Task: Add an event with the title Second Team Building Workshop: Communication Skills, date '2024/04/10', time 8:50 AM to 10:50 AMand add a description: A Networking Lunch is a structured event designed to facilitate professional connections, relationship-building, and knowledge sharing among attendees. It provides a relaxed and informal setting where individuals from various industries, organizations, and backgrounds can come together to exchange ideas, expand their networks, and explore potential collaborations._x000D_
_x000D_
Select event color  Banana . Add location for the event as: 789 Place Massena, Nice, France, logged in from the account softage.7@softage.netand send the event invitation to softage.5@softage.net and softage.1@softage.net. Set a reminder for the event Every weekday(Monday to Friday)
Action: Mouse moved to (56, 89)
Screenshot: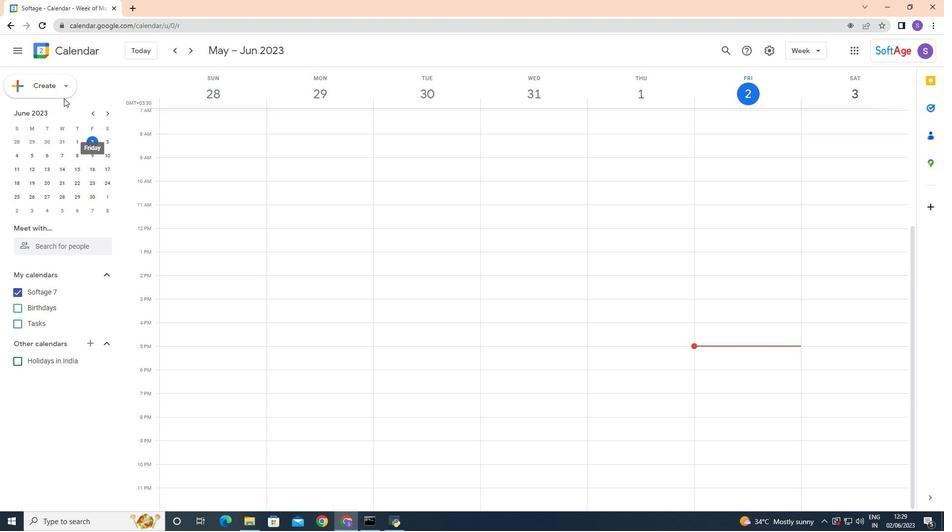 
Action: Mouse pressed left at (56, 89)
Screenshot: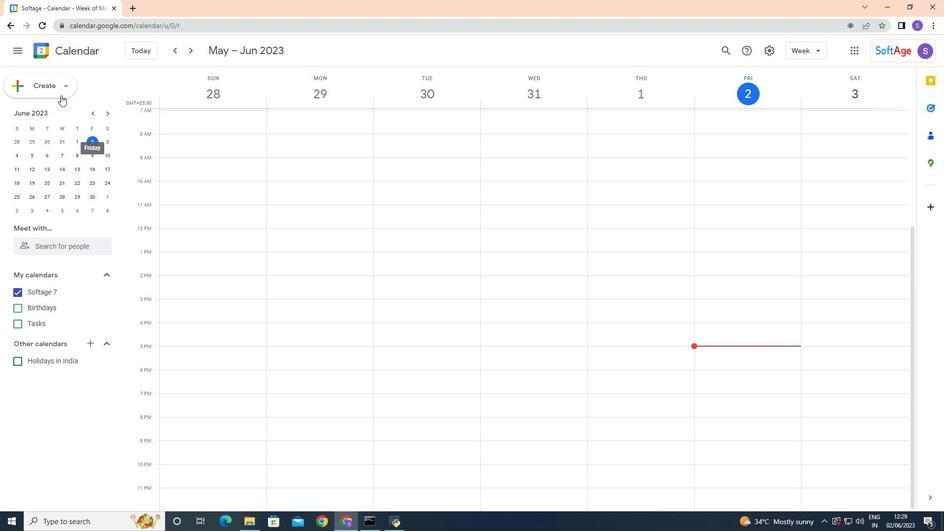 
Action: Mouse moved to (63, 115)
Screenshot: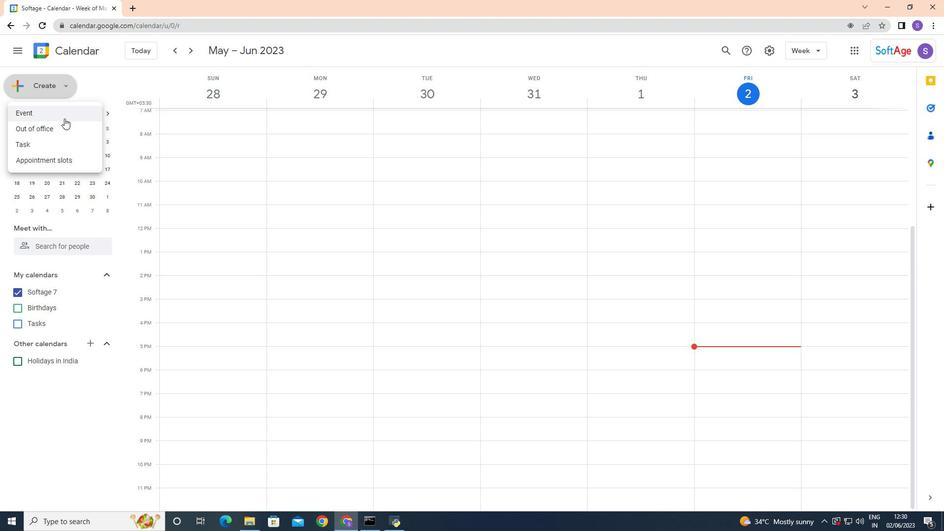 
Action: Mouse pressed left at (63, 115)
Screenshot: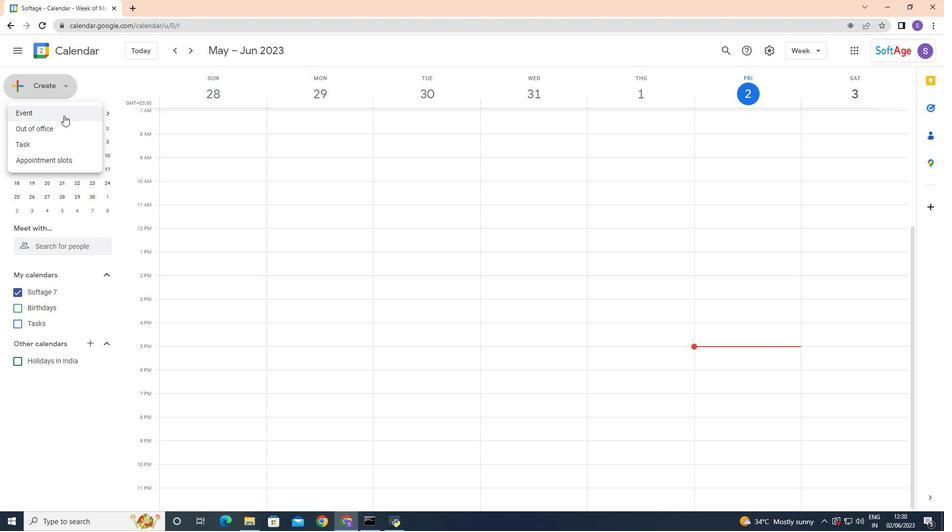 
Action: Mouse moved to (611, 386)
Screenshot: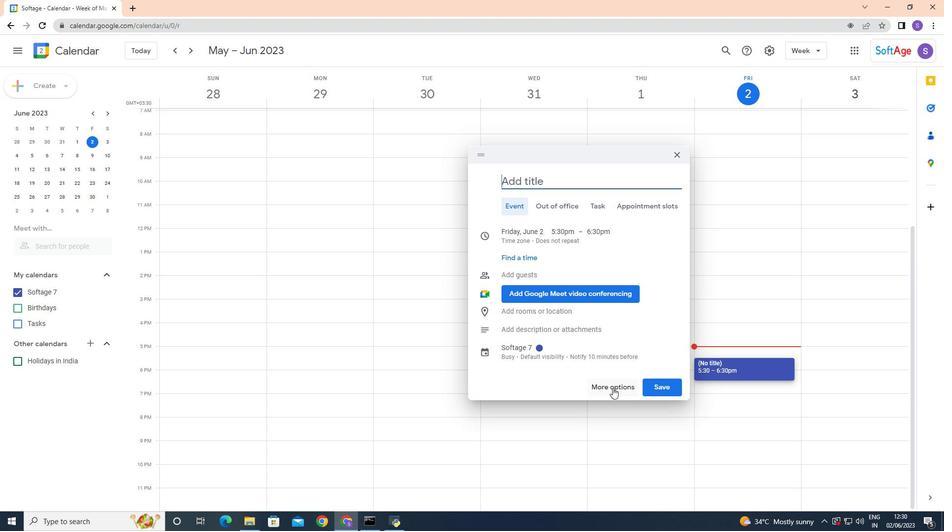 
Action: Mouse pressed left at (611, 386)
Screenshot: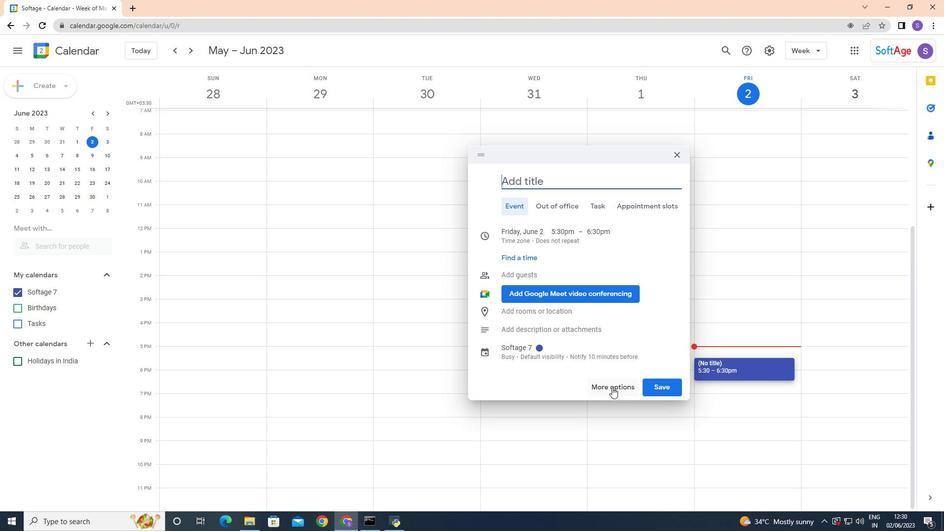 
Action: Mouse moved to (80, 59)
Screenshot: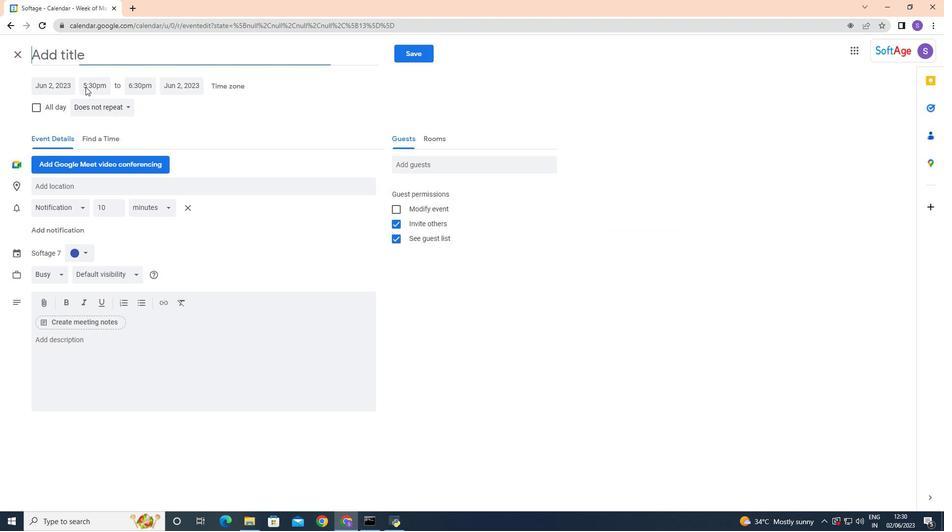 
Action: Mouse pressed left at (80, 59)
Screenshot: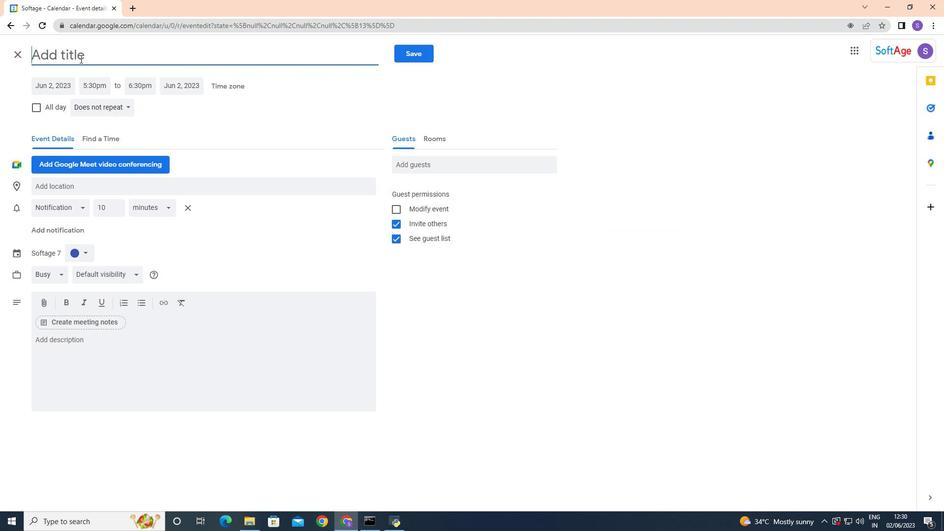 
Action: Key pressed <Key.shift>Second<Key.space><Key.shift><Key.shift><Key.shift><Key.shift><Key.shift><Key.shift><Key.shift><Key.shift>Team<Key.space><Key.shift>Building<Key.space><Key.shift>Workshop<Key.shift_r>:<Key.space><Key.shift>Communication<Key.space><Key.shift>Skills,
Screenshot: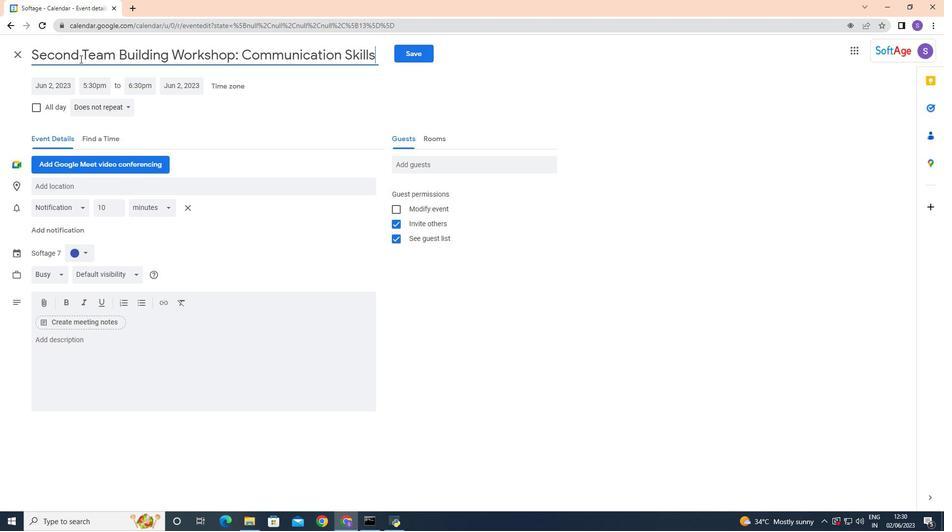 
Action: Mouse moved to (307, 98)
Screenshot: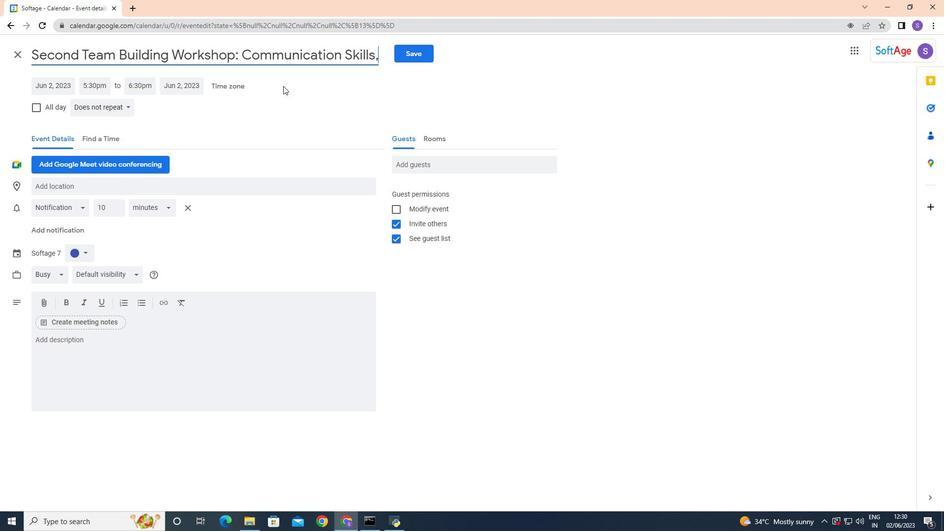 
Action: Mouse pressed left at (307, 98)
Screenshot: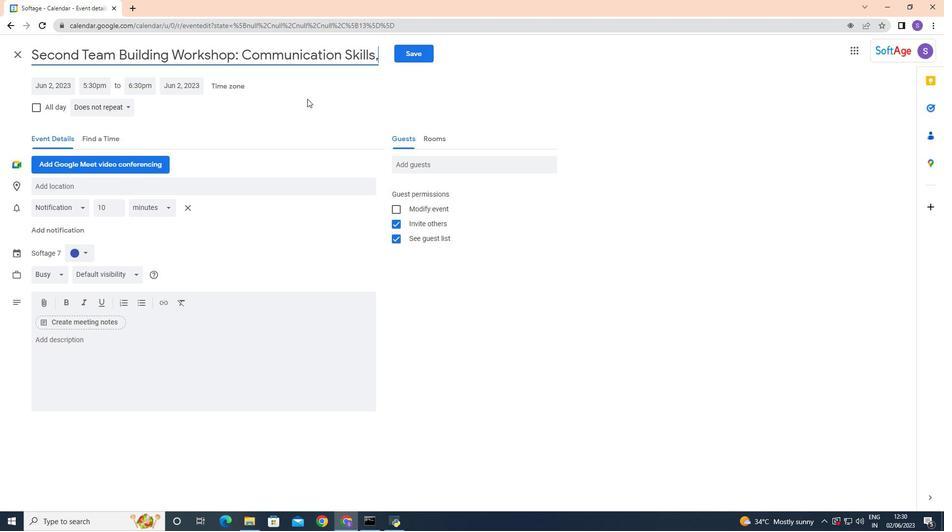 
Action: Mouse moved to (61, 85)
Screenshot: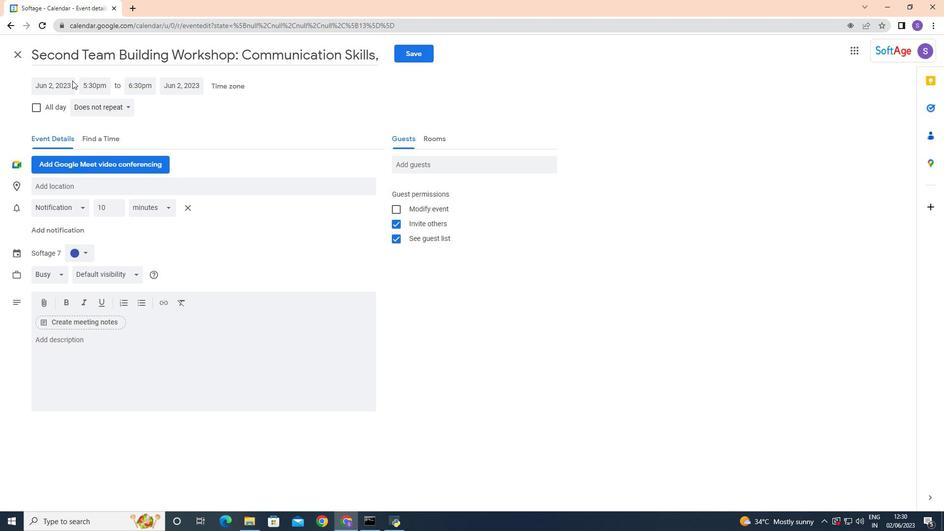 
Action: Mouse pressed left at (61, 85)
Screenshot: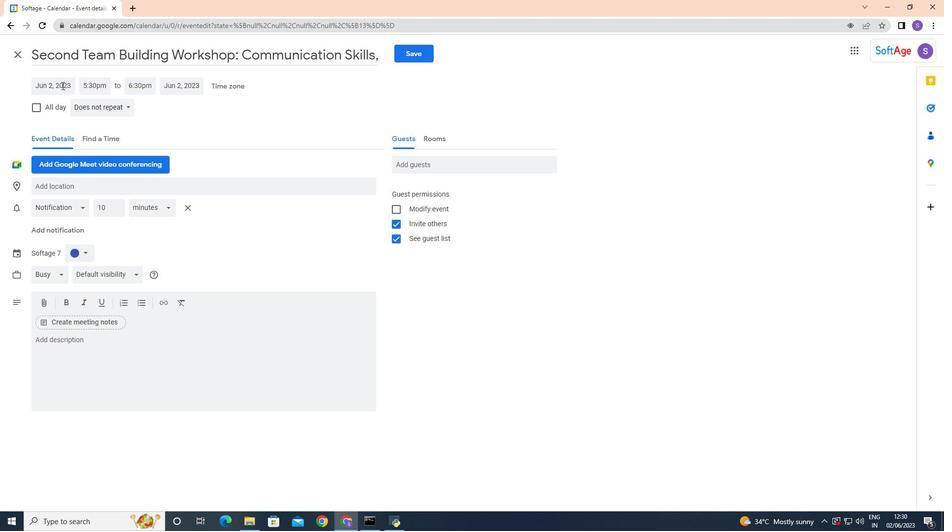 
Action: Mouse moved to (155, 105)
Screenshot: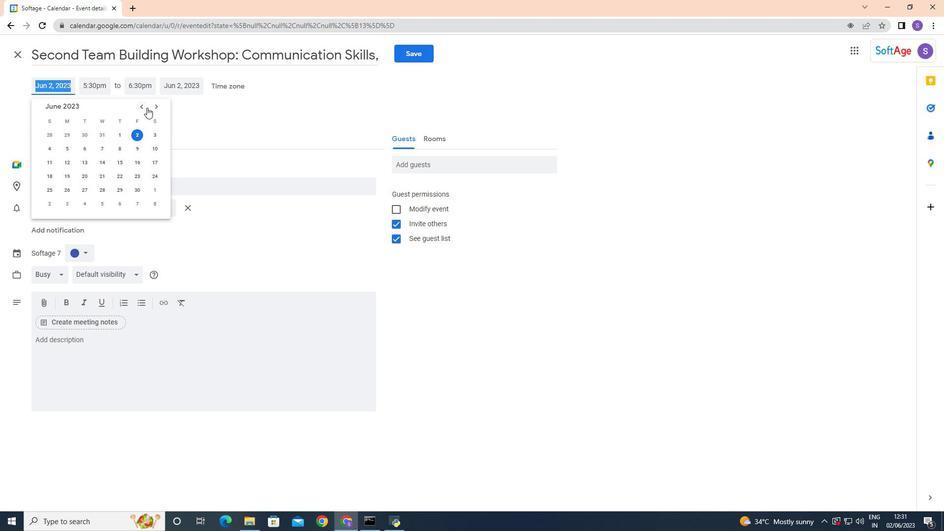 
Action: Mouse pressed left at (155, 105)
Screenshot: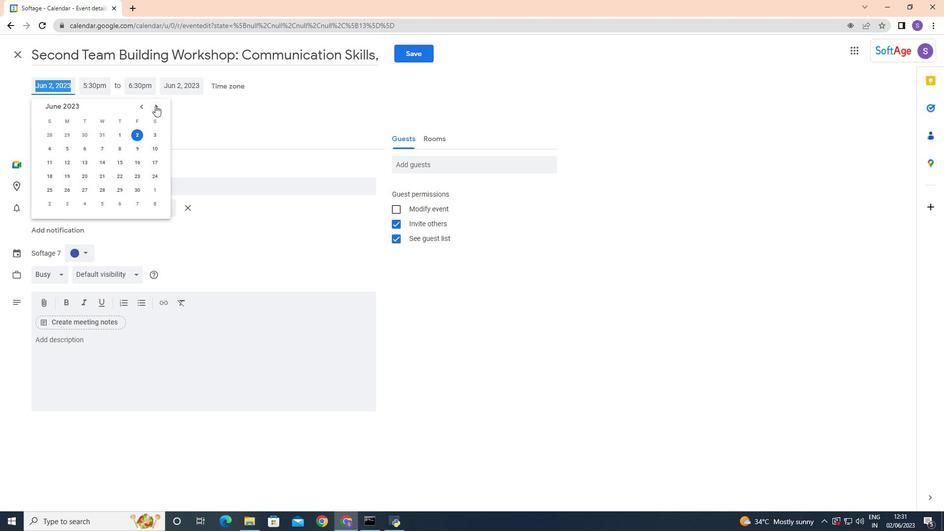 
Action: Mouse pressed left at (155, 105)
Screenshot: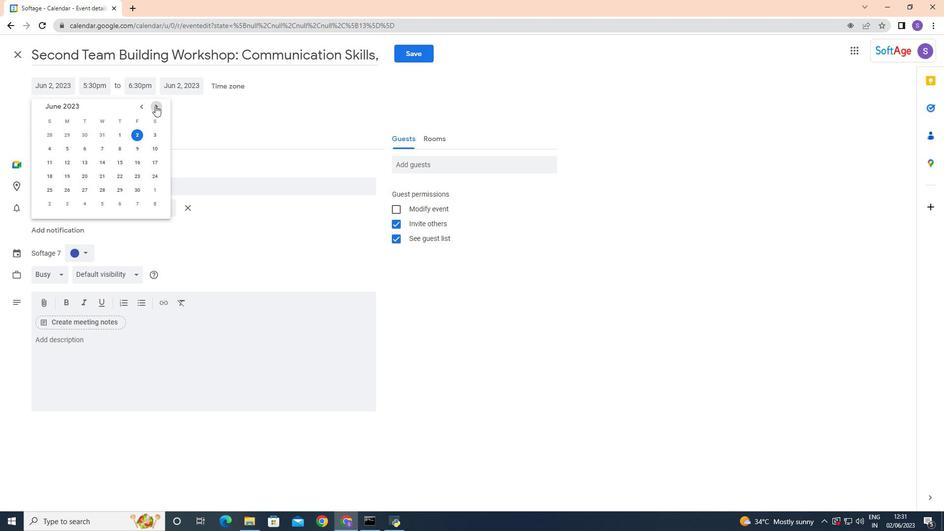 
Action: Mouse pressed left at (155, 105)
Screenshot: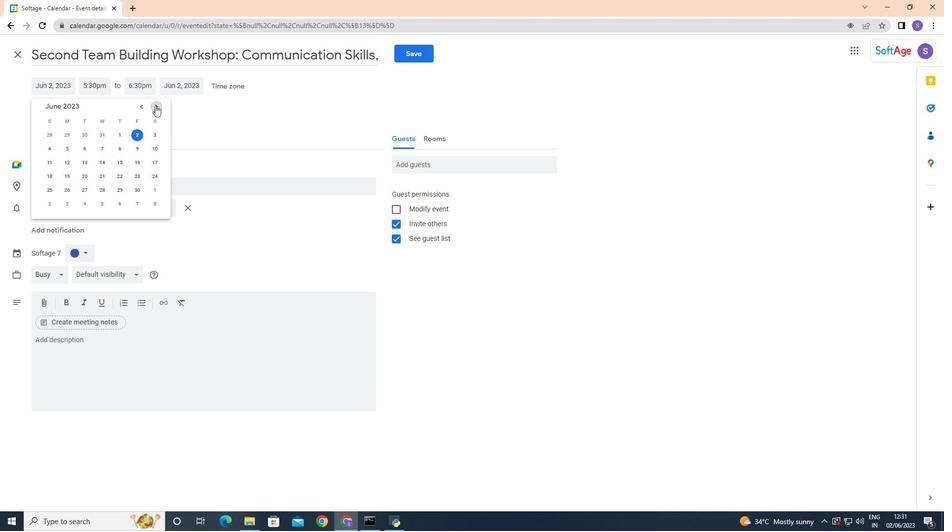 
Action: Mouse pressed left at (155, 105)
Screenshot: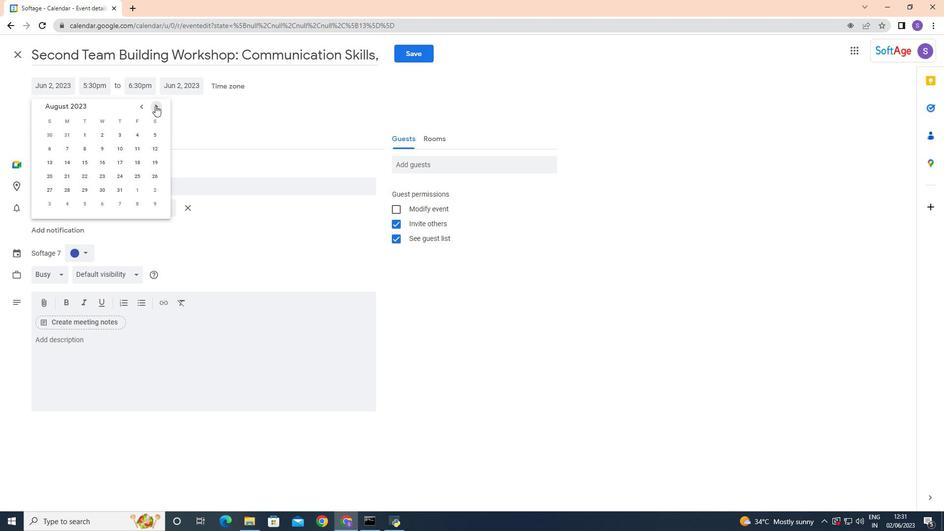 
Action: Mouse moved to (154, 105)
Screenshot: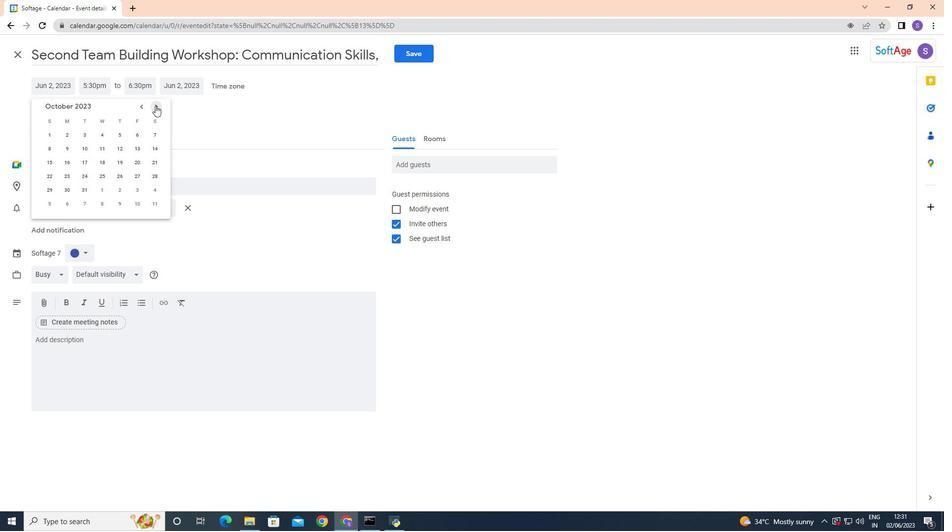 
Action: Mouse pressed left at (154, 105)
Screenshot: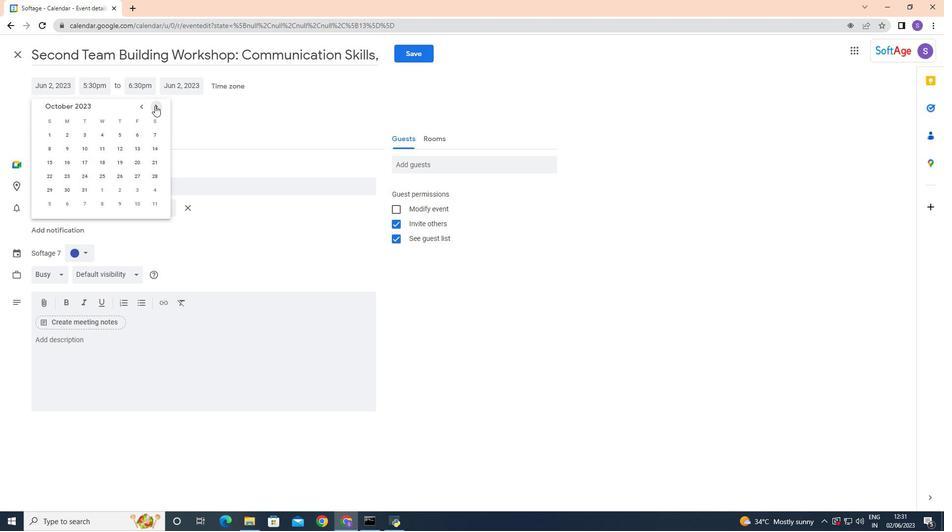 
Action: Mouse pressed left at (154, 105)
Screenshot: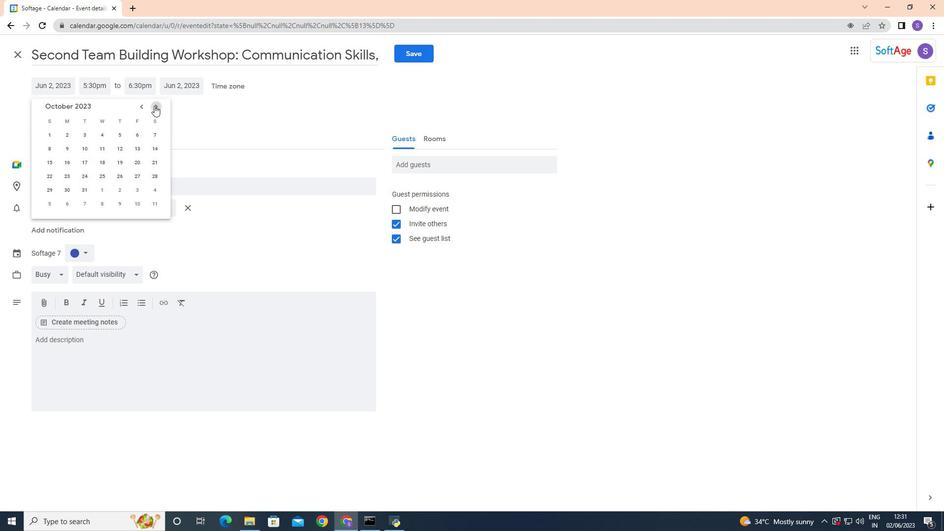 
Action: Mouse pressed left at (154, 105)
Screenshot: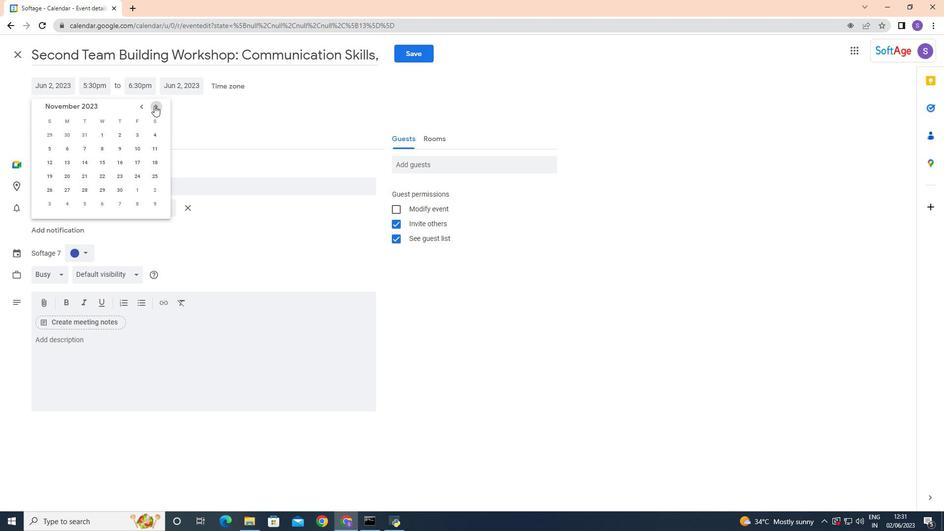 
Action: Mouse moved to (154, 108)
Screenshot: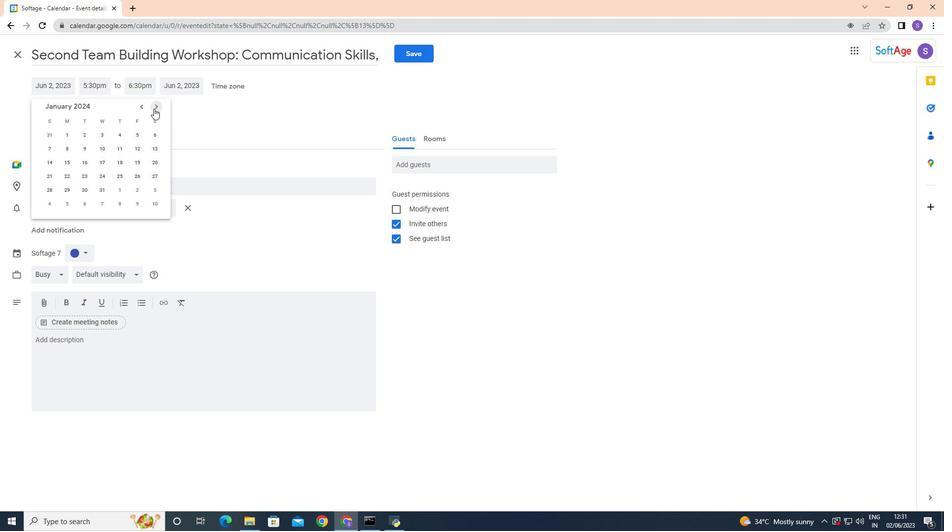 
Action: Mouse pressed left at (154, 108)
Screenshot: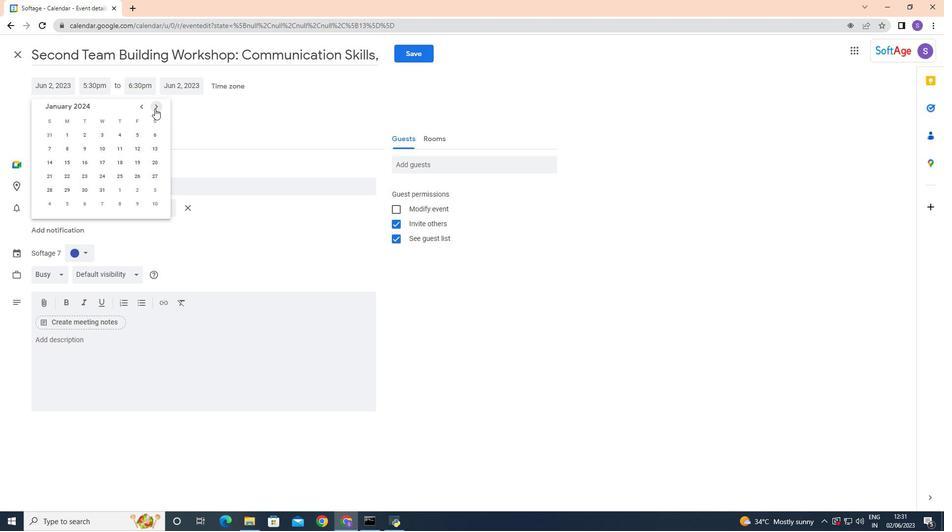 
Action: Mouse pressed left at (154, 108)
Screenshot: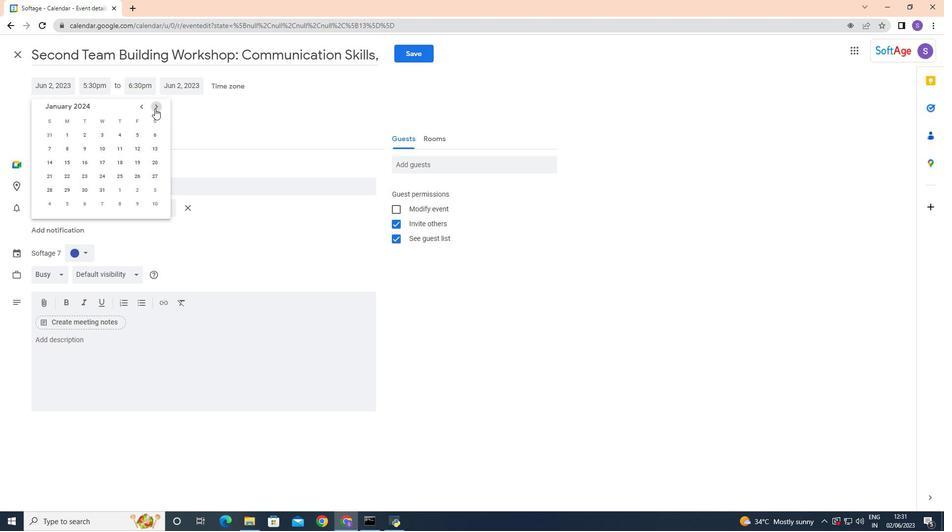 
Action: Mouse pressed left at (154, 108)
Screenshot: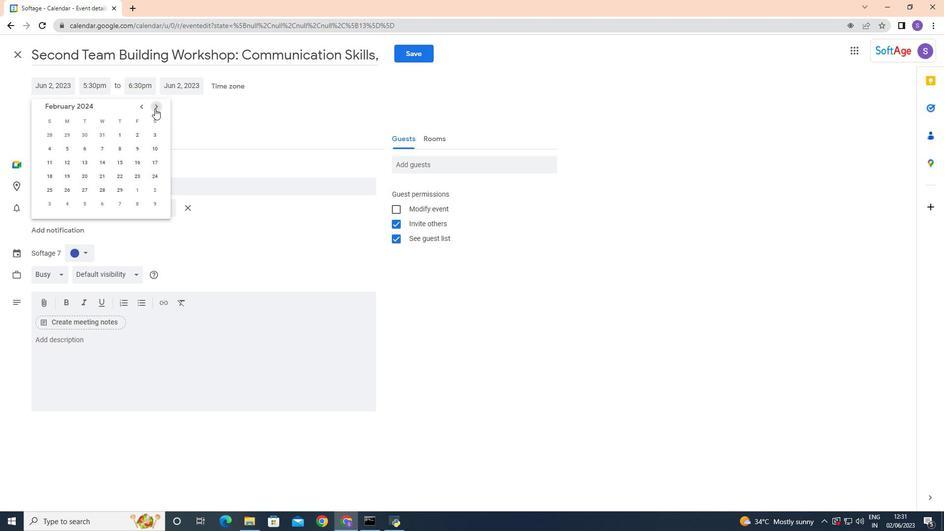 
Action: Mouse moved to (101, 148)
Screenshot: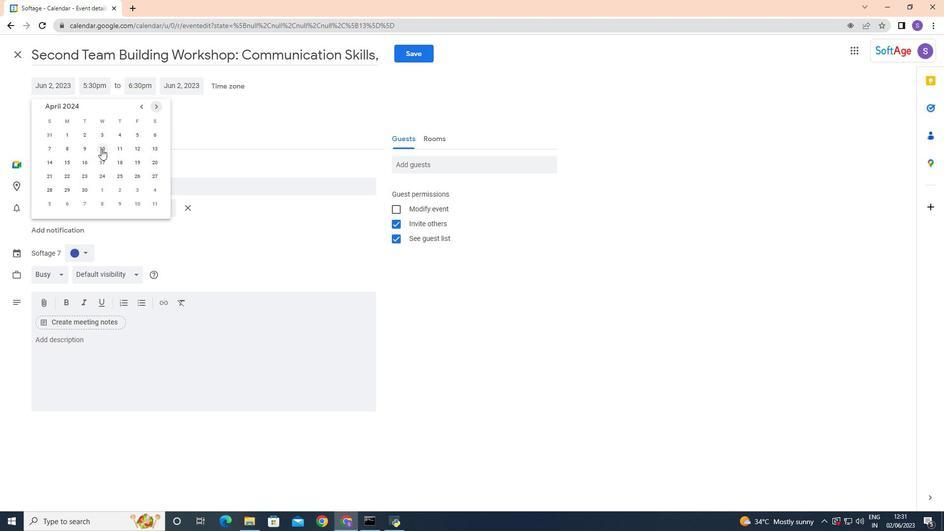 
Action: Mouse pressed left at (101, 148)
Screenshot: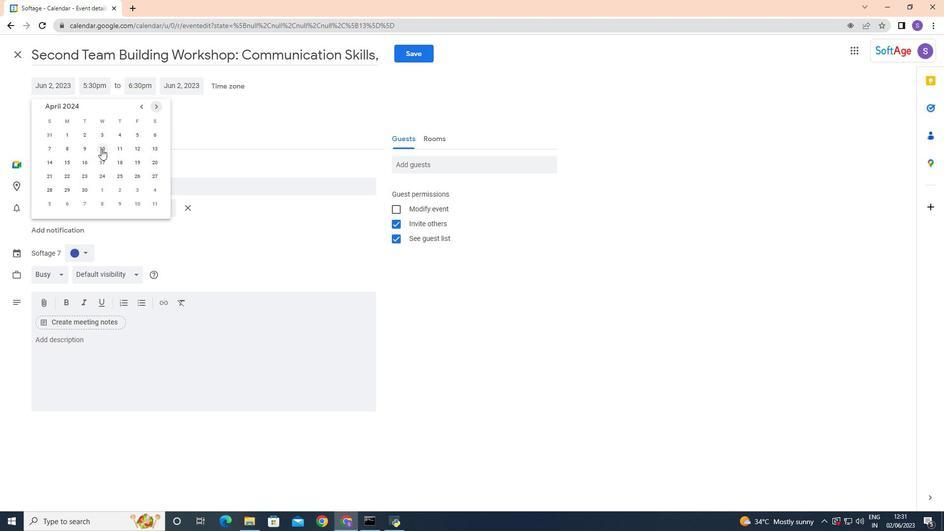
Action: Mouse moved to (107, 83)
Screenshot: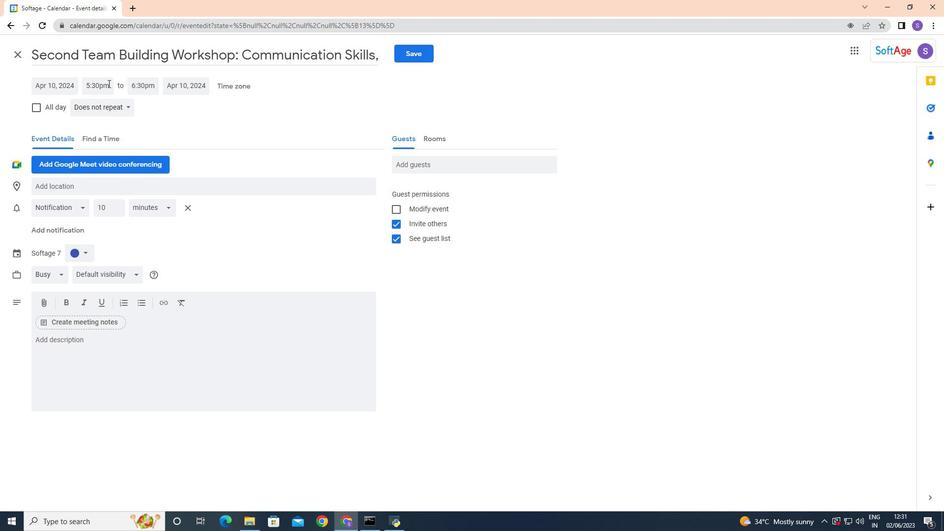 
Action: Mouse pressed left at (107, 83)
Screenshot: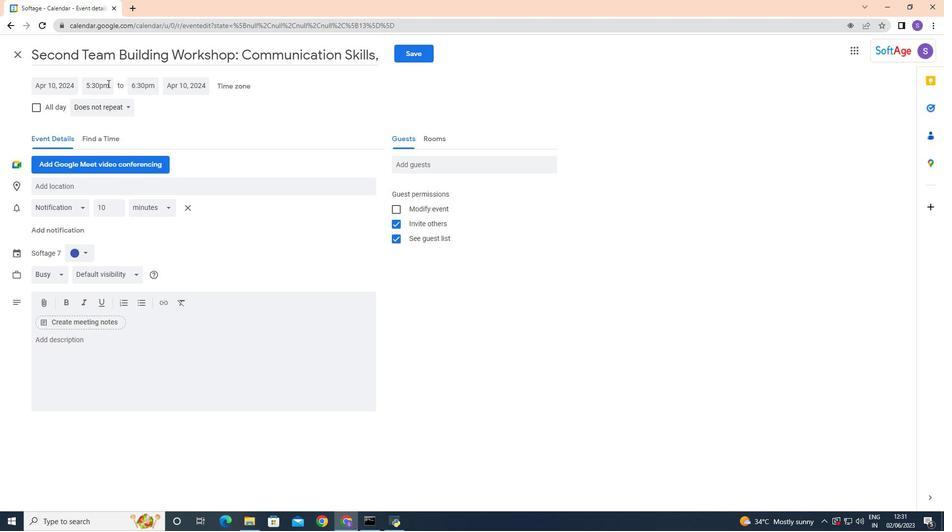 
Action: Mouse moved to (133, 129)
Screenshot: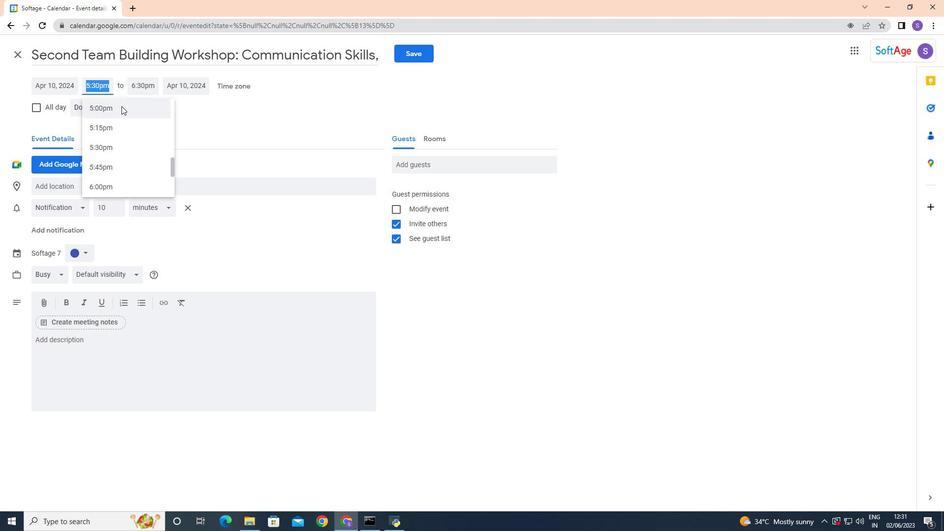 
Action: Mouse scrolled (133, 129) with delta (0, 0)
Screenshot: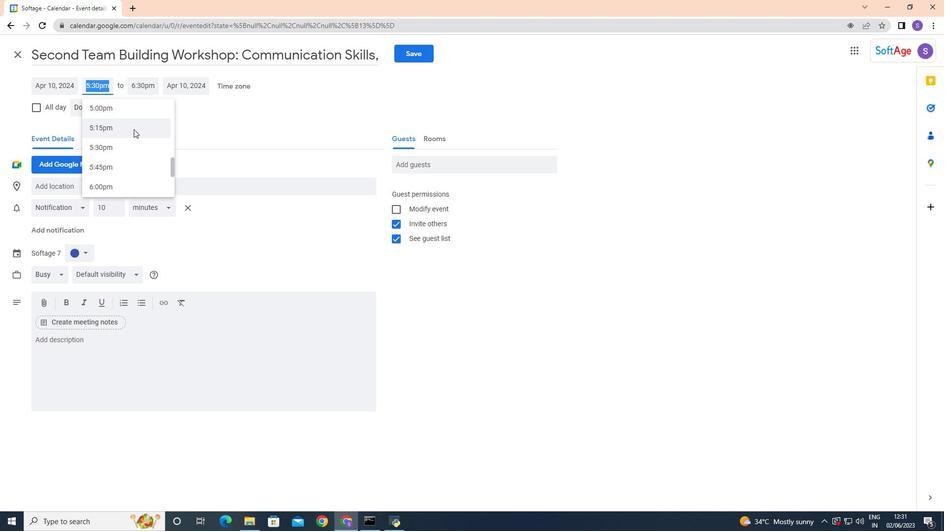 
Action: Mouse moved to (135, 134)
Screenshot: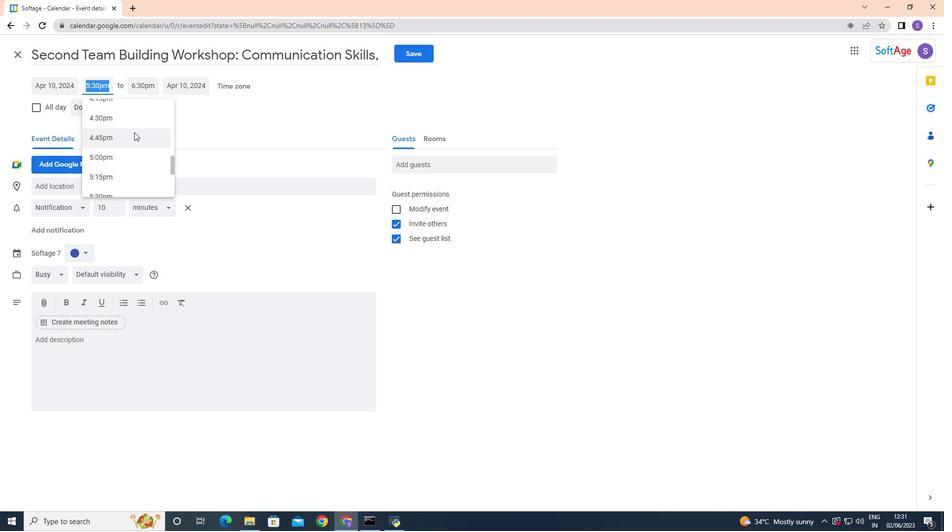 
Action: Mouse scrolled (135, 134) with delta (0, 0)
Screenshot: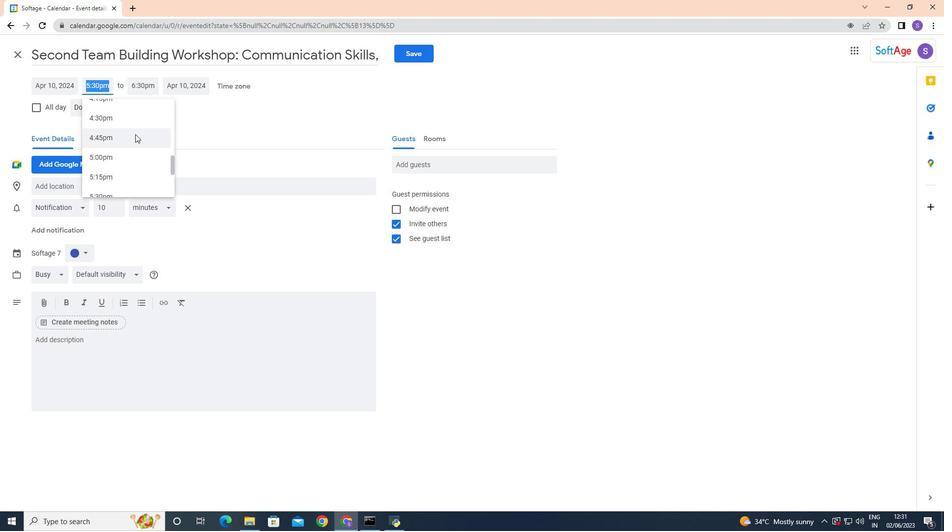 
Action: Mouse moved to (135, 142)
Screenshot: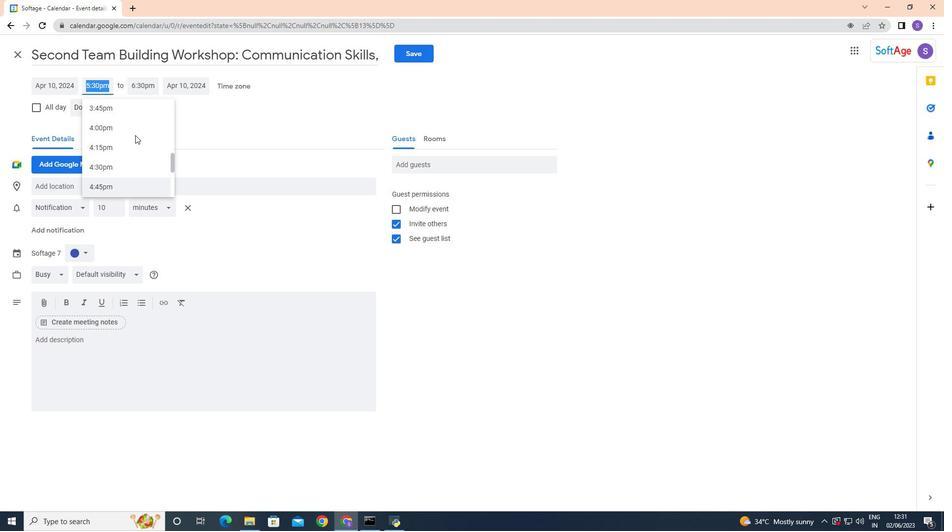 
Action: Mouse scrolled (135, 142) with delta (0, 0)
Screenshot: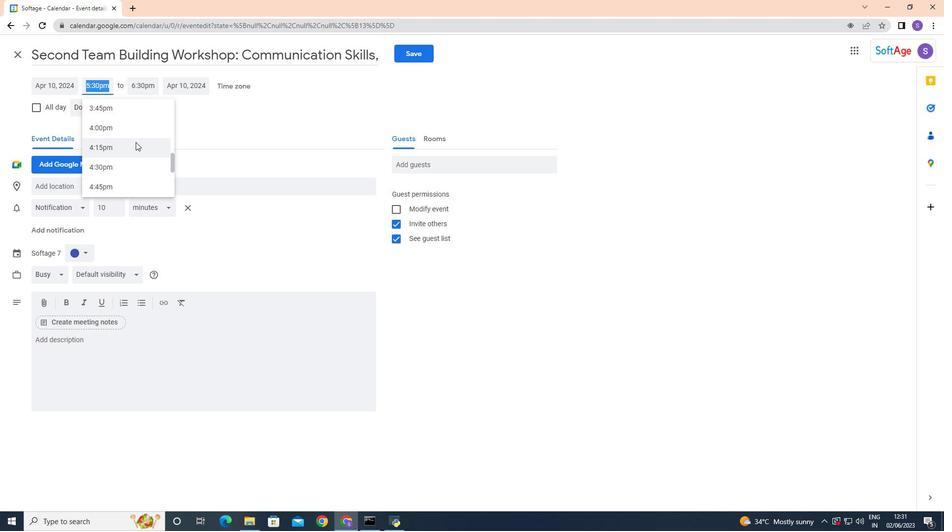 
Action: Mouse scrolled (135, 142) with delta (0, 0)
Screenshot: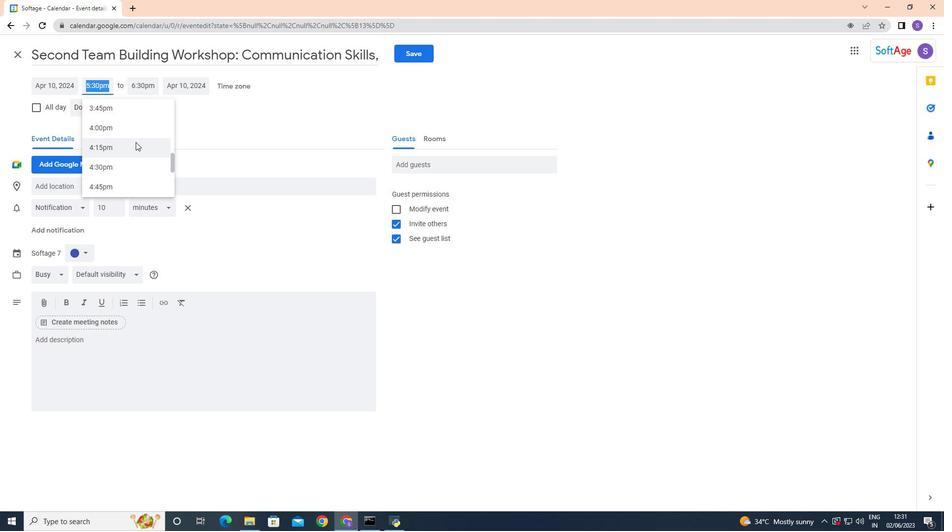 
Action: Mouse scrolled (135, 142) with delta (0, 0)
Screenshot: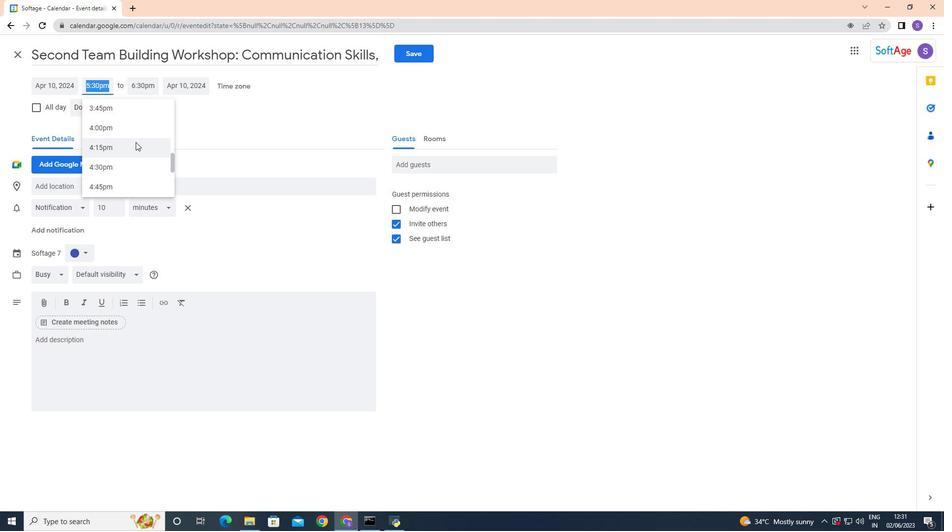 
Action: Mouse moved to (136, 142)
Screenshot: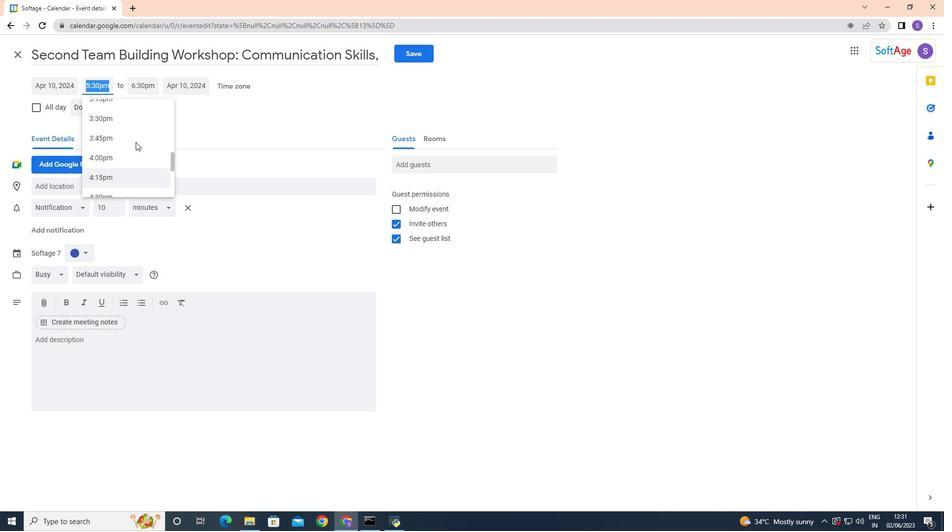 
Action: Mouse scrolled (136, 142) with delta (0, 0)
Screenshot: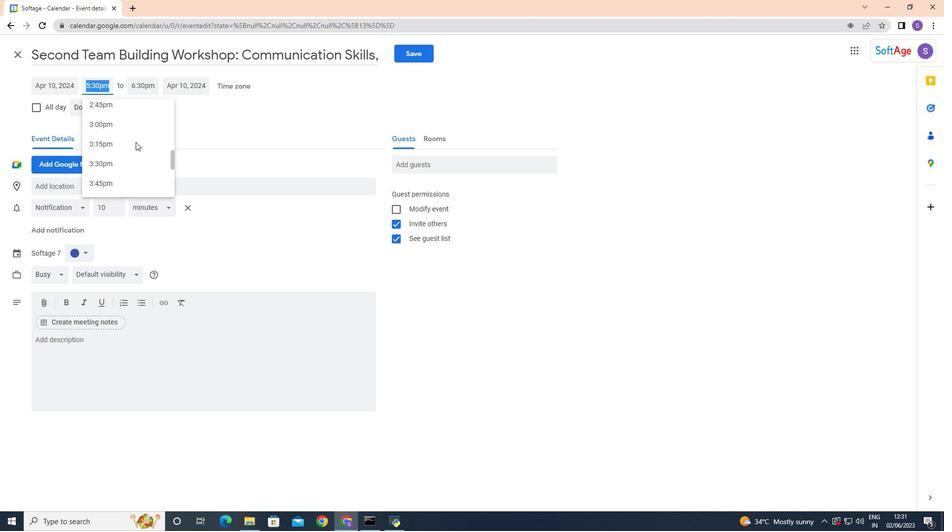 
Action: Mouse scrolled (136, 142) with delta (0, 0)
Screenshot: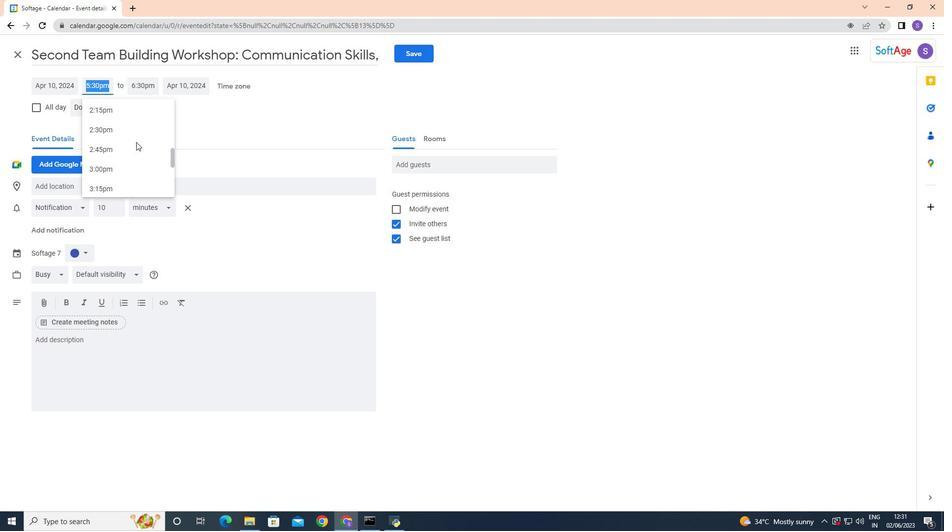 
Action: Mouse scrolled (136, 142) with delta (0, 0)
Screenshot: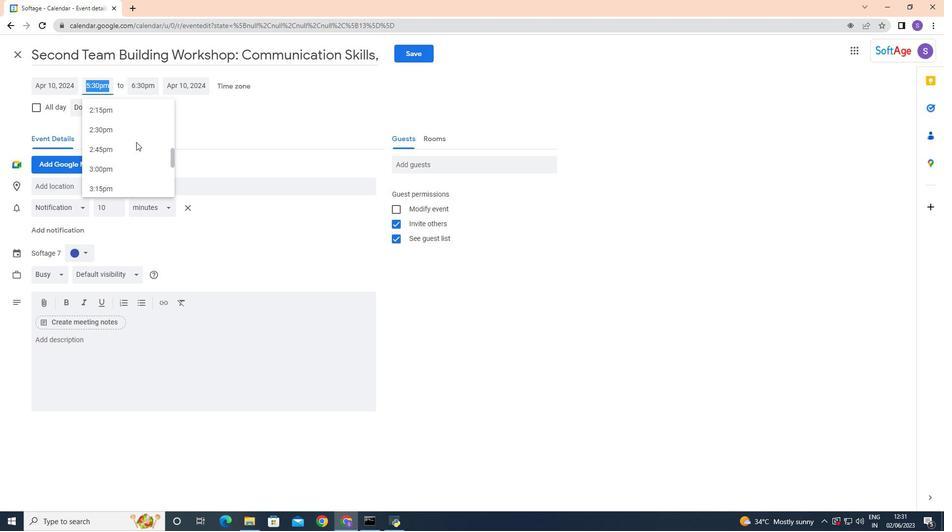 
Action: Mouse moved to (135, 142)
Screenshot: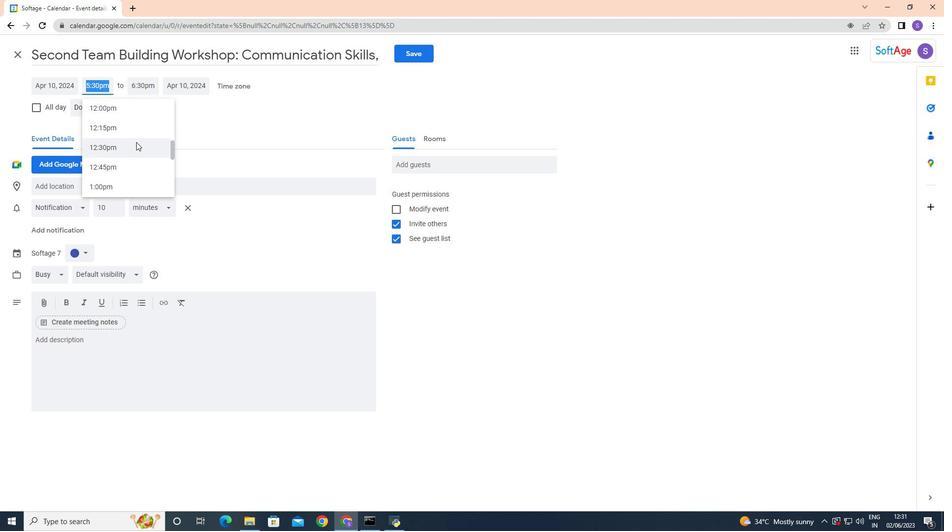 
Action: Mouse scrolled (135, 143) with delta (0, 0)
Screenshot: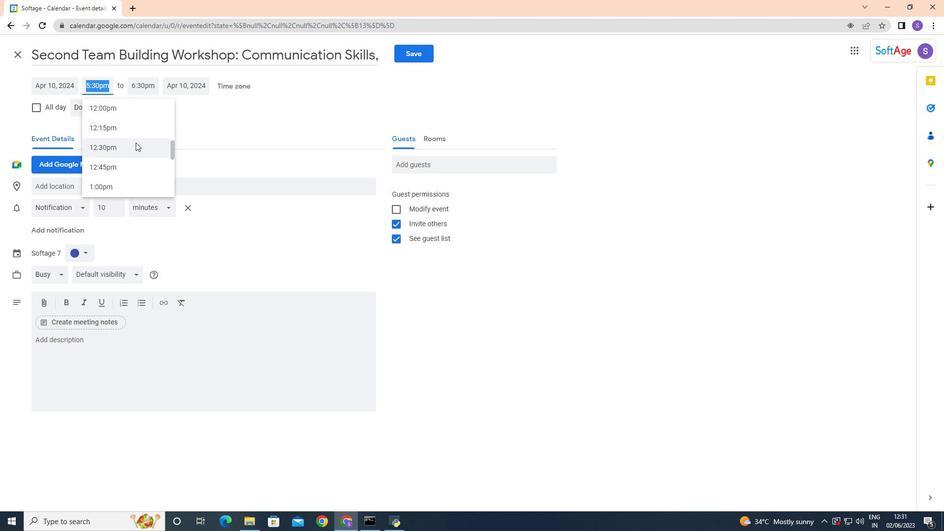 
Action: Mouse scrolled (135, 143) with delta (0, 0)
Screenshot: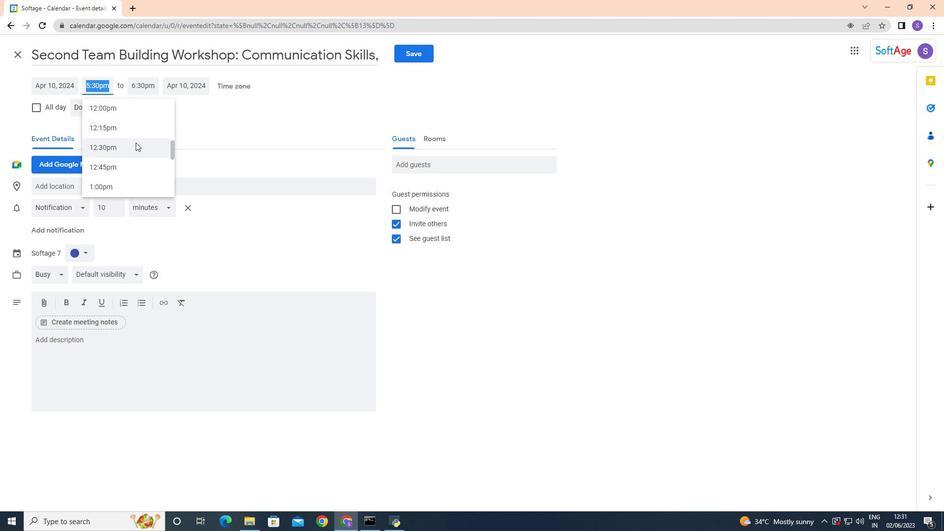 
Action: Mouse scrolled (135, 143) with delta (0, 0)
Screenshot: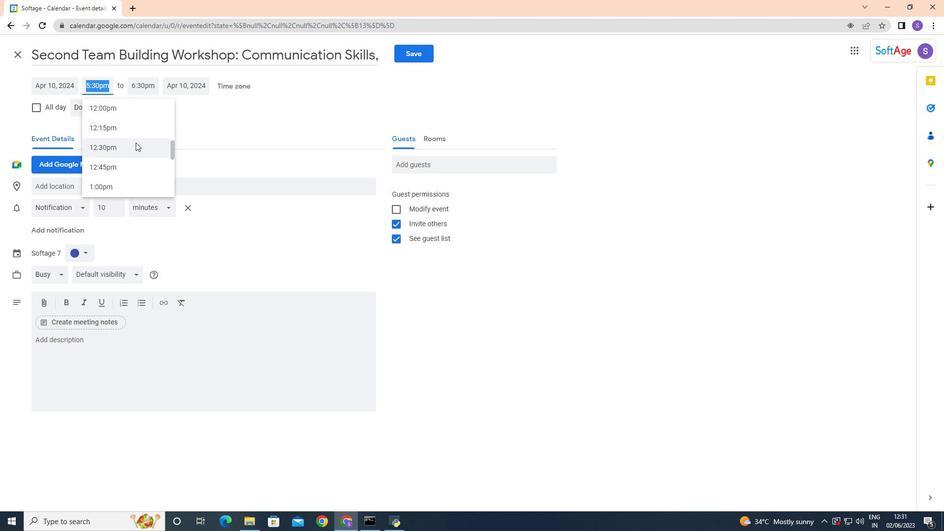 
Action: Mouse scrolled (135, 143) with delta (0, 0)
Screenshot: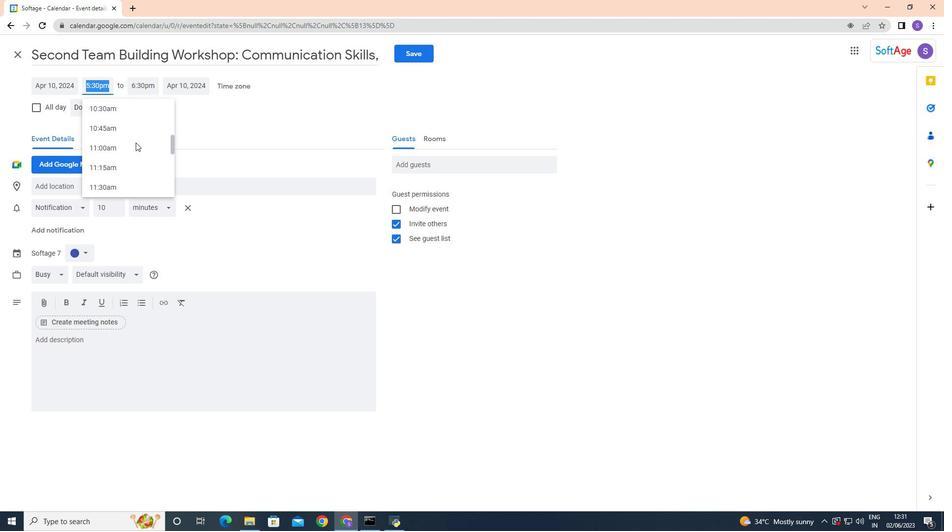 
Action: Mouse moved to (135, 142)
Screenshot: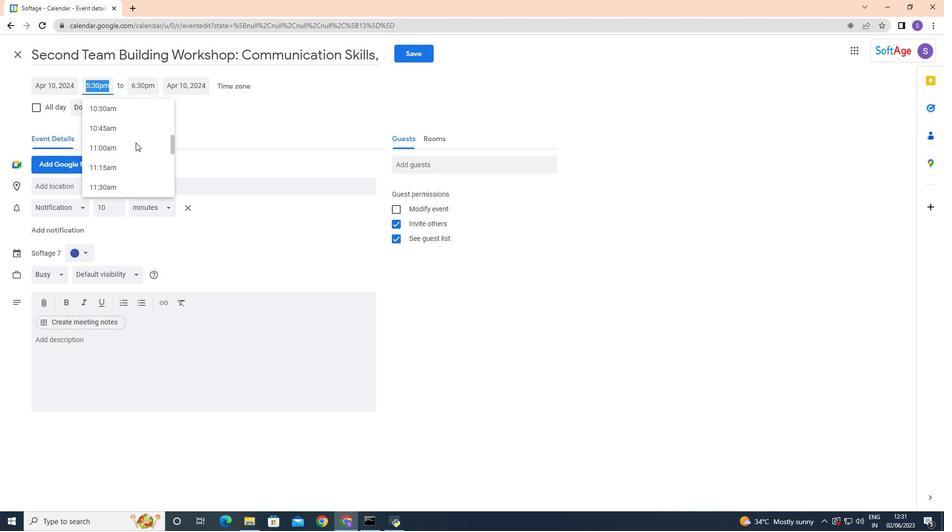 
Action: Mouse scrolled (135, 143) with delta (0, 0)
Screenshot: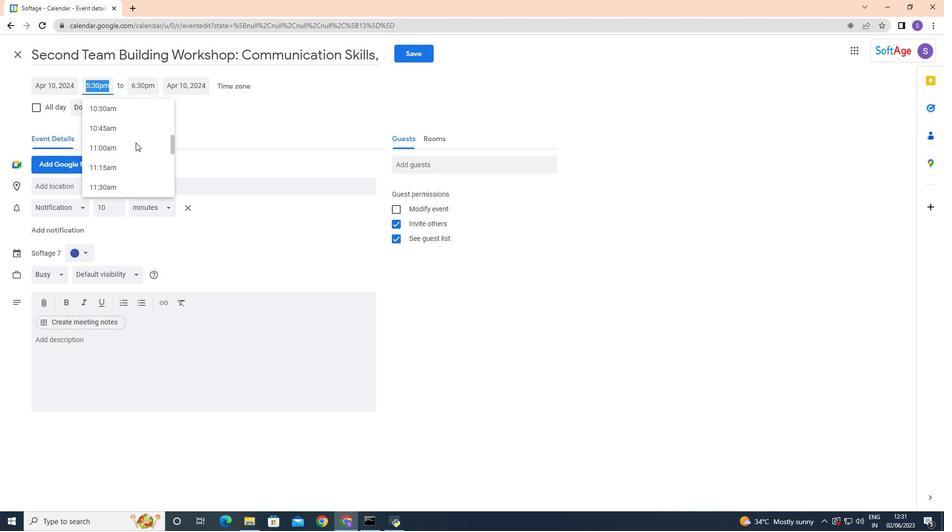 
Action: Mouse scrolled (135, 143) with delta (0, 0)
Screenshot: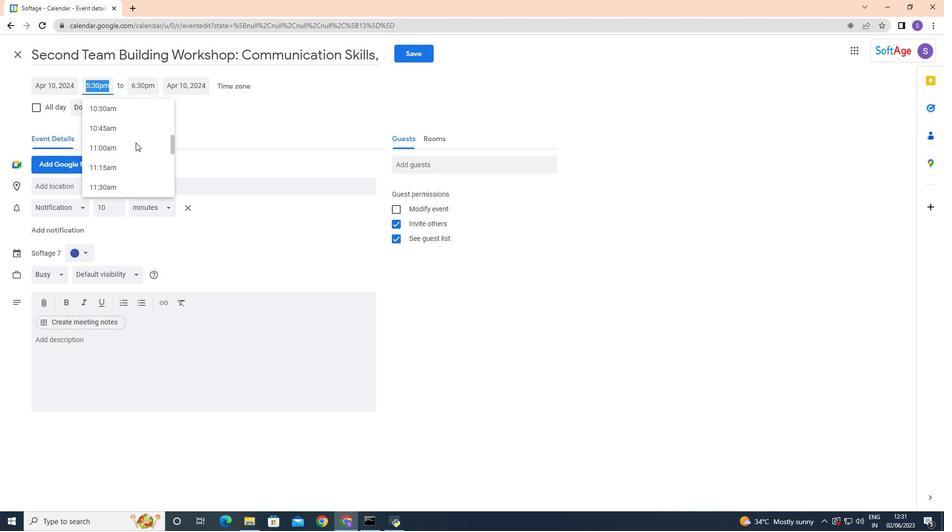 
Action: Mouse moved to (136, 142)
Screenshot: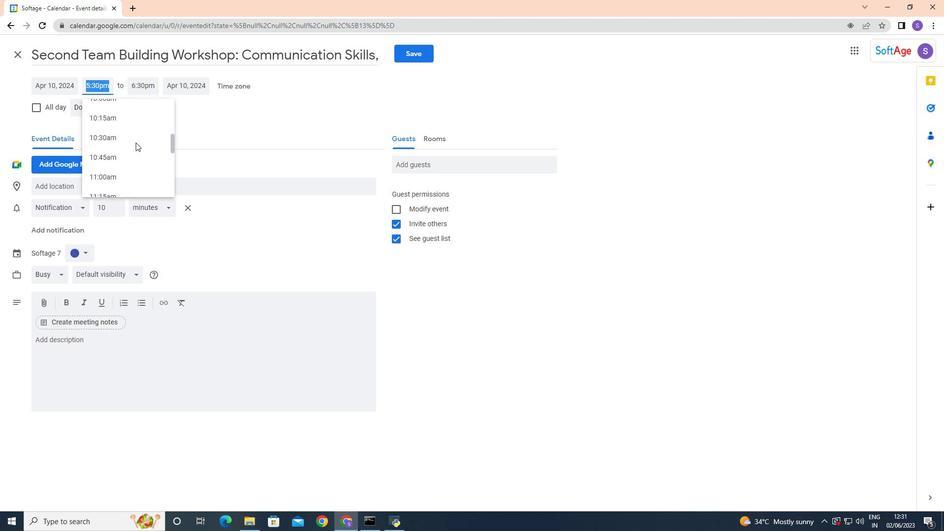 
Action: Mouse scrolled (136, 143) with delta (0, 0)
Screenshot: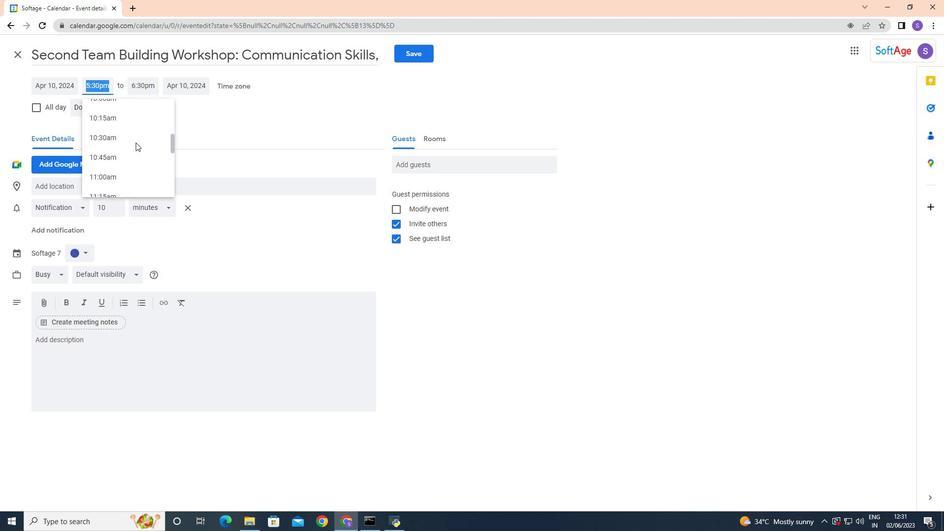 
Action: Mouse moved to (136, 142)
Screenshot: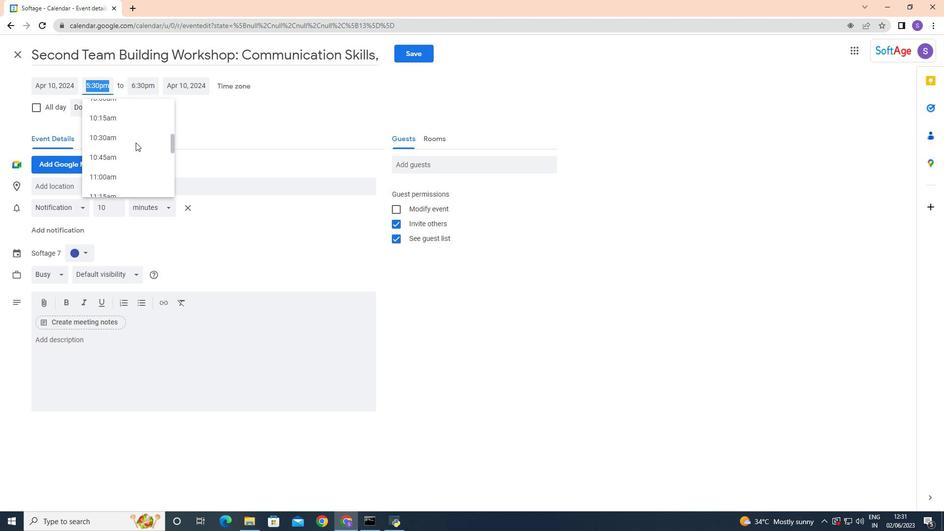 
Action: Mouse scrolled (136, 143) with delta (0, 0)
Screenshot: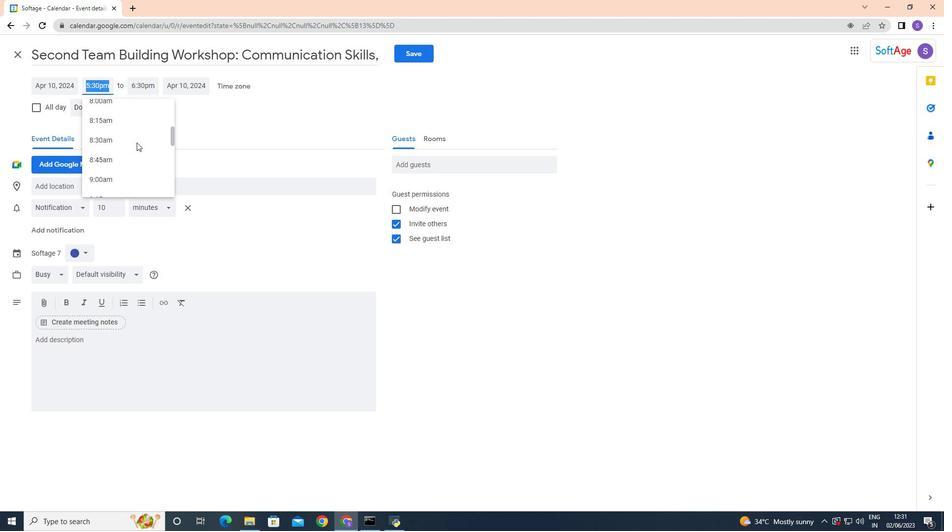 
Action: Mouse scrolled (136, 143) with delta (0, 0)
Screenshot: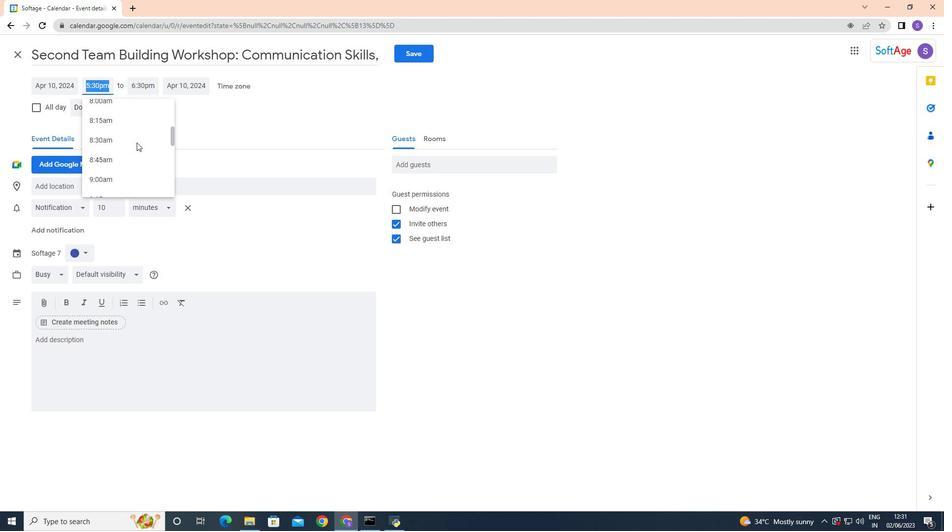 
Action: Mouse scrolled (136, 143) with delta (0, 0)
Screenshot: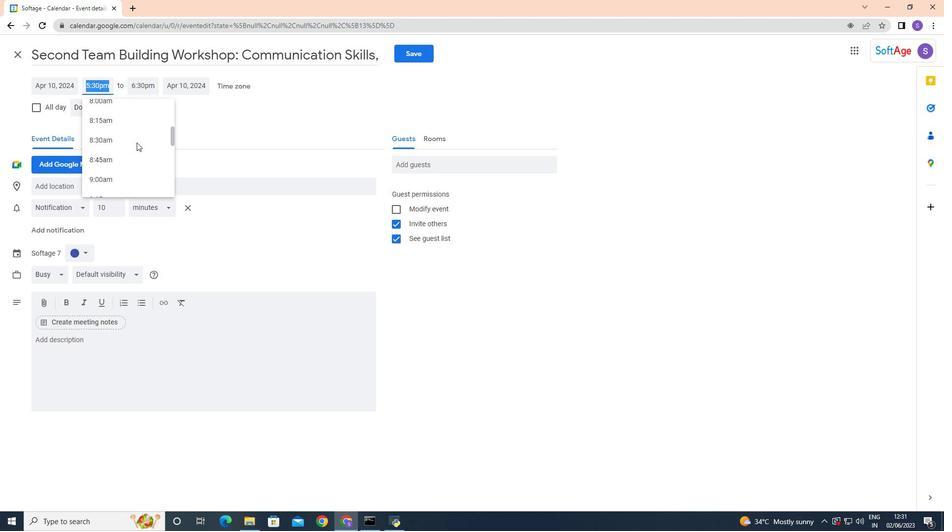
Action: Mouse scrolled (136, 143) with delta (0, 0)
Screenshot: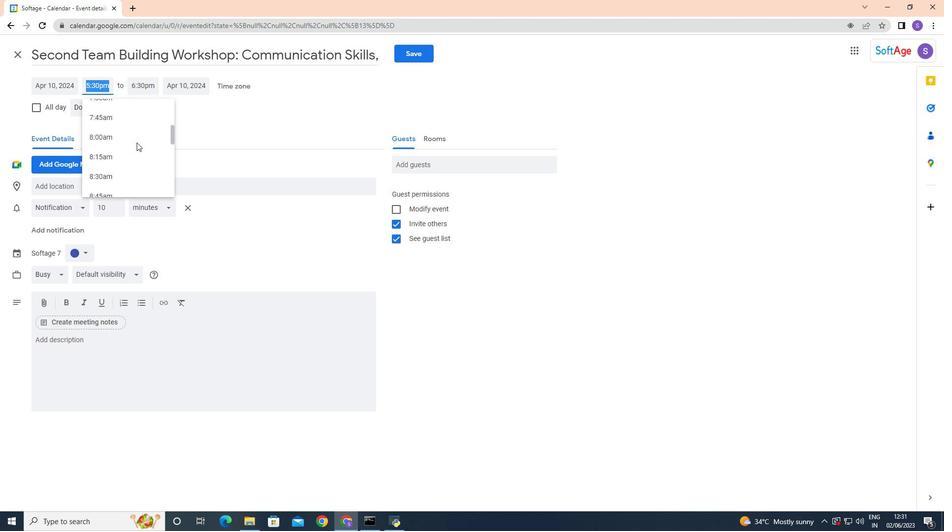 
Action: Mouse moved to (137, 142)
Screenshot: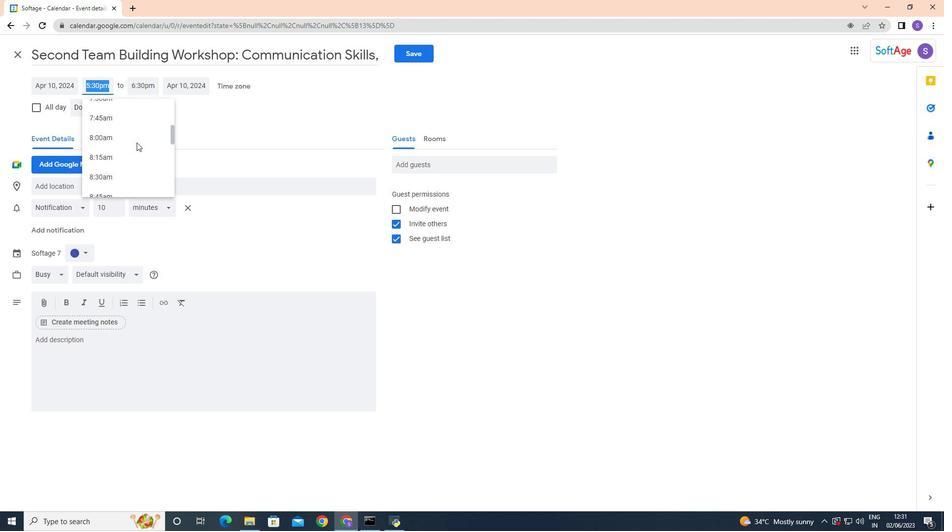 
Action: Mouse scrolled (137, 142) with delta (0, 0)
Screenshot: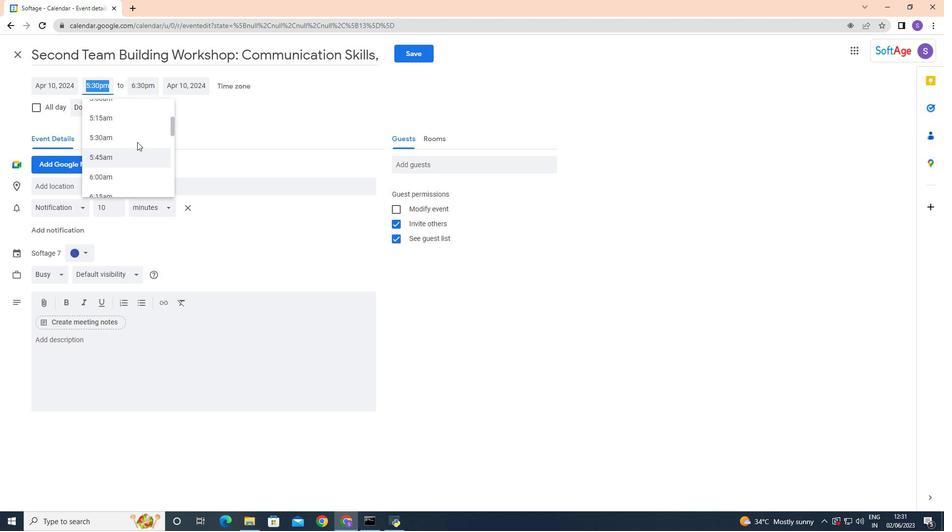 
Action: Mouse scrolled (137, 142) with delta (0, 0)
Screenshot: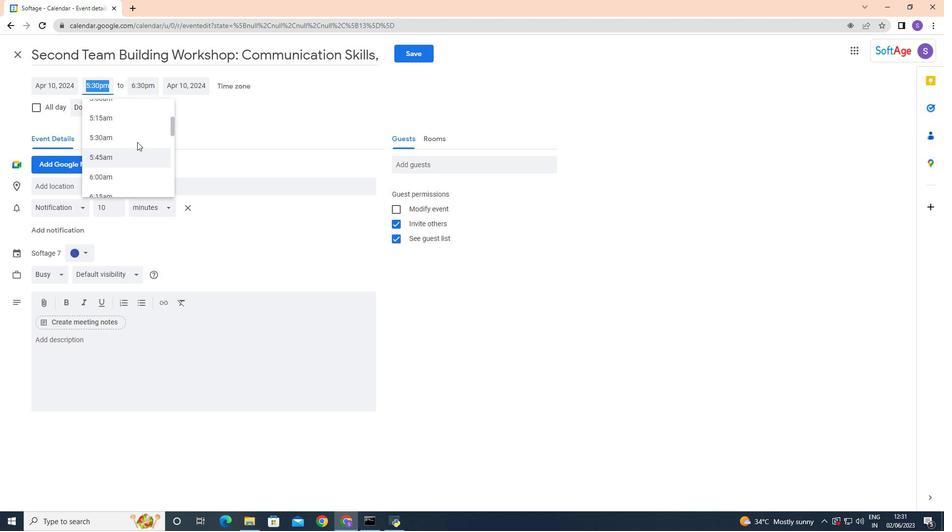 
Action: Mouse scrolled (137, 142) with delta (0, 0)
Screenshot: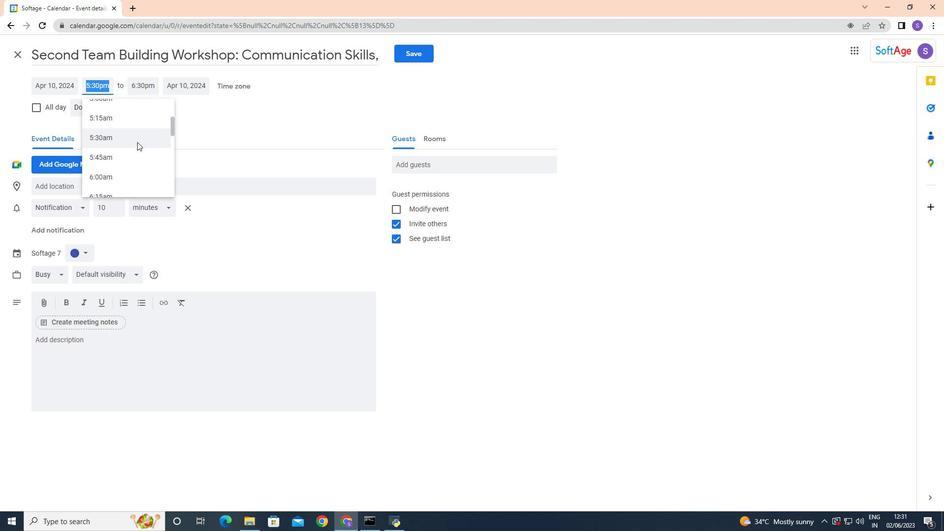 
Action: Mouse scrolled (137, 142) with delta (0, 0)
Screenshot: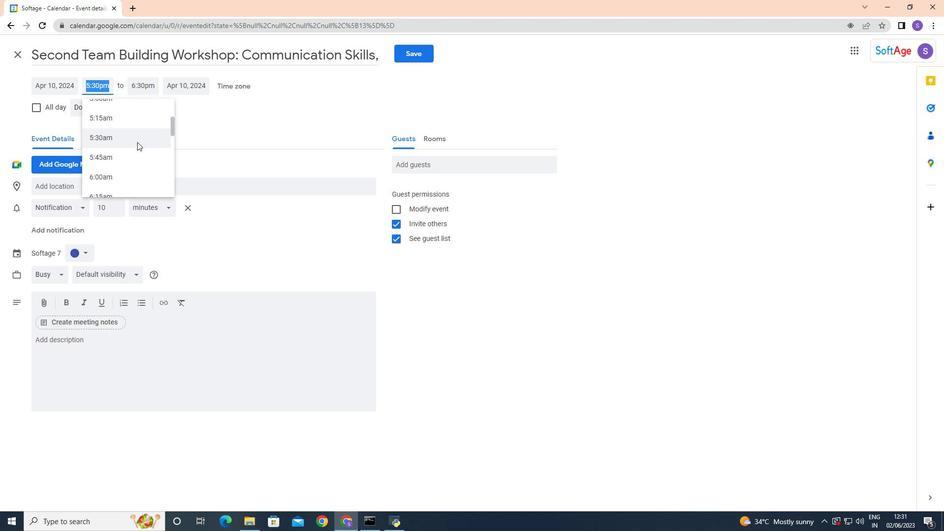 
Action: Mouse scrolled (137, 141) with delta (0, 0)
Screenshot: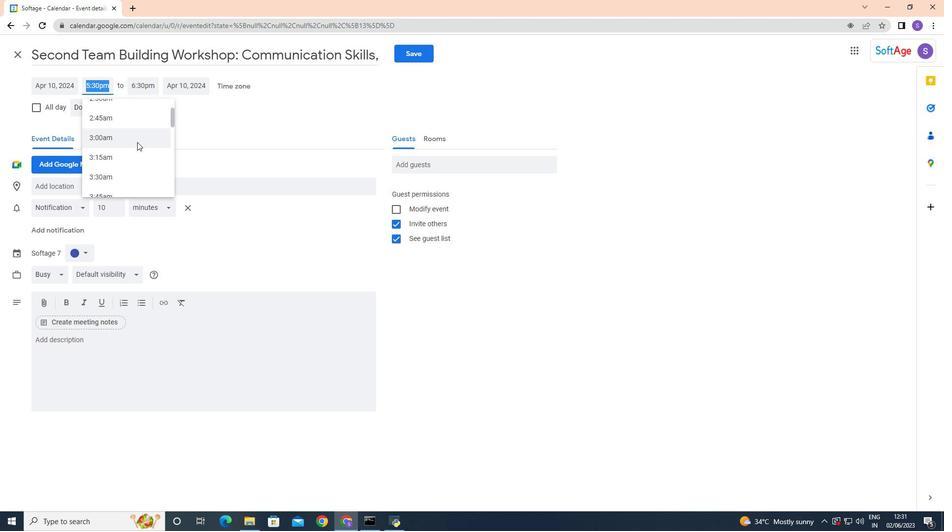 
Action: Mouse scrolled (137, 141) with delta (0, 0)
Screenshot: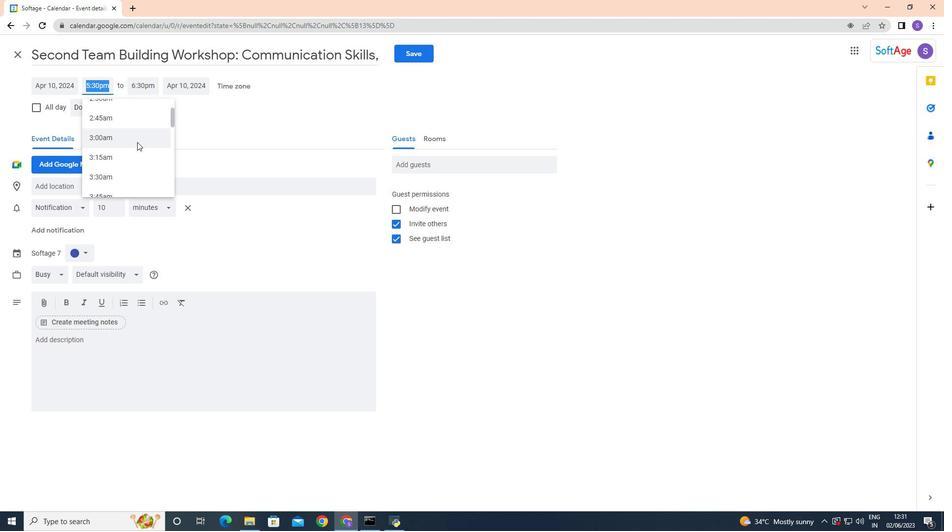 
Action: Mouse moved to (130, 147)
Screenshot: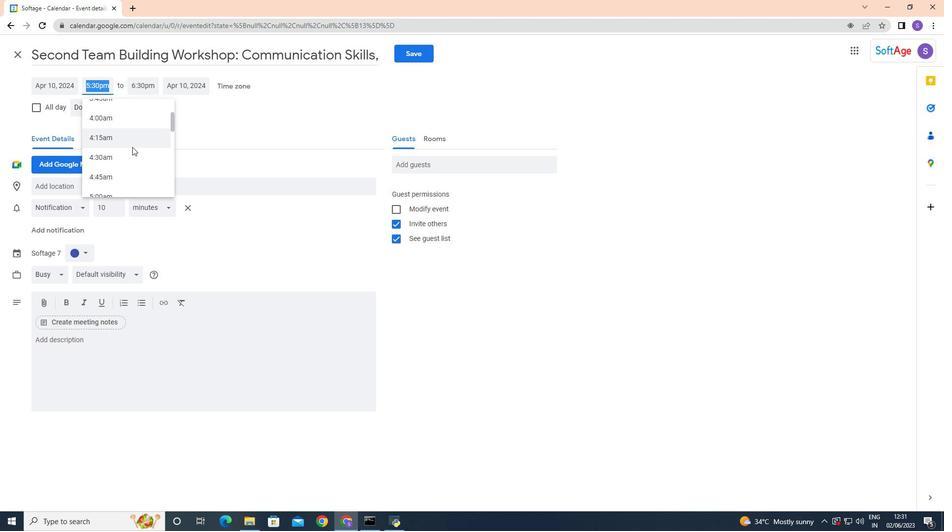
Action: Mouse scrolled (130, 146) with delta (0, 0)
Screenshot: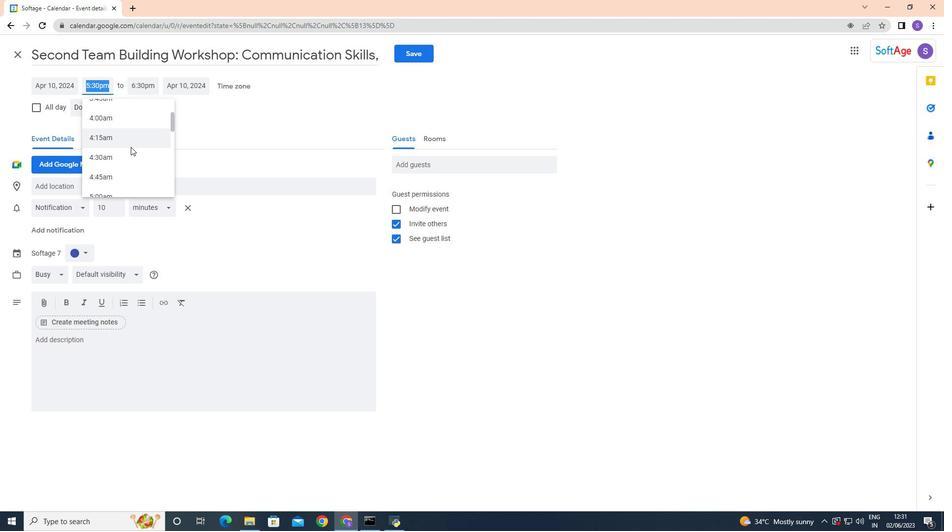 
Action: Mouse moved to (123, 152)
Screenshot: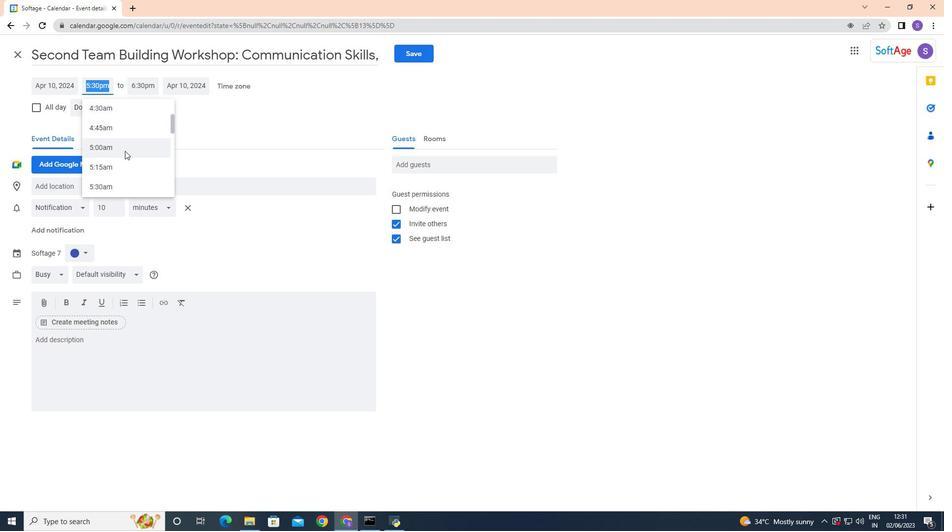 
Action: Mouse scrolled (123, 152) with delta (0, 0)
Screenshot: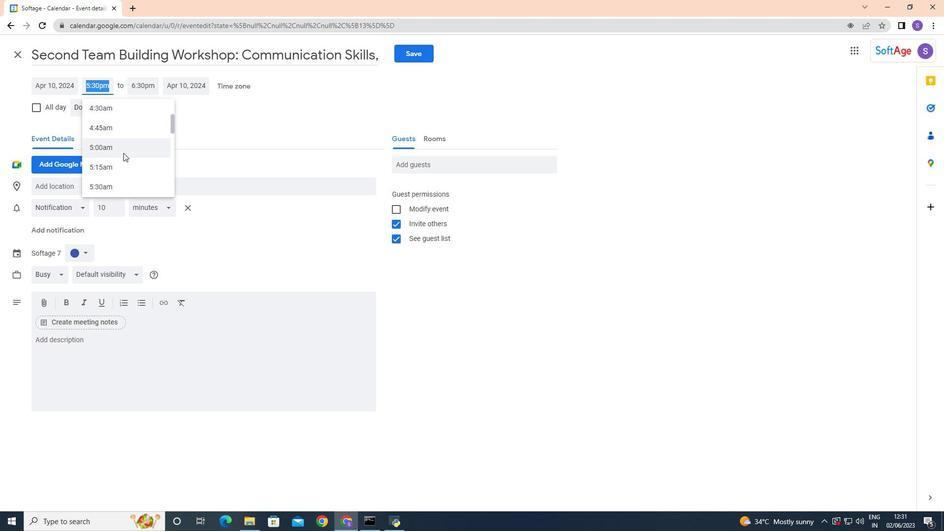 
Action: Mouse moved to (120, 158)
Screenshot: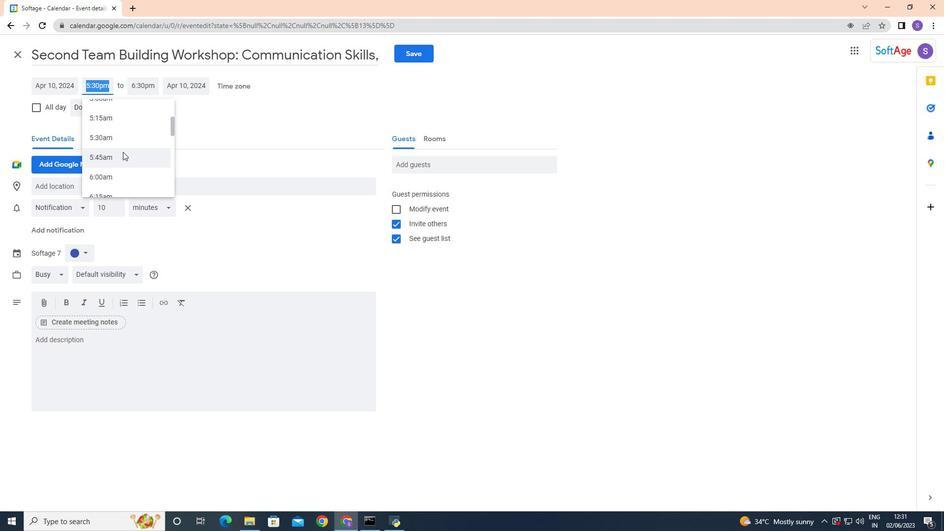 
Action: Mouse scrolled (120, 157) with delta (0, 0)
Screenshot: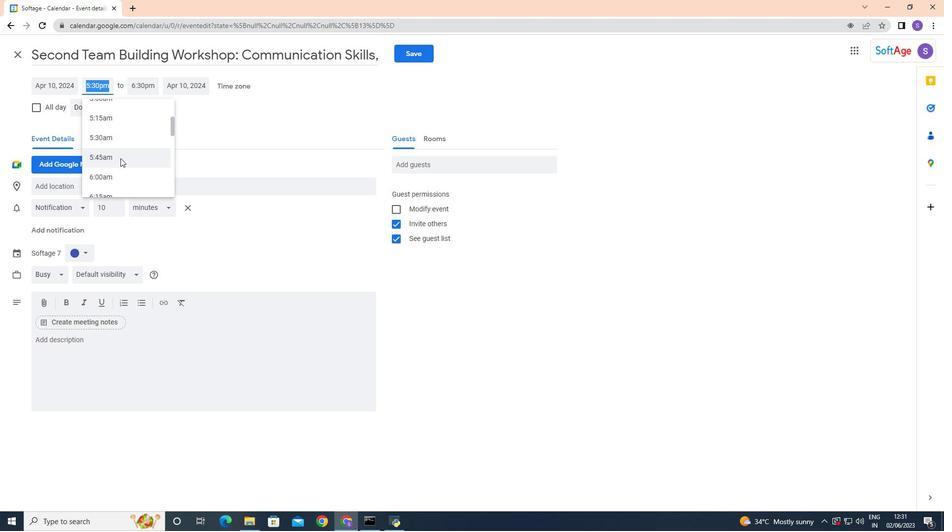 
Action: Mouse scrolled (120, 157) with delta (0, 0)
Screenshot: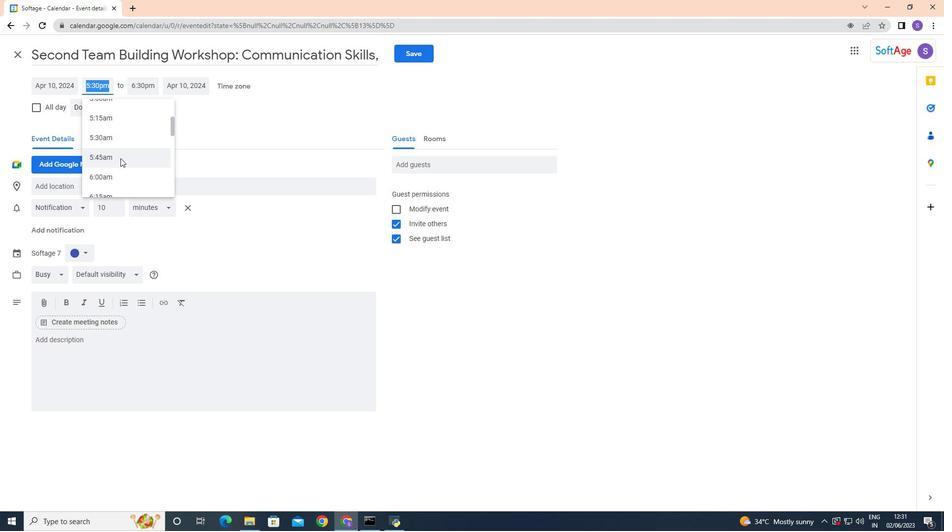 
Action: Mouse moved to (119, 158)
Screenshot: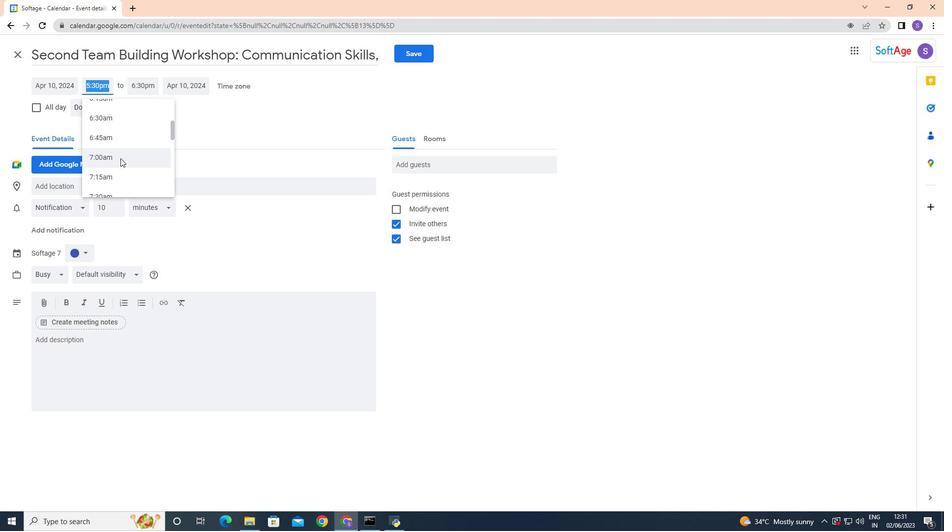 
Action: Mouse scrolled (119, 157) with delta (0, 0)
Screenshot: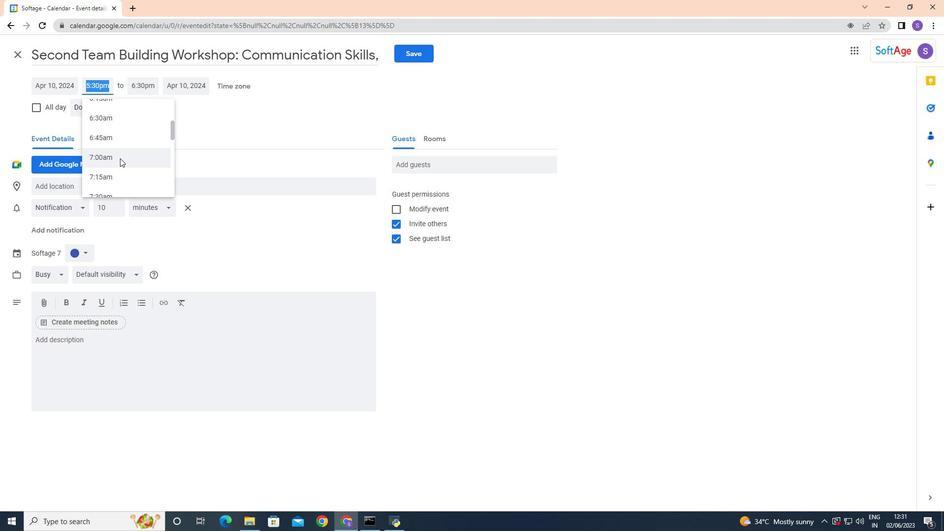 
Action: Mouse scrolled (119, 157) with delta (0, 0)
Screenshot: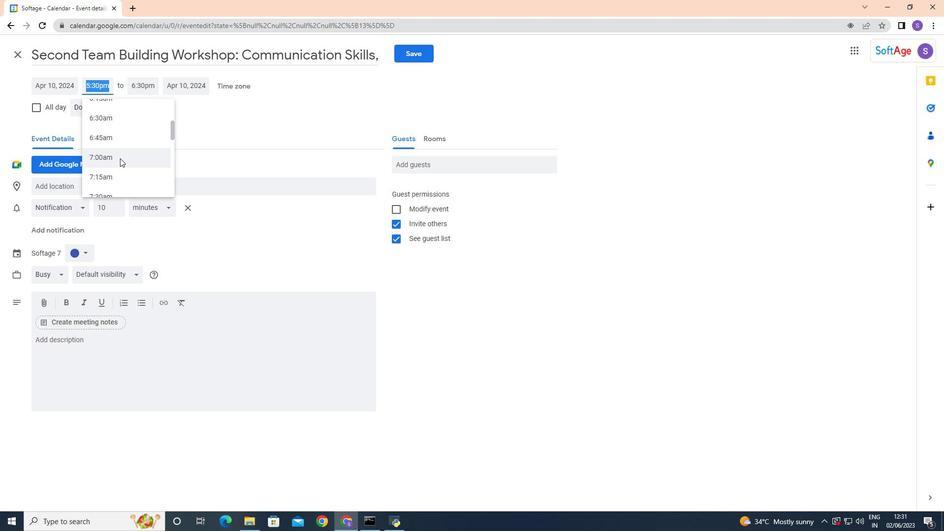 
Action: Mouse moved to (116, 174)
Screenshot: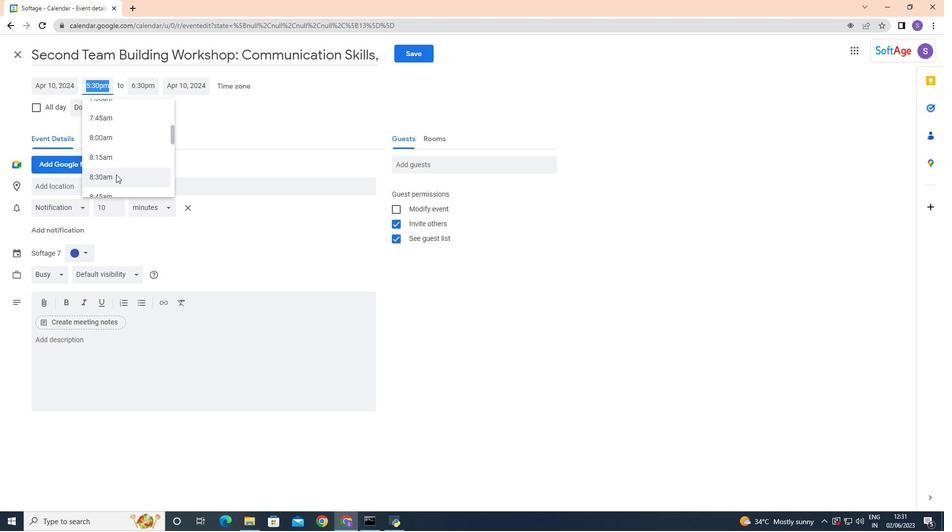
Action: Mouse scrolled (116, 173) with delta (0, 0)
Screenshot: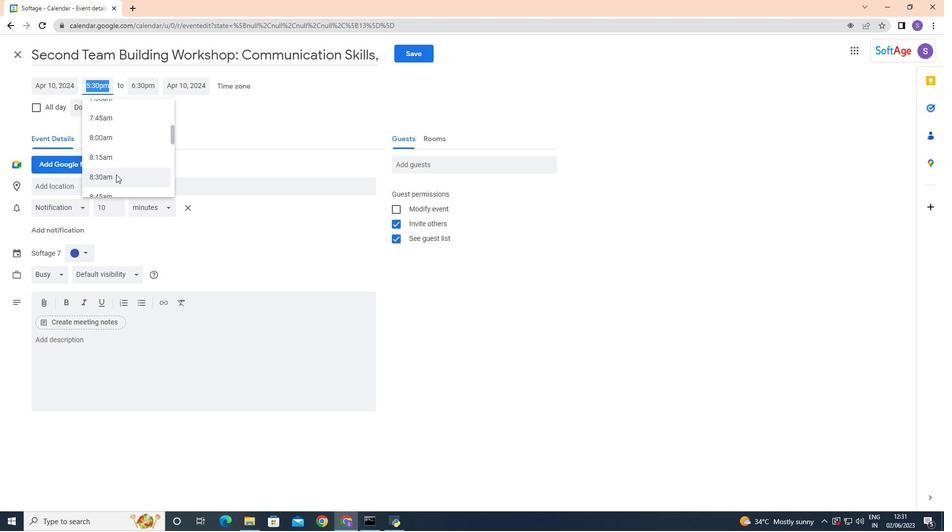 
Action: Mouse moved to (112, 151)
Screenshot: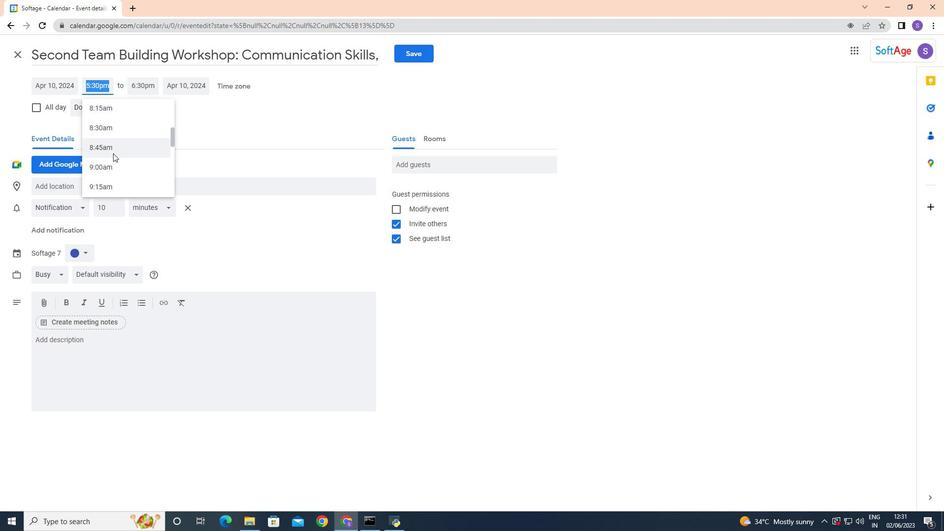 
Action: Mouse pressed left at (112, 151)
Screenshot: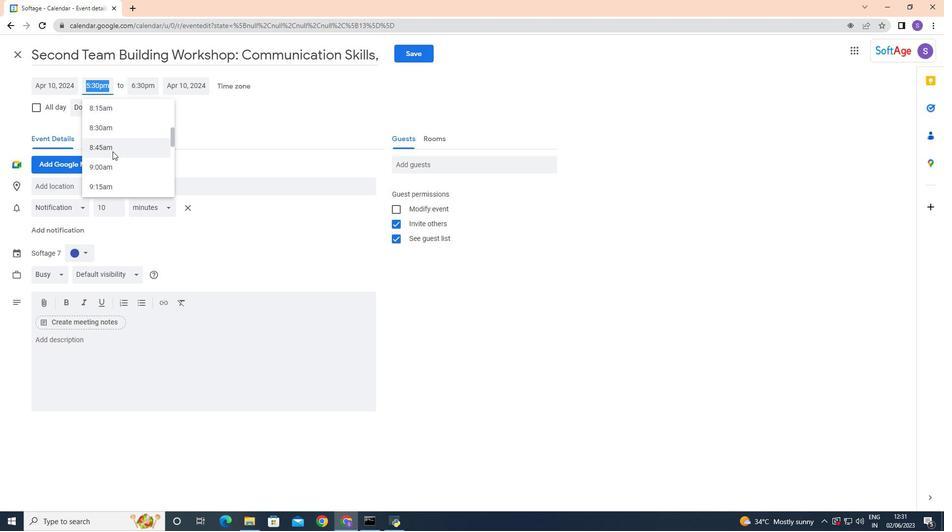 
Action: Mouse moved to (99, 85)
Screenshot: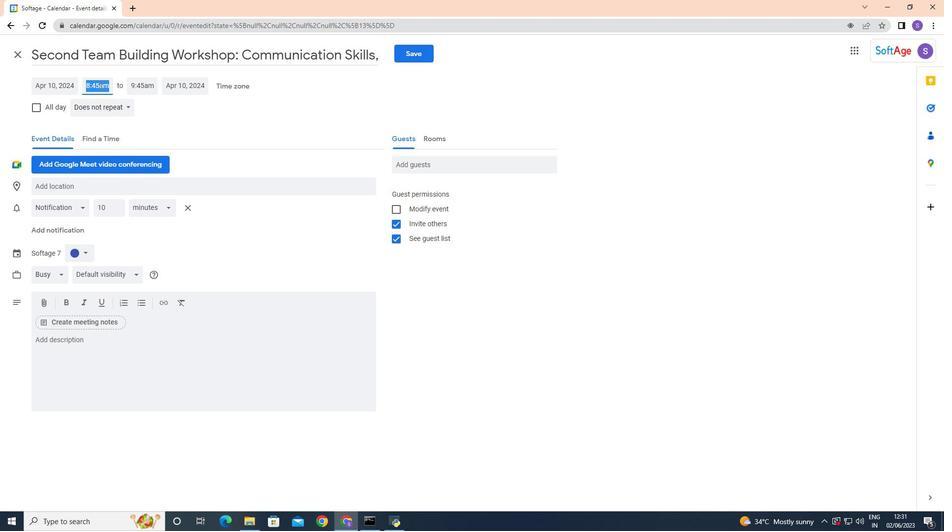 
Action: Mouse pressed left at (99, 85)
Screenshot: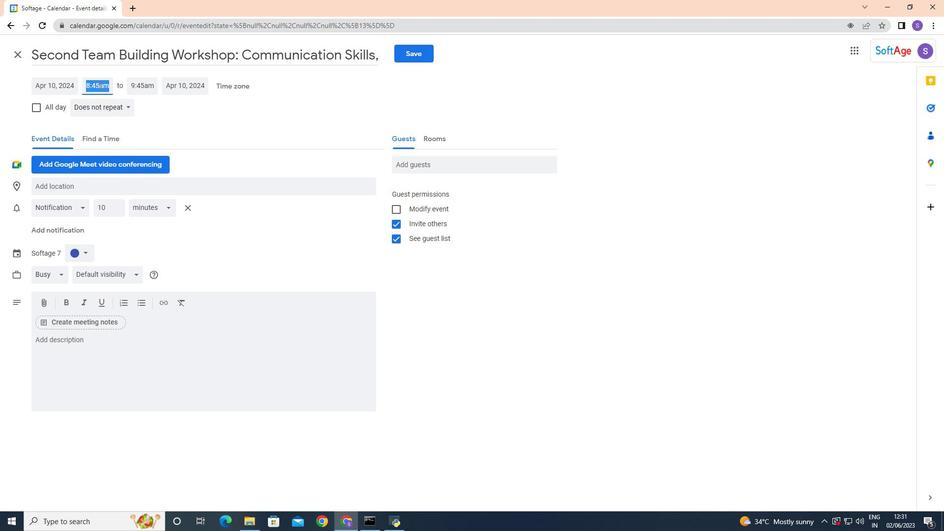 
Action: Mouse moved to (96, 84)
Screenshot: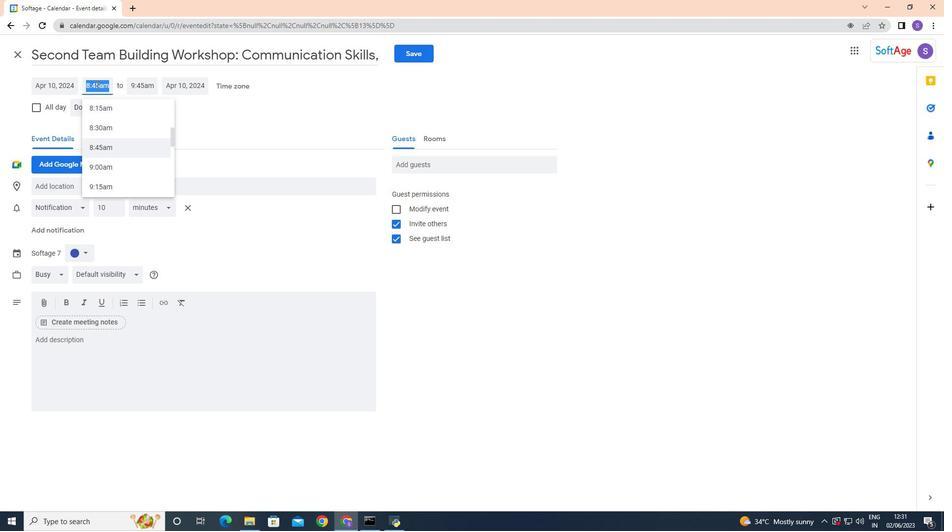 
Action: Mouse pressed left at (96, 84)
Screenshot: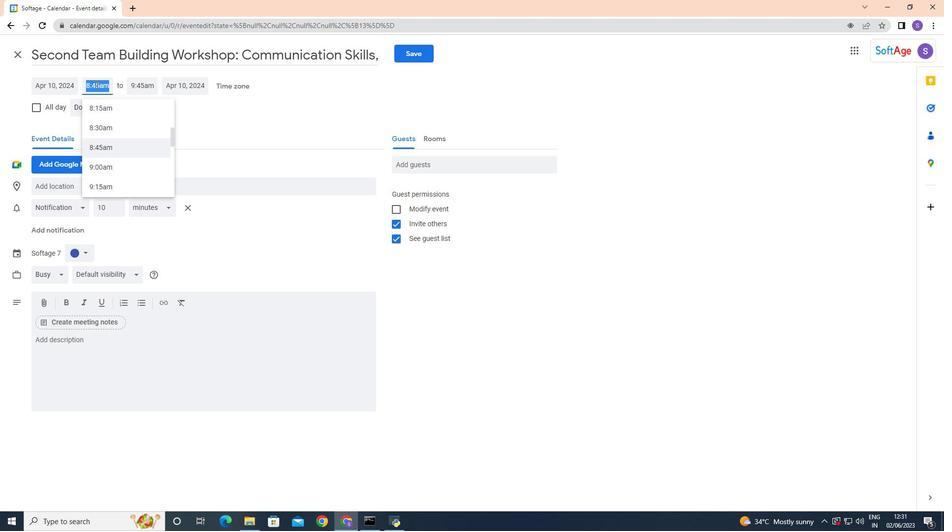 
Action: Mouse moved to (102, 89)
Screenshot: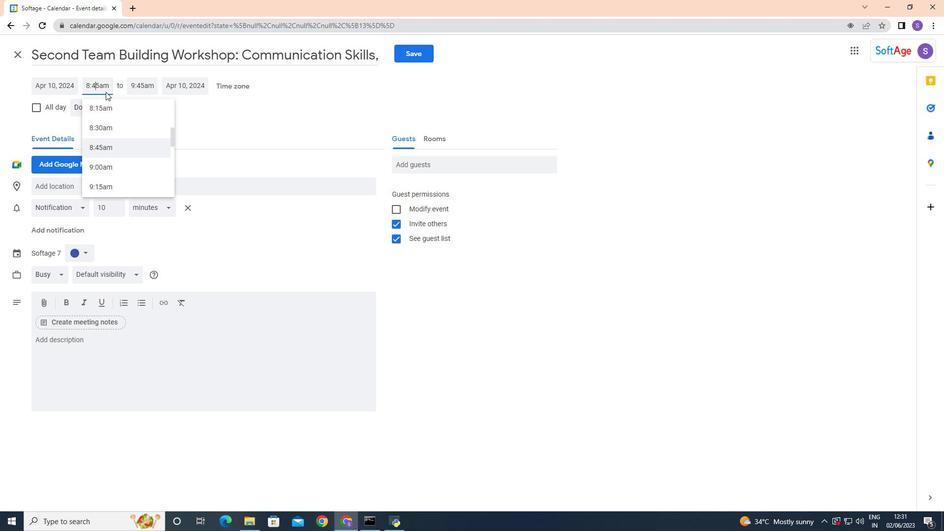 
Action: Key pressed <Key.backspace>
Screenshot: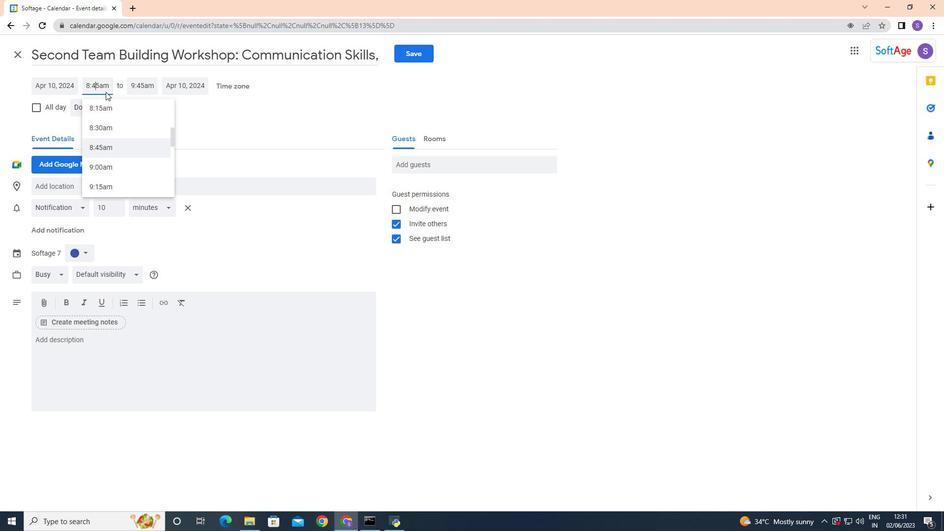 
Action: Mouse moved to (106, 90)
Screenshot: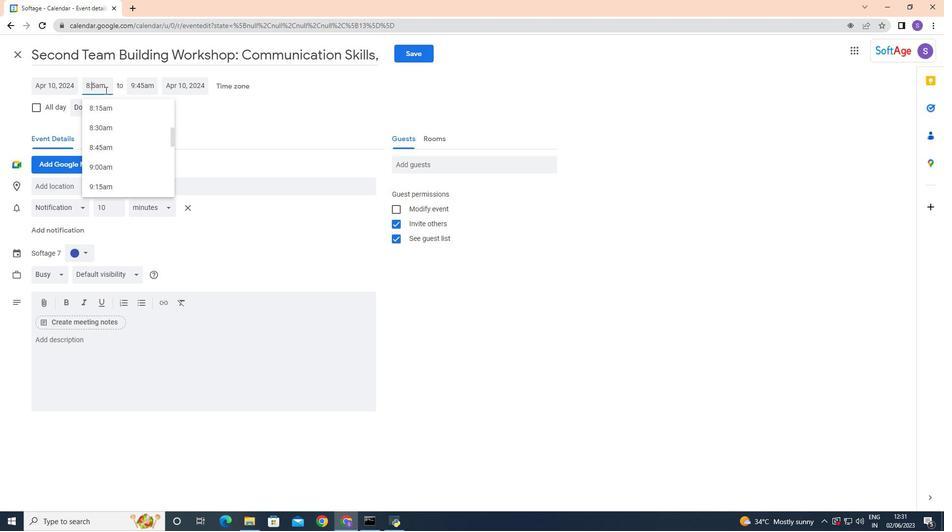 
Action: Key pressed <Key.right>
Screenshot: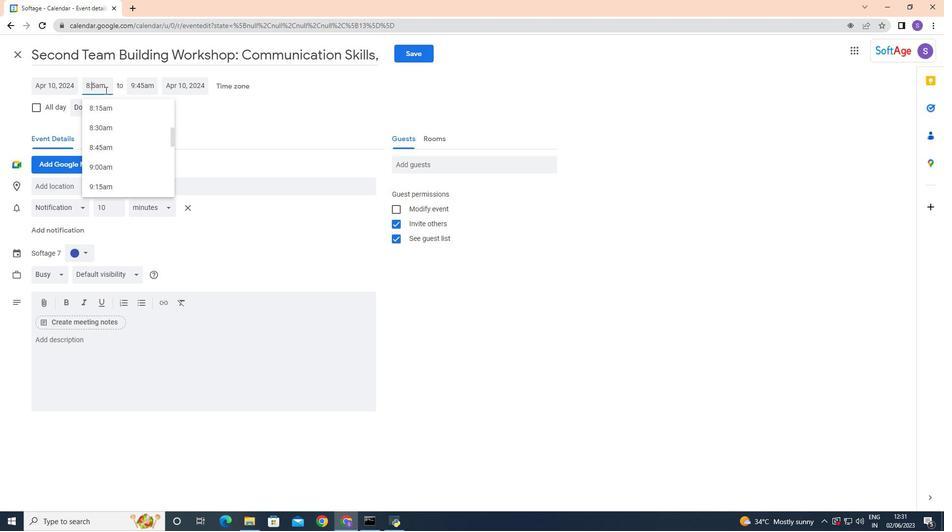 
Action: Mouse moved to (115, 104)
Screenshot: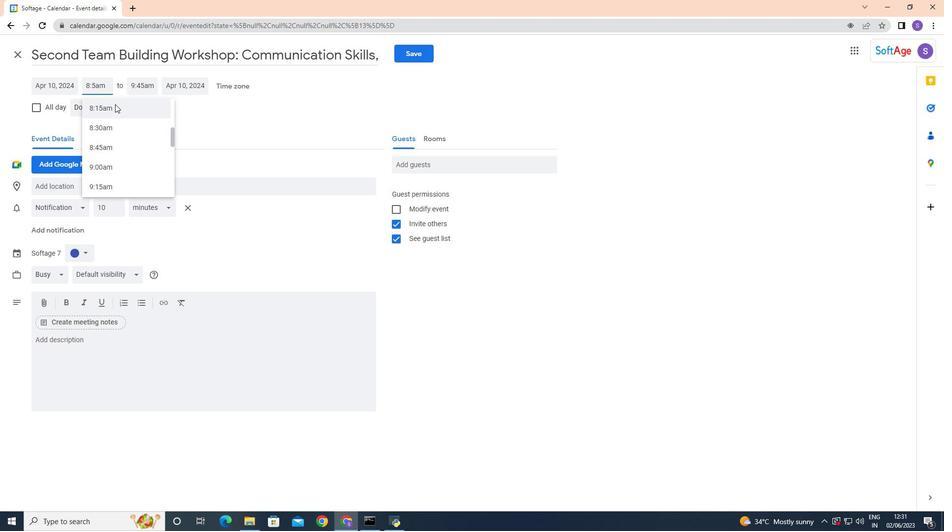 
Action: Key pressed 0
Screenshot: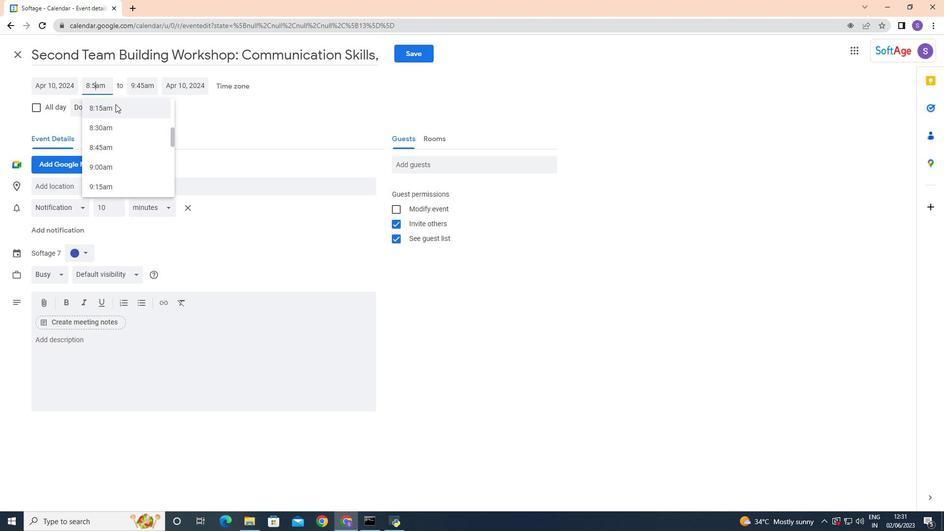 
Action: Mouse moved to (138, 88)
Screenshot: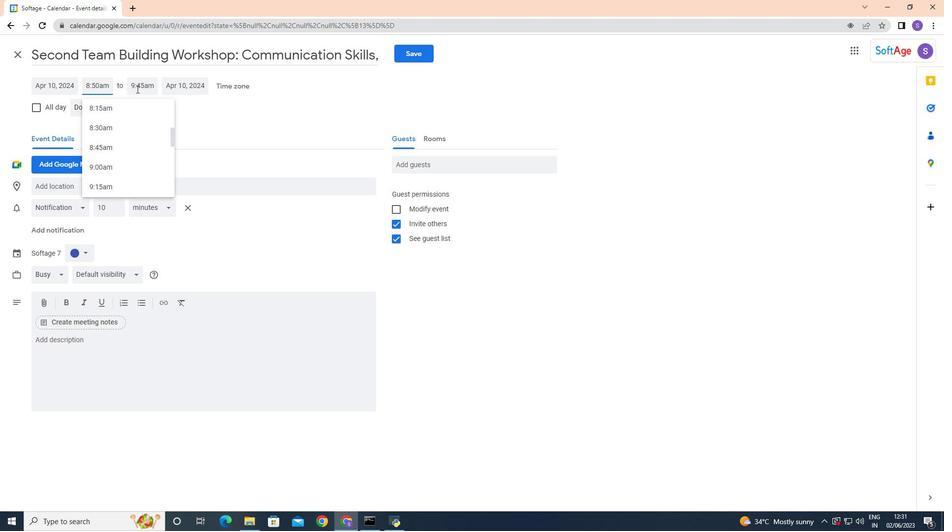 
Action: Mouse pressed left at (138, 88)
Screenshot: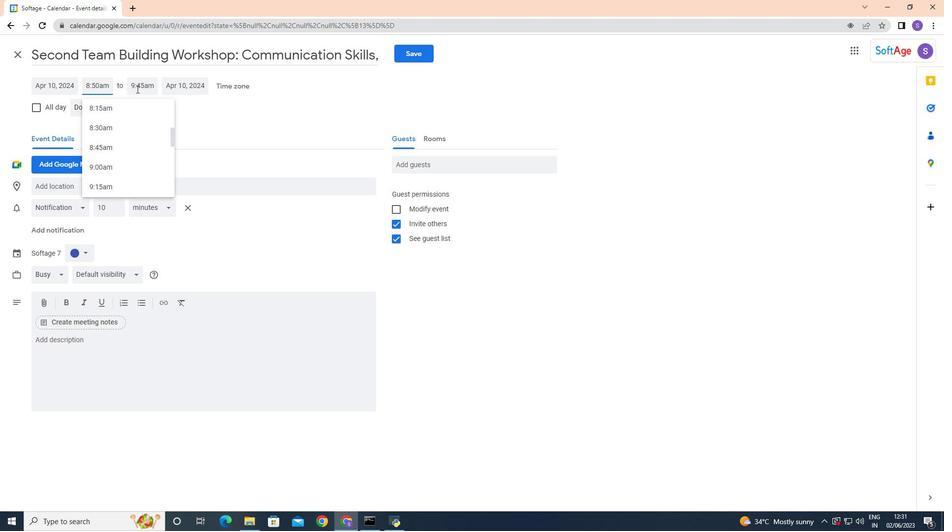 
Action: Mouse moved to (168, 188)
Screenshot: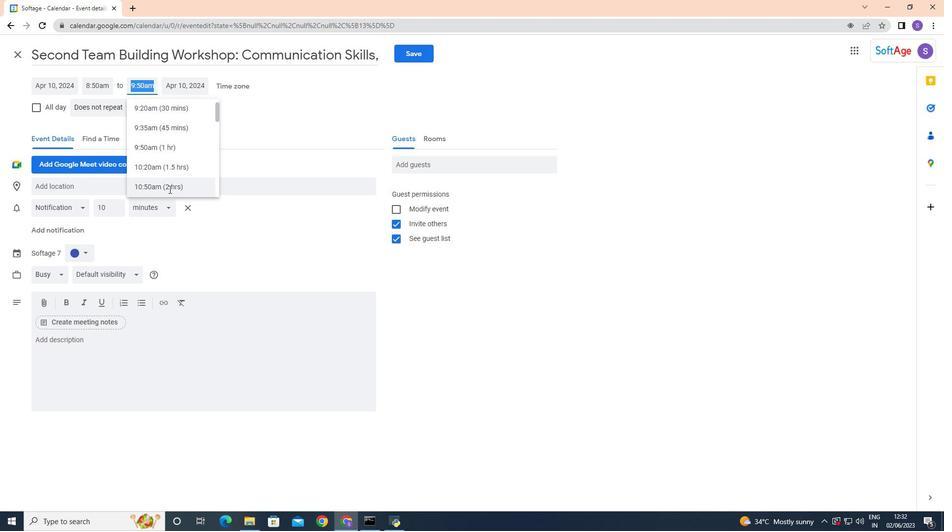 
Action: Mouse pressed left at (168, 188)
Screenshot: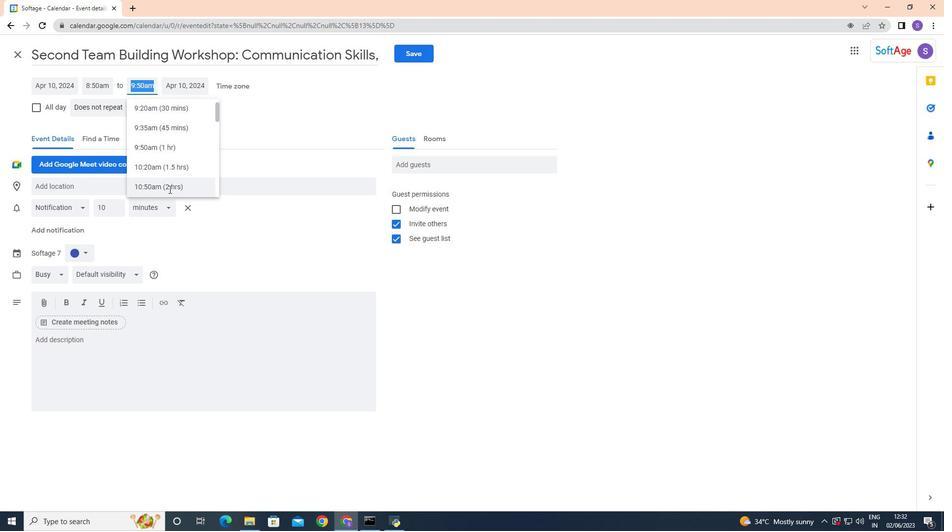 
Action: Mouse moved to (271, 133)
Screenshot: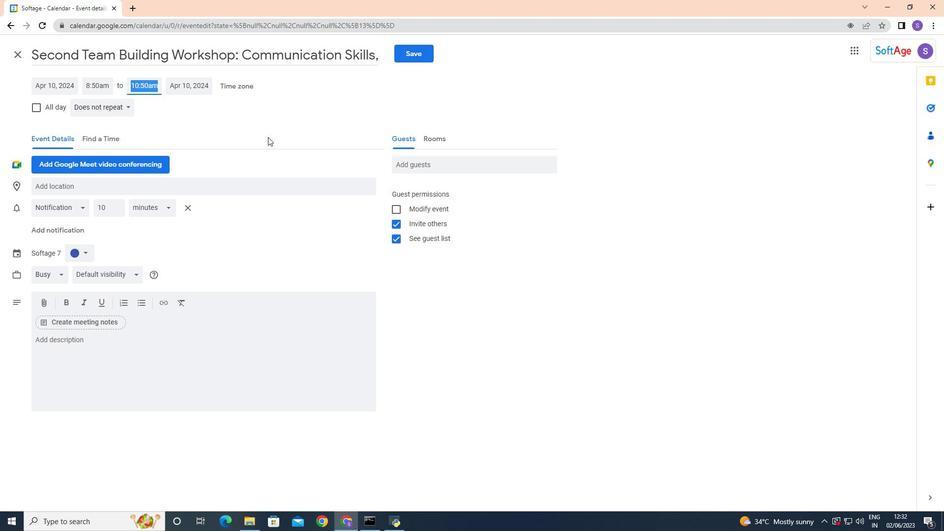 
Action: Mouse pressed left at (271, 133)
Screenshot: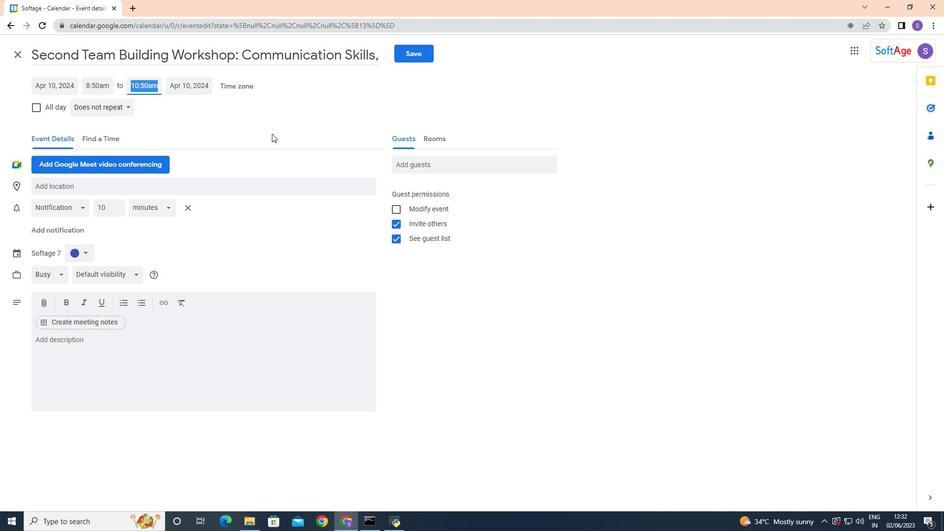 
Action: Mouse moved to (134, 270)
Screenshot: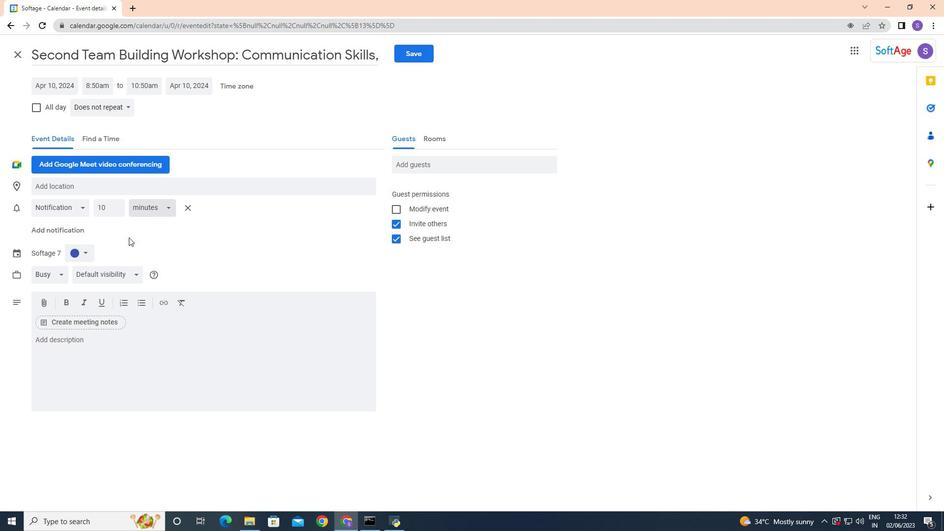 
Action: Mouse scrolled (134, 270) with delta (0, 0)
Screenshot: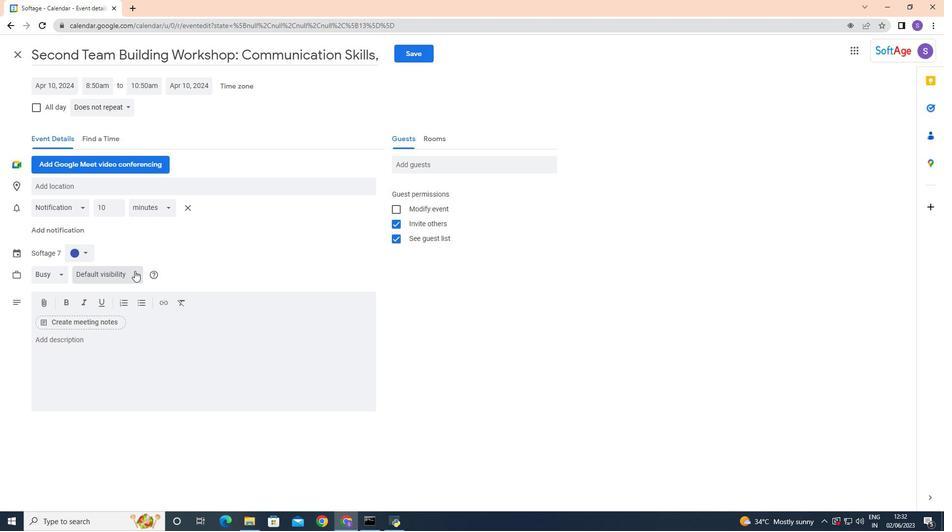 
Action: Mouse moved to (69, 343)
Screenshot: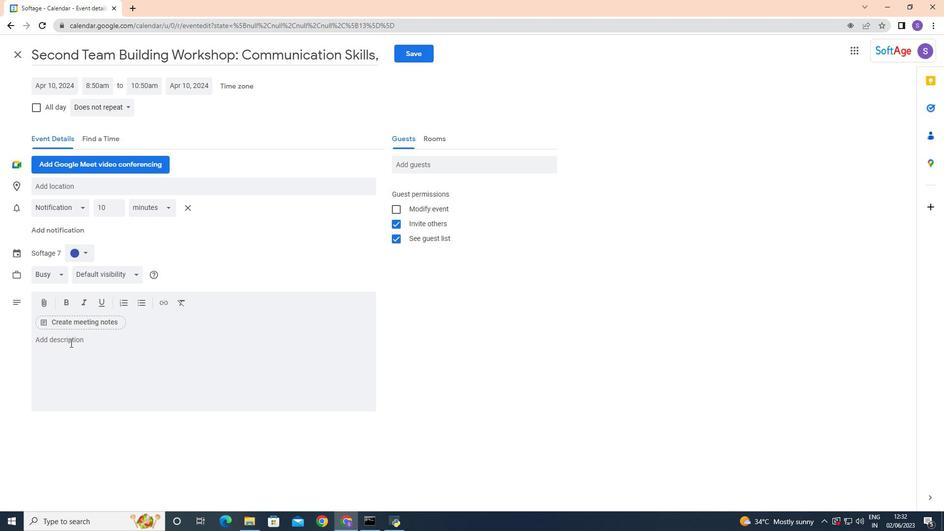 
Action: Mouse pressed left at (69, 343)
Screenshot: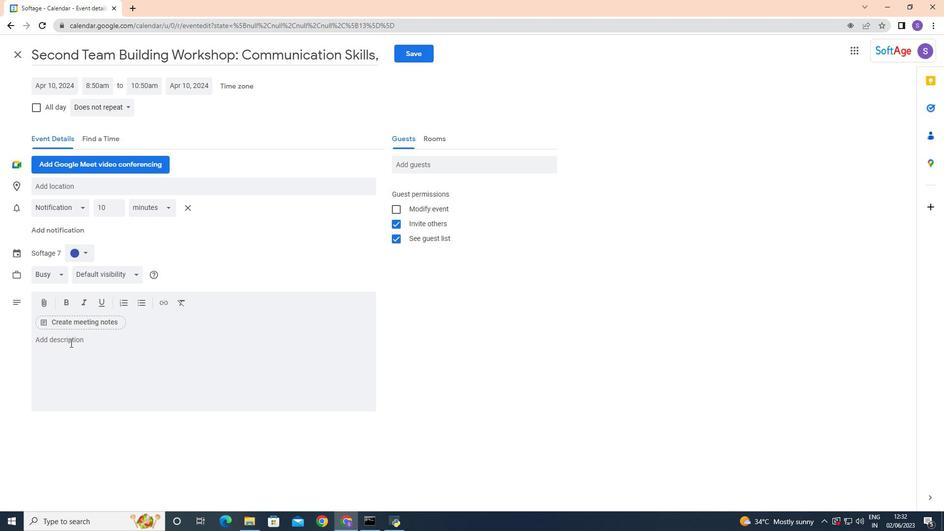 
Action: Mouse moved to (68, 343)
Screenshot: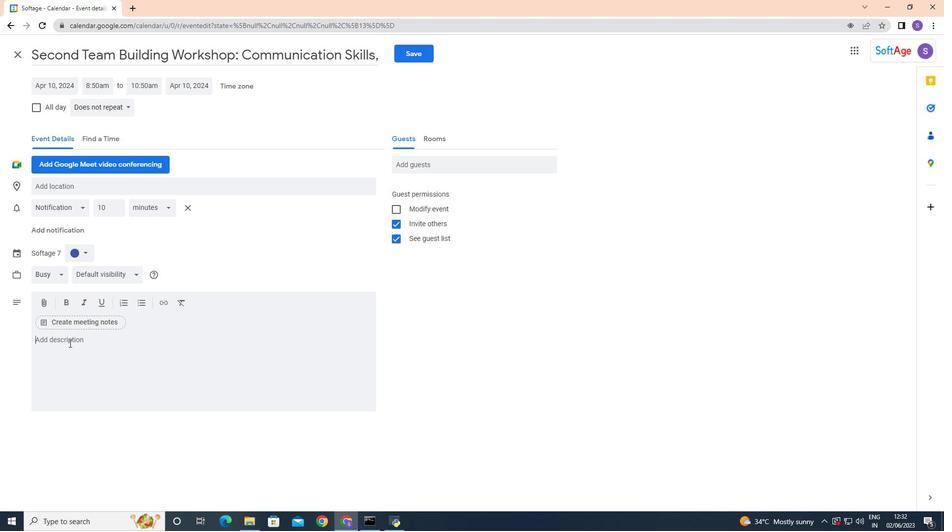 
Action: Key pressed <Key.caps_lock>A<Key.caps_lock><Key.space><Key.caps_lock>N<Key.caps_lock>etworking<Key.space><Key.caps_lock>L<Key.caps_lock>ung<Key.backspace>ch<Key.space>is<Key.space>a<Key.space>strictu<Key.backspace><Key.backspace><Key.backspace><Key.backspace>uctured<Key.space>event<Key.space>designed<Key.space>to<Key.space>facilil<Key.backspace>ti<Key.backspace><Key.backspace>tate<Key.space>professional<Key.space>connections,<Key.space>relationship-building,<Key.space>and<Key.space>knowledge<Key.space>sharing<Key.space>among<Key.space>attendees.<Key.space><Key.shift>It<Key.space>provides<Key.space>a<Key.space>relaxes<Key.backspace>d<Key.space>and<Key.space>informal<Key.space>sey<Key.backspace>tting<Key.space>where<Key.space>individuals<Key.space>from<Key.space>various<Key.space>industries,<Key.space>organizations,<Key.space>and<Key.space>backgrounds<Key.space>can<Key.space>come<Key.space>together<Key.space>to<Key.space>exchange<Key.space>ideas,<Key.space>expand<Key.space>their<Key.space>networks,<Key.space>and<Key.space>explore<Key.space>potential<Key.space>collaborations.
Screenshot: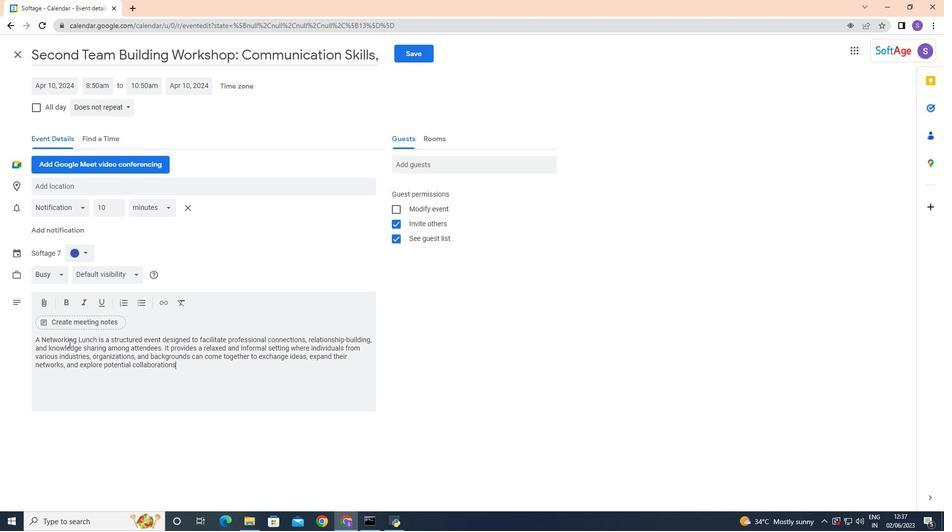 
Action: Mouse moved to (85, 251)
Screenshot: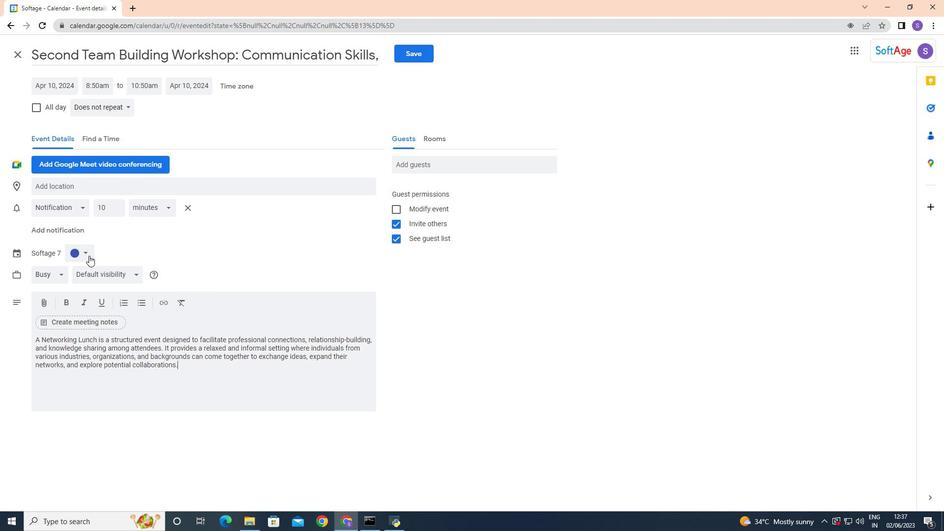 
Action: Mouse pressed left at (85, 251)
Screenshot: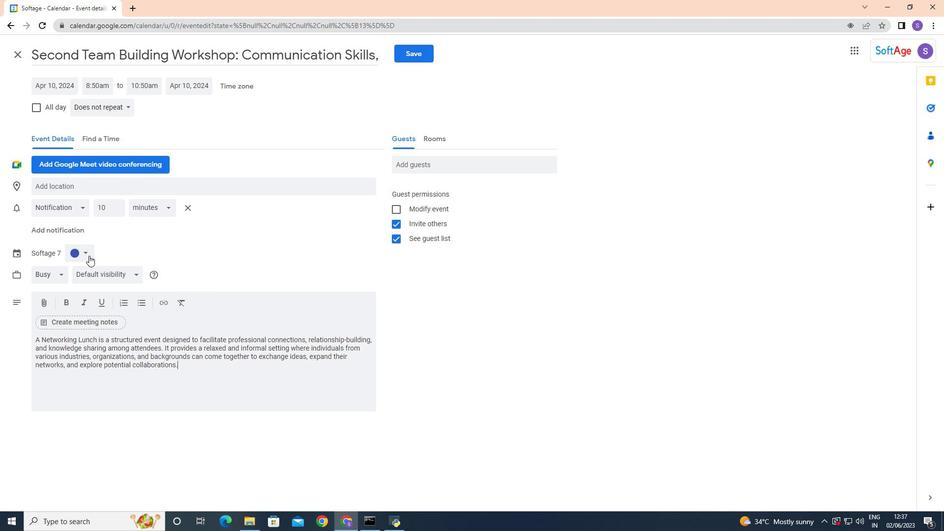 
Action: Mouse moved to (87, 264)
Screenshot: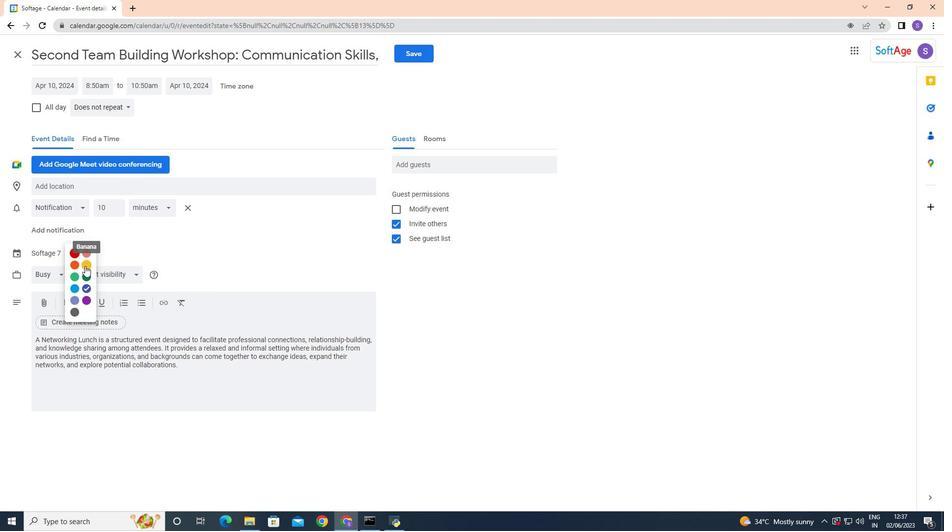 
Action: Mouse pressed left at (87, 264)
Screenshot: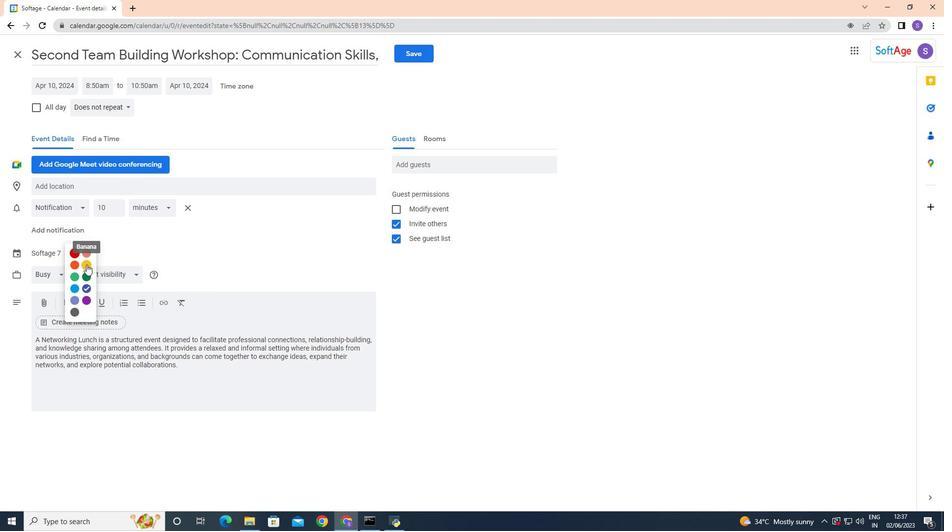 
Action: Mouse moved to (111, 188)
Screenshot: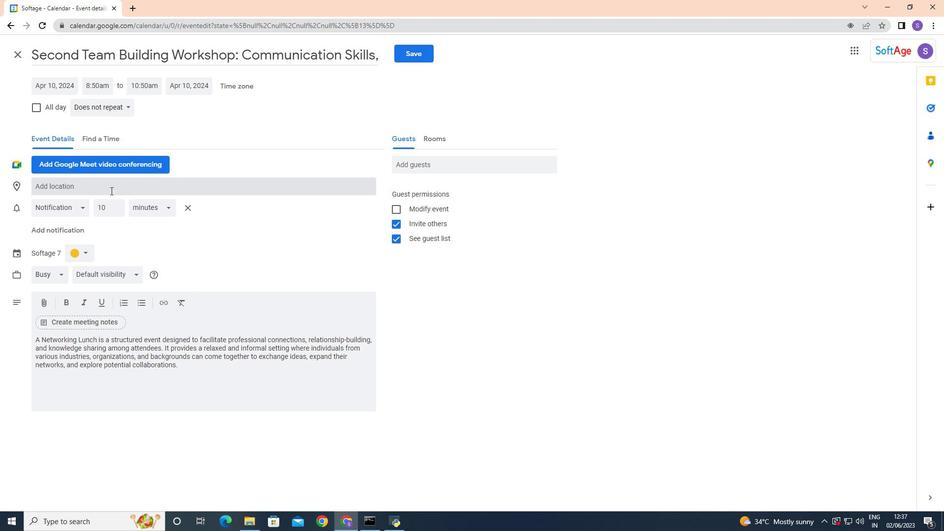 
Action: Mouse pressed left at (111, 188)
Screenshot: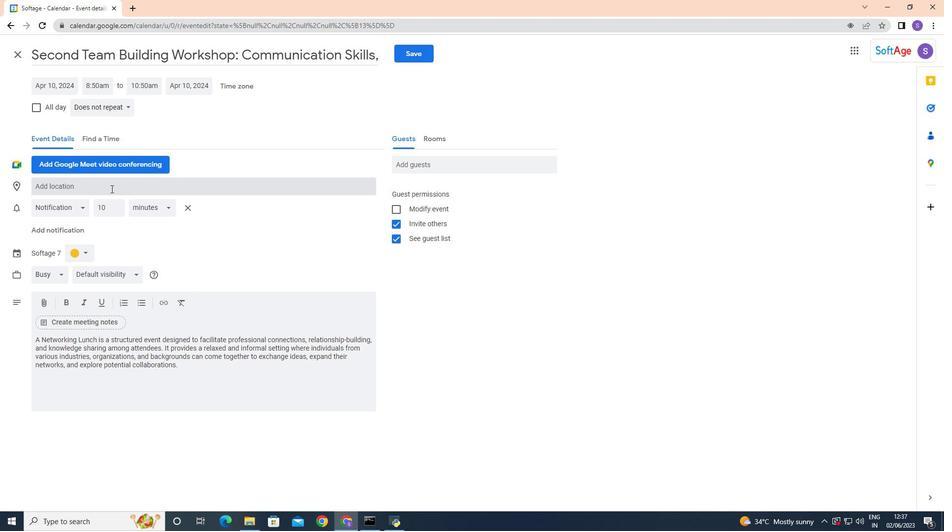 
Action: Key pressed 789<Key.space><Key.shift>Place<Key.space><Key.shift>Massena<Key.space><Key.backspace><Key.shift>,<Key.space><Key.shift>M<Key.backspace><Key.shift>Nice,<Key.space><Key.shift><Key.shift>France<Key.space><Key.backspace>,<Key.space>
Screenshot: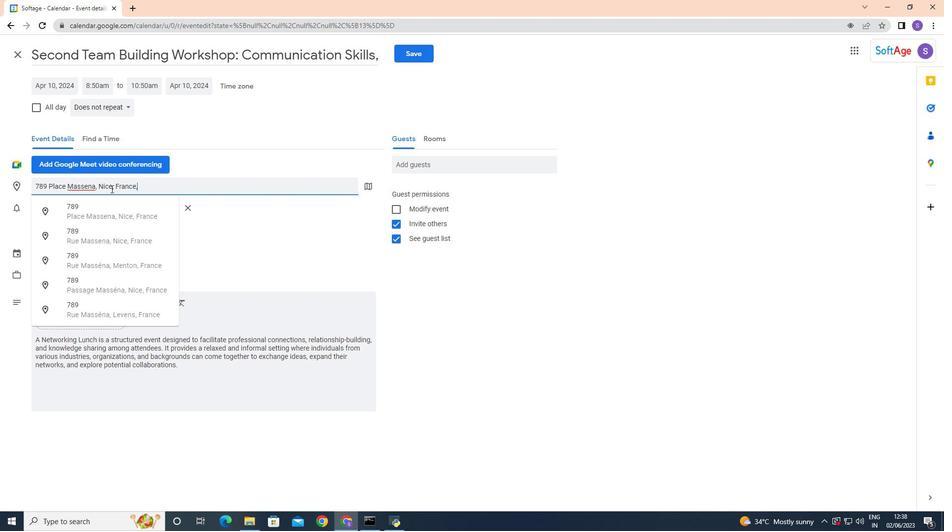 
Action: Mouse moved to (278, 235)
Screenshot: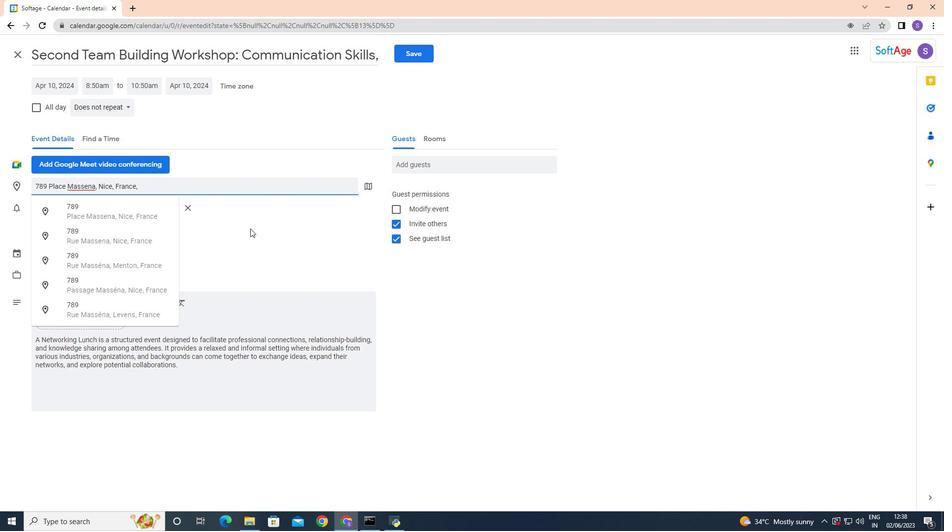 
Action: Mouse pressed left at (278, 235)
Screenshot: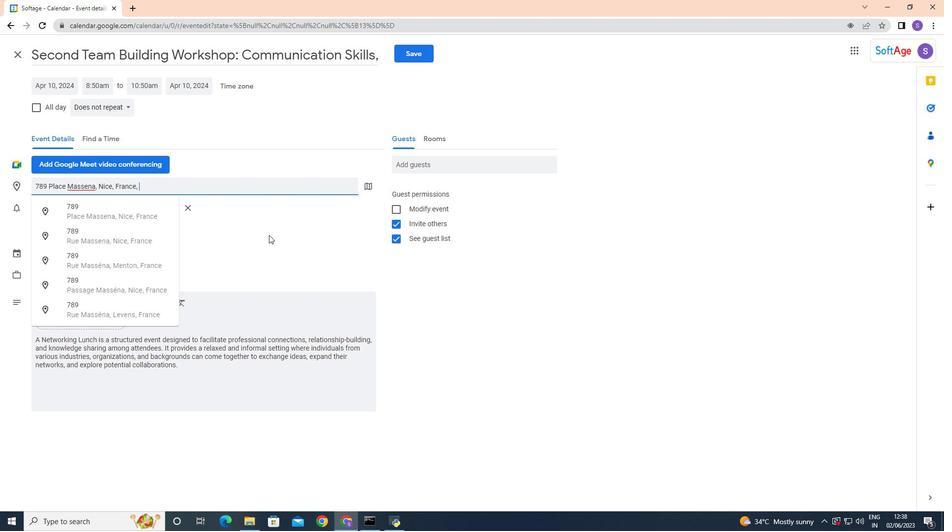 
Action: Mouse moved to (212, 186)
Screenshot: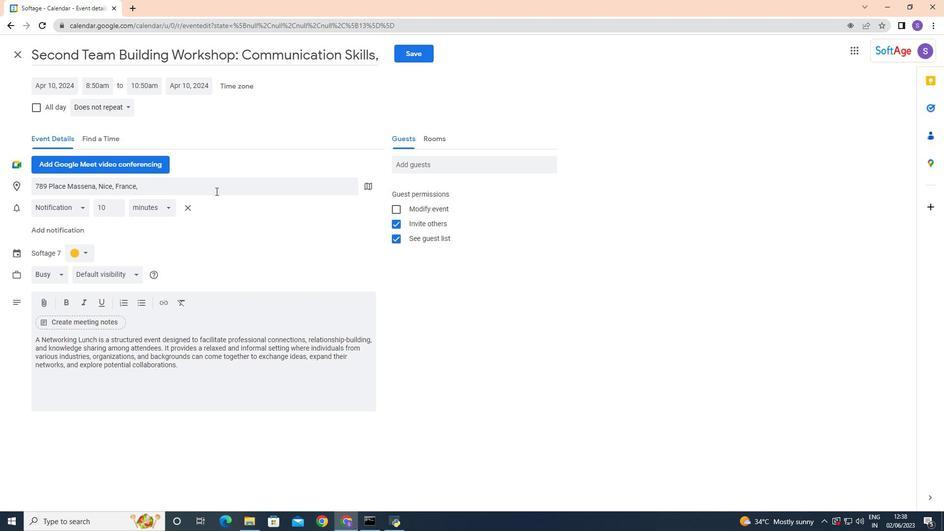 
Action: Mouse pressed left at (212, 186)
Screenshot: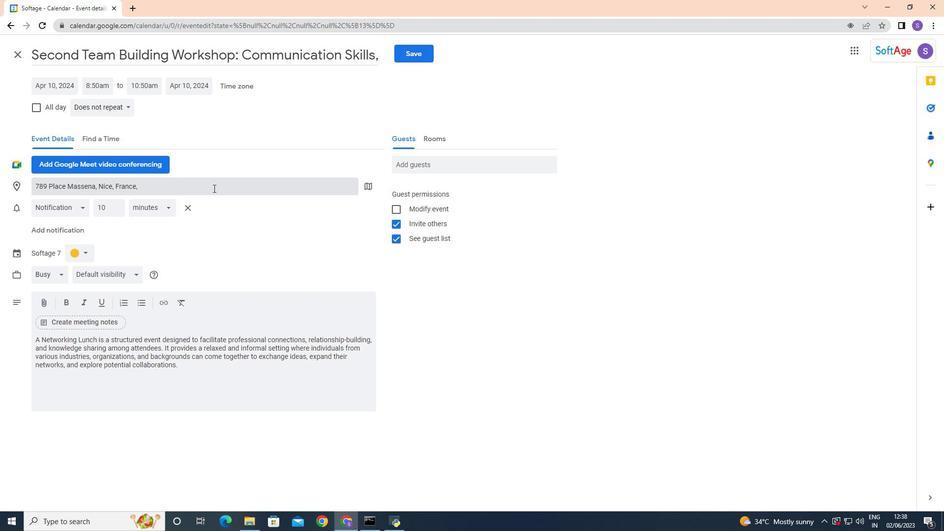 
Action: Mouse moved to (212, 186)
Screenshot: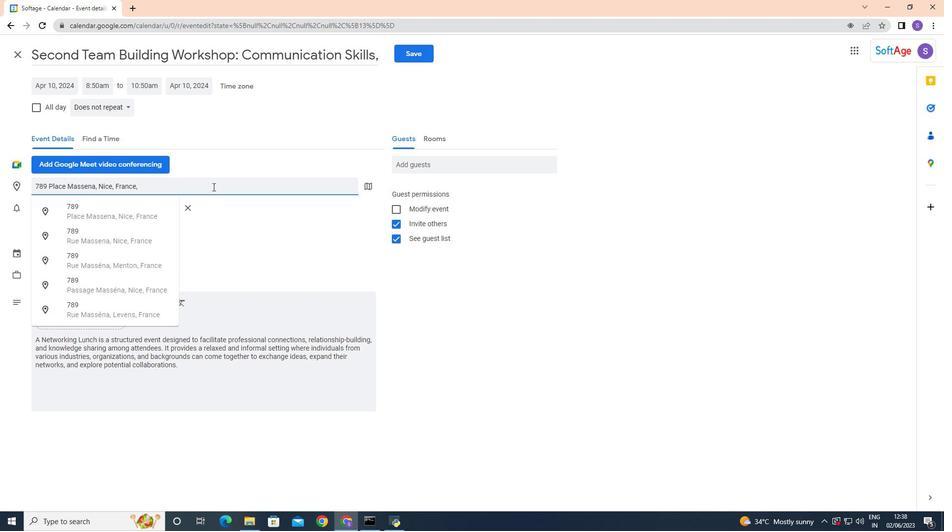 
Action: Key pressed <Key.backspace>
Screenshot: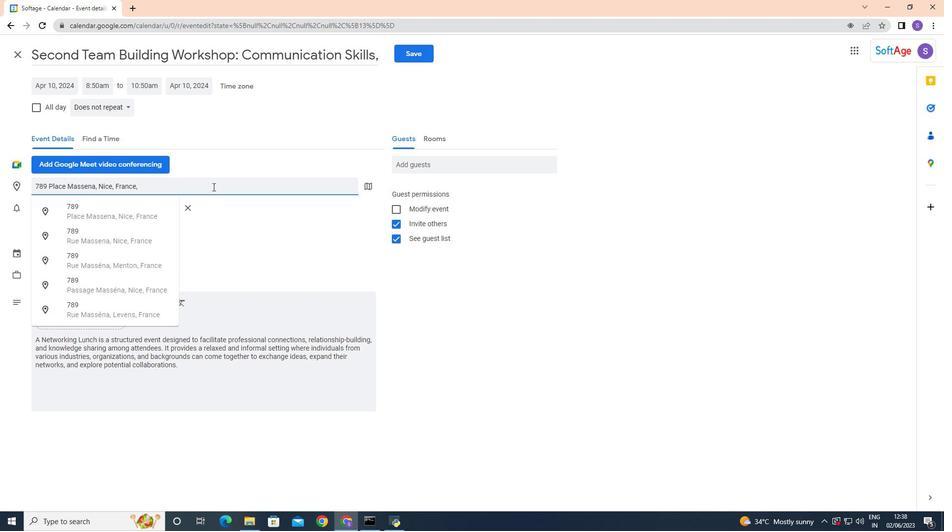 
Action: Mouse moved to (211, 186)
Screenshot: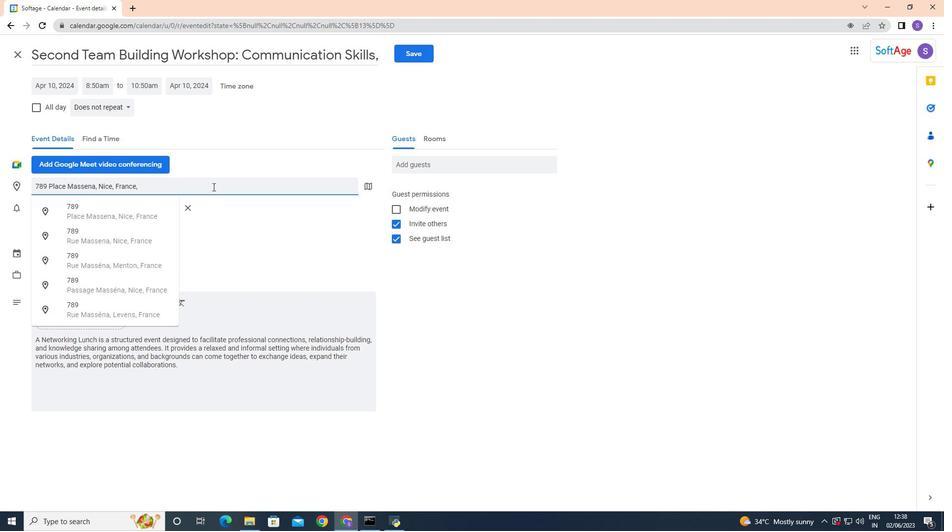 
Action: Key pressed <Key.backspace>
Screenshot: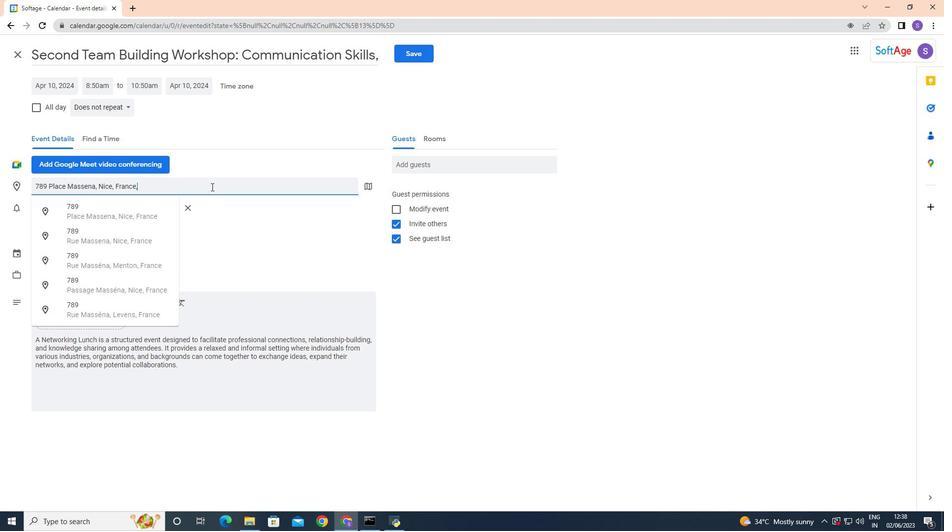 
Action: Mouse moved to (272, 254)
Screenshot: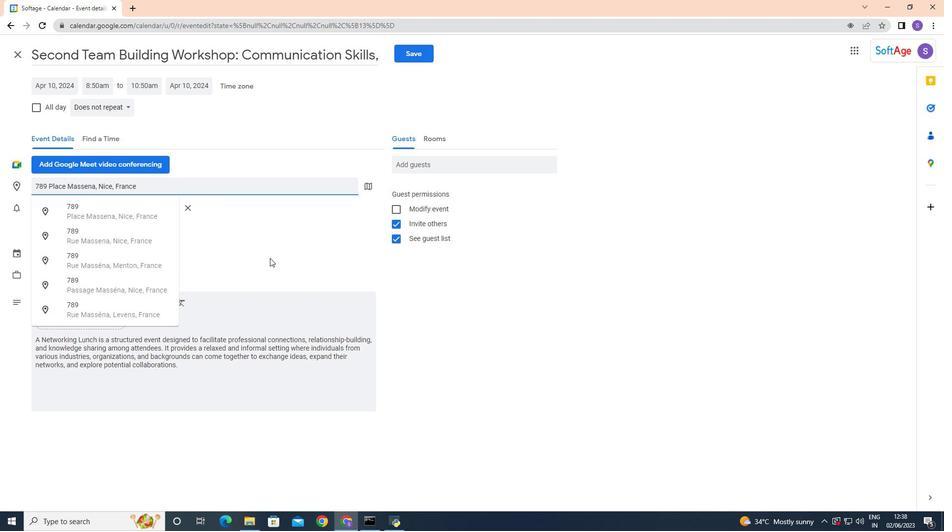 
Action: Mouse pressed left at (272, 254)
Screenshot: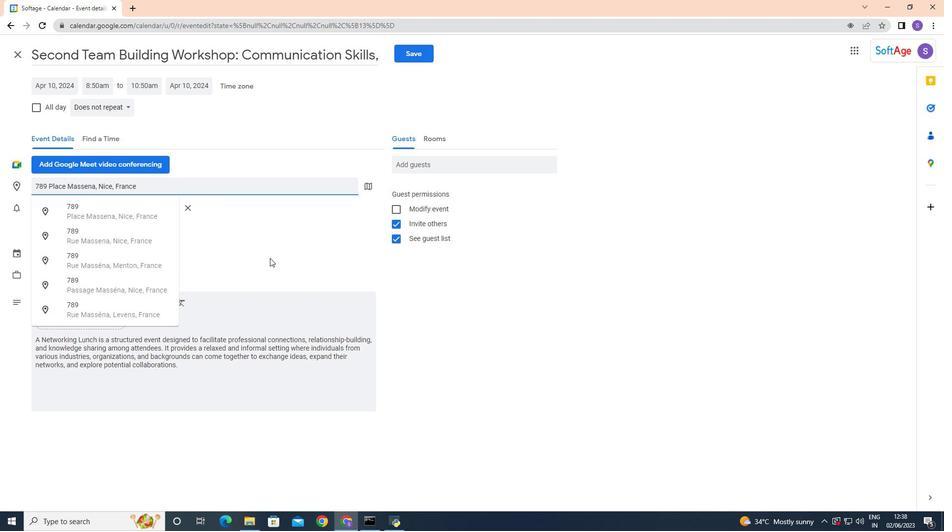 
Action: Mouse moved to (411, 165)
Screenshot: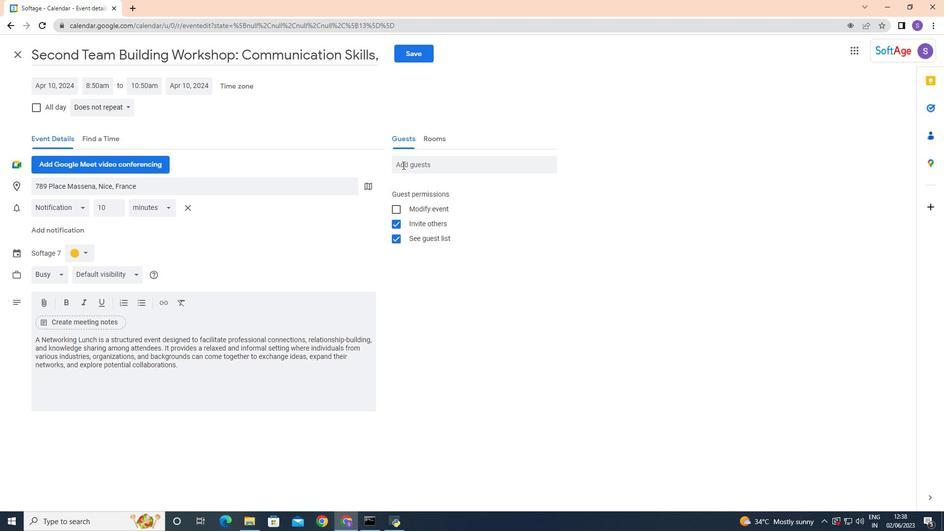 
Action: Mouse pressed left at (411, 165)
Screenshot: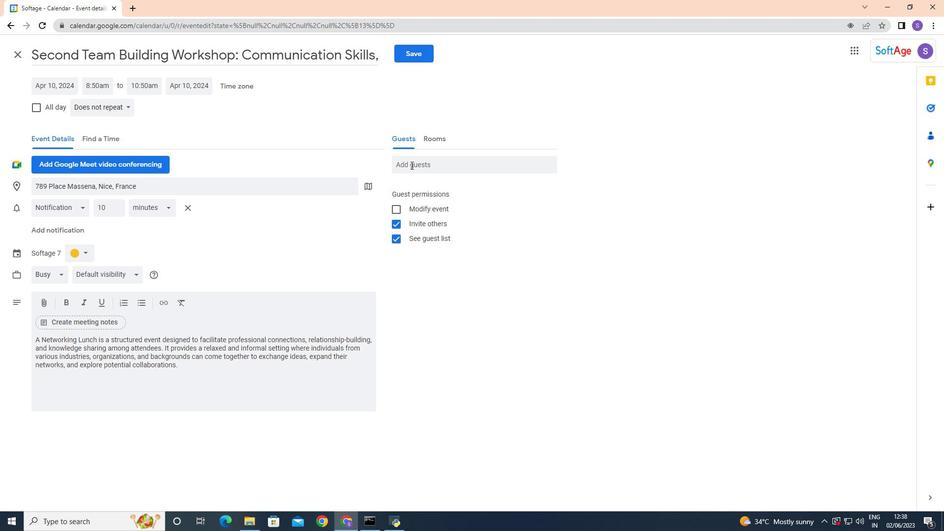 
Action: Key pressed softage.5
Screenshot: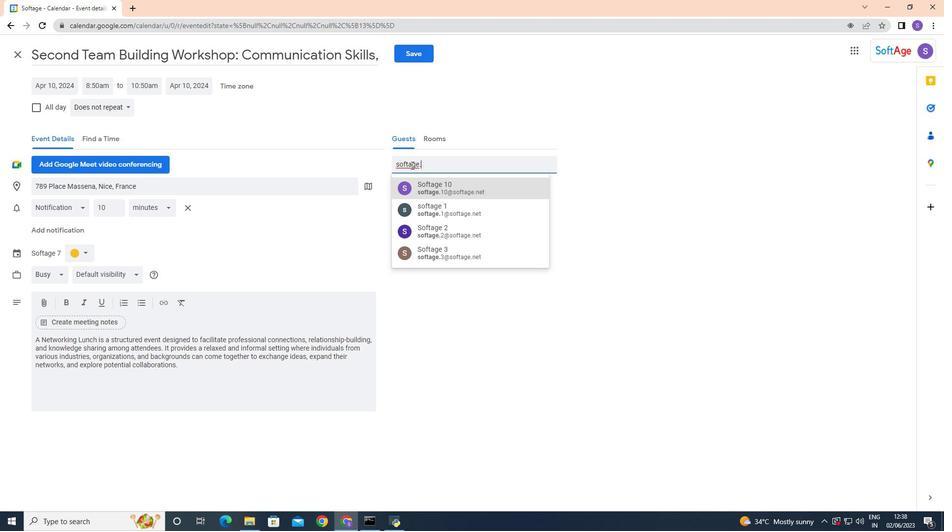 
Action: Mouse moved to (478, 194)
Screenshot: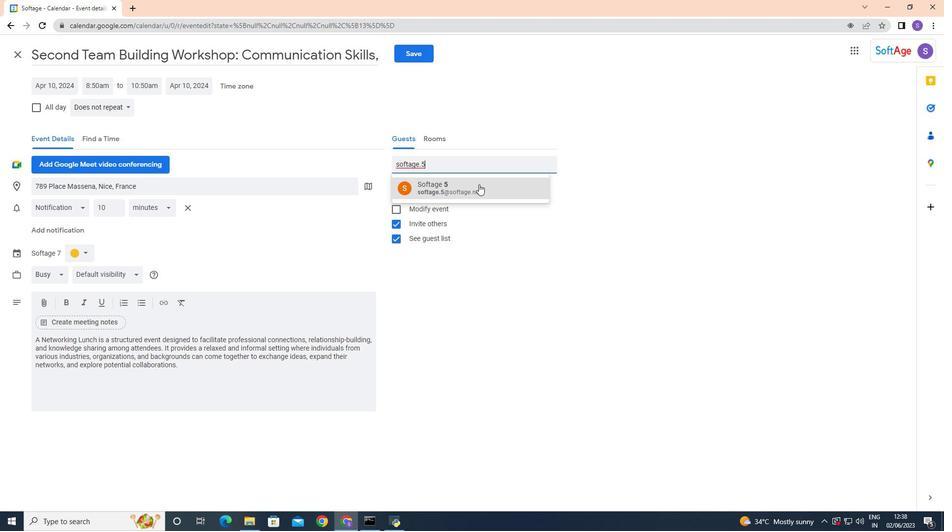 
Action: Mouse pressed left at (478, 194)
Screenshot: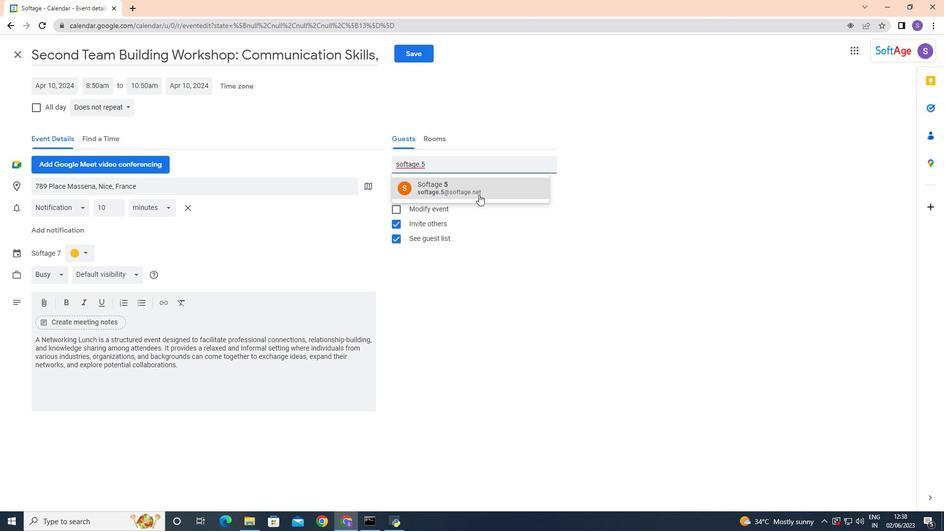 
Action: Mouse moved to (474, 162)
Screenshot: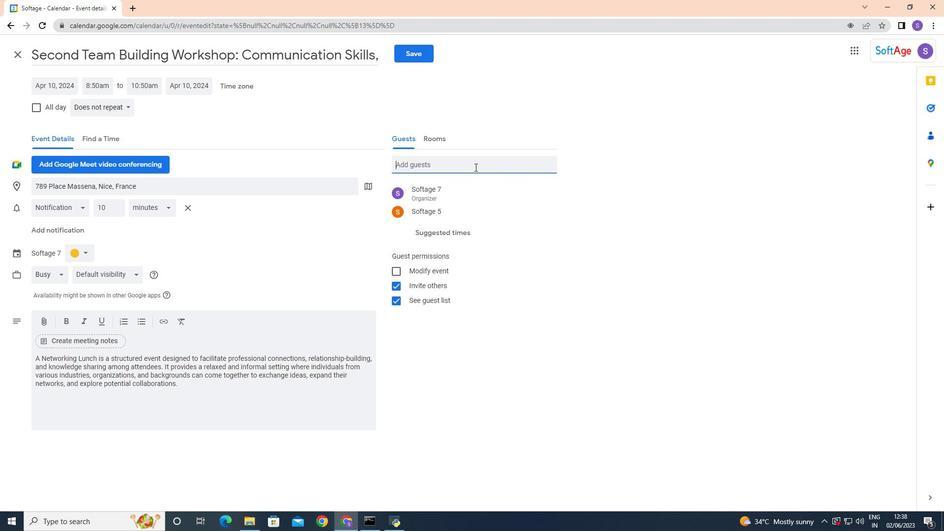 
Action: Mouse pressed left at (474, 162)
Screenshot: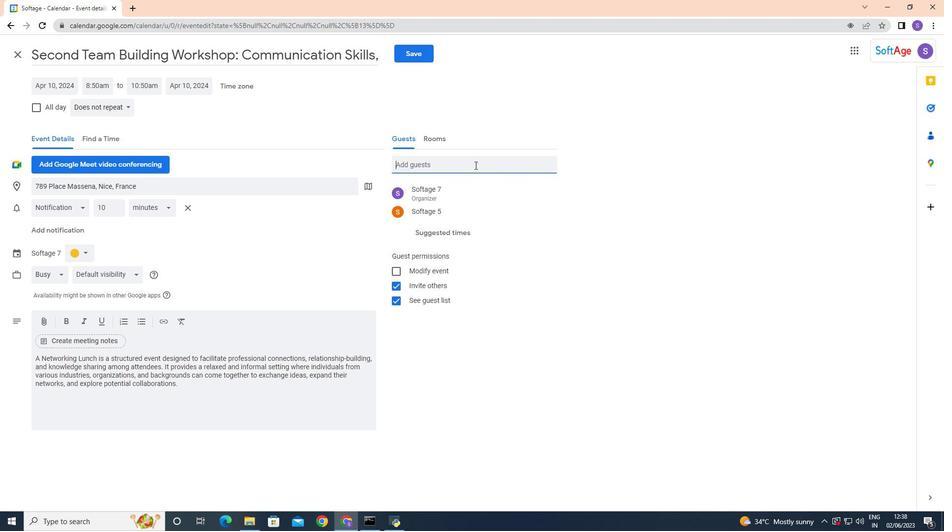 
Action: Key pressed softage.1
Screenshot: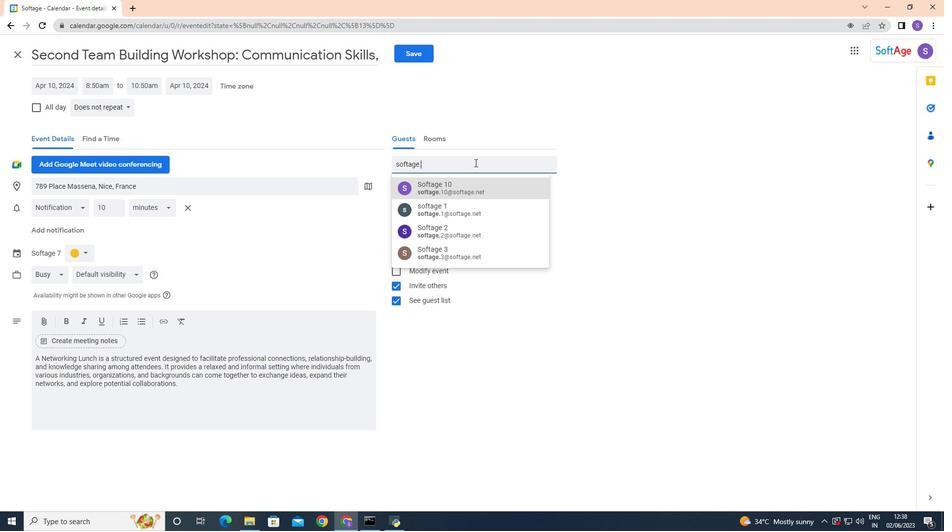 
Action: Mouse moved to (479, 212)
Screenshot: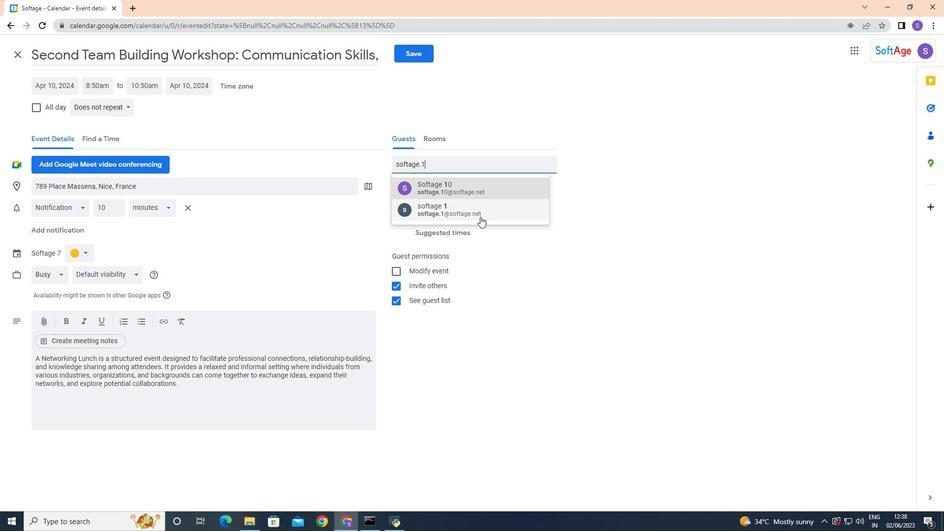 
Action: Mouse pressed left at (479, 212)
Screenshot: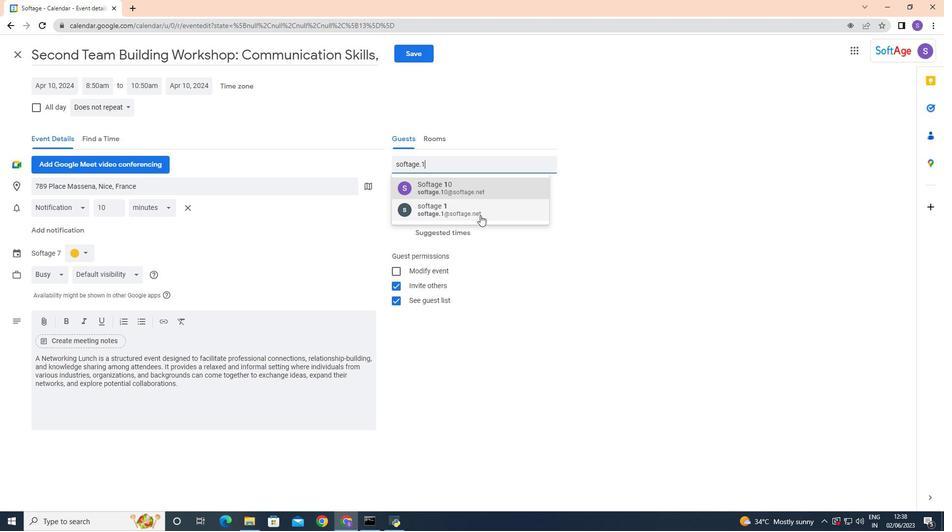 
Action: Mouse moved to (540, 189)
Screenshot: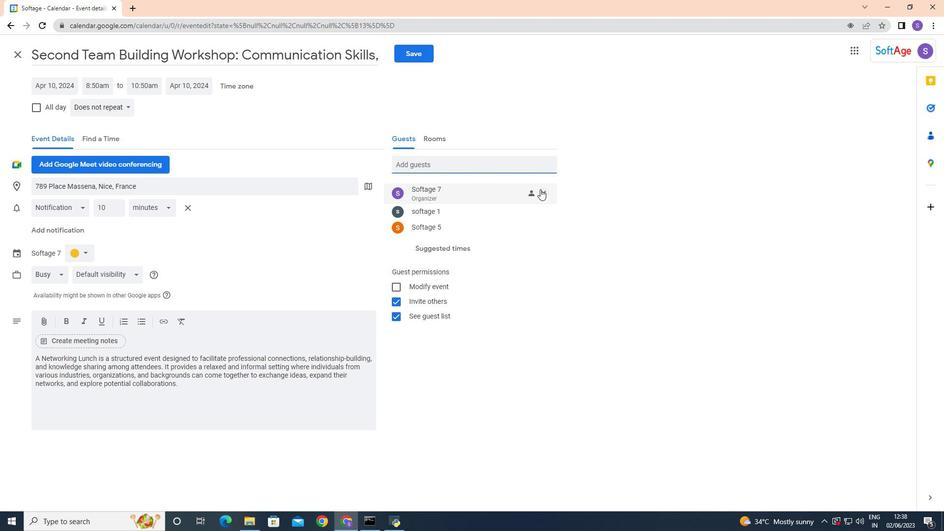 
Action: Mouse pressed left at (540, 189)
Screenshot: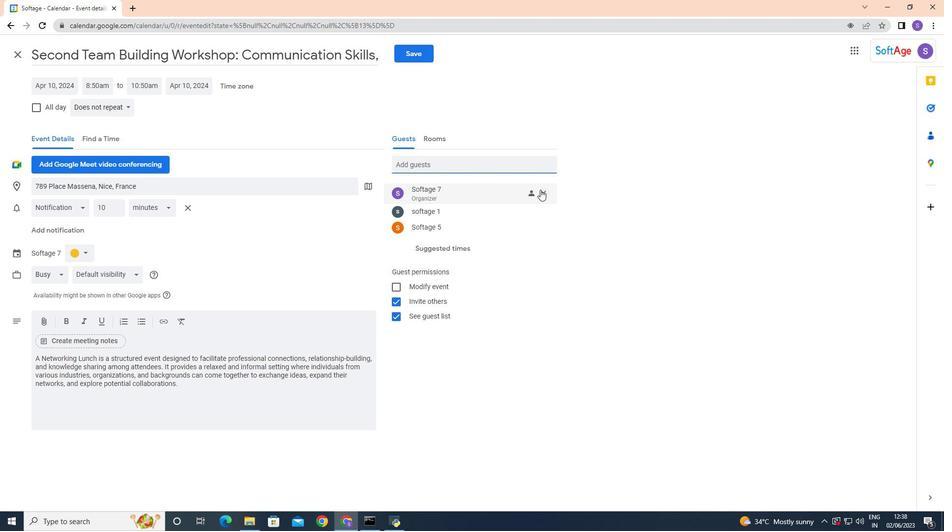 
Action: Mouse moved to (566, 235)
Screenshot: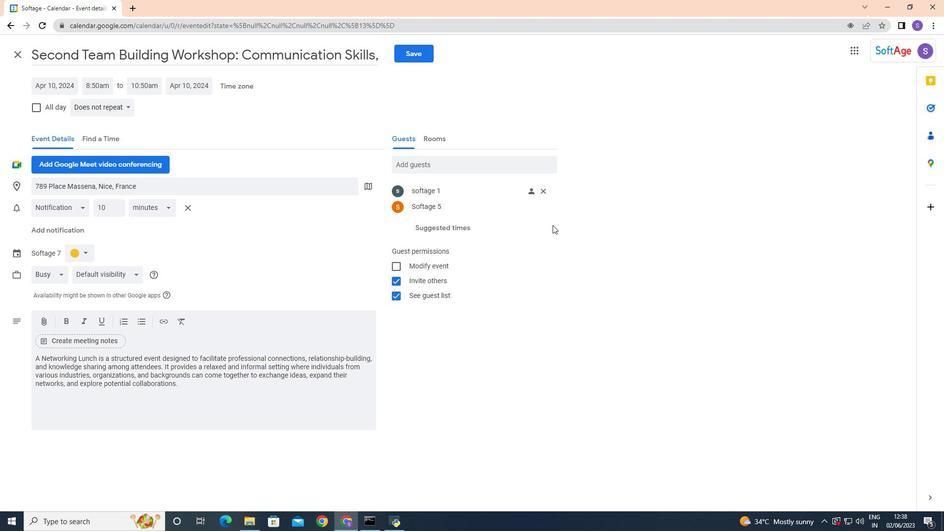 
Action: Mouse pressed left at (566, 235)
Screenshot: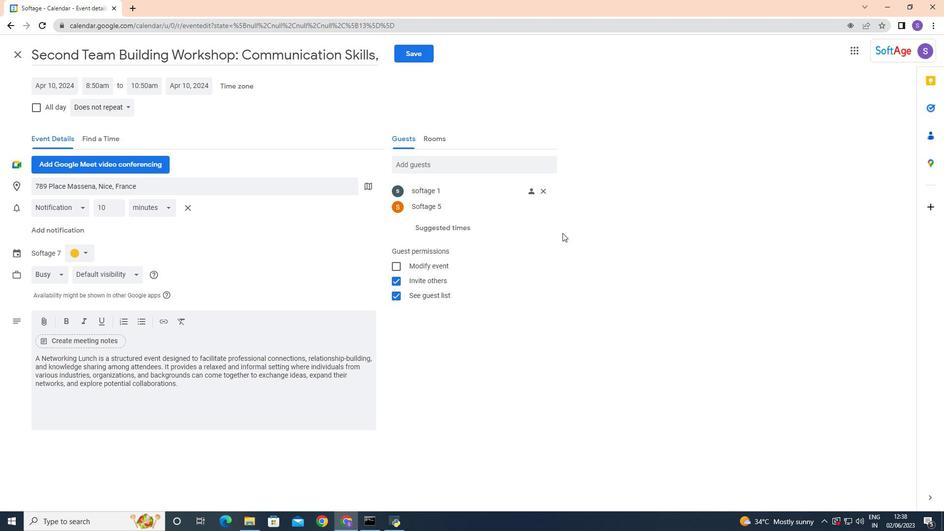 
Action: Mouse moved to (393, 296)
Screenshot: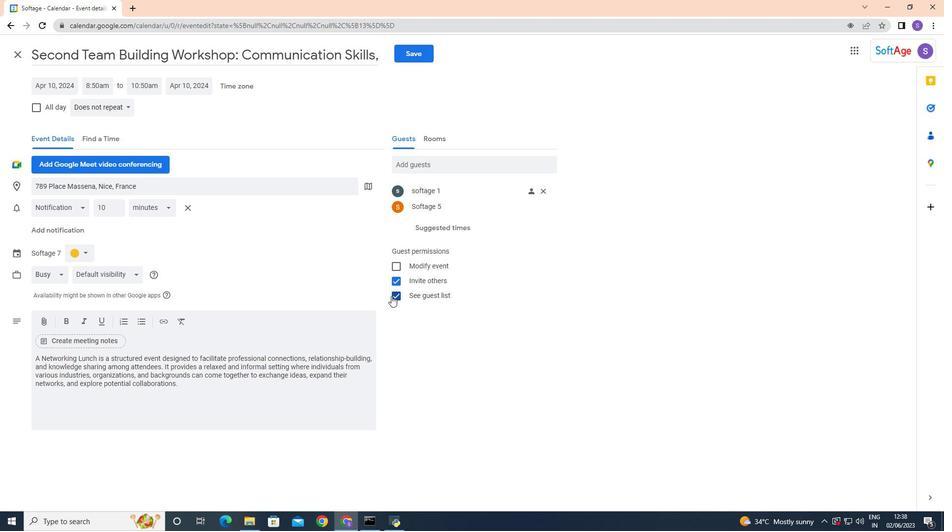 
Action: Mouse pressed left at (393, 296)
Screenshot: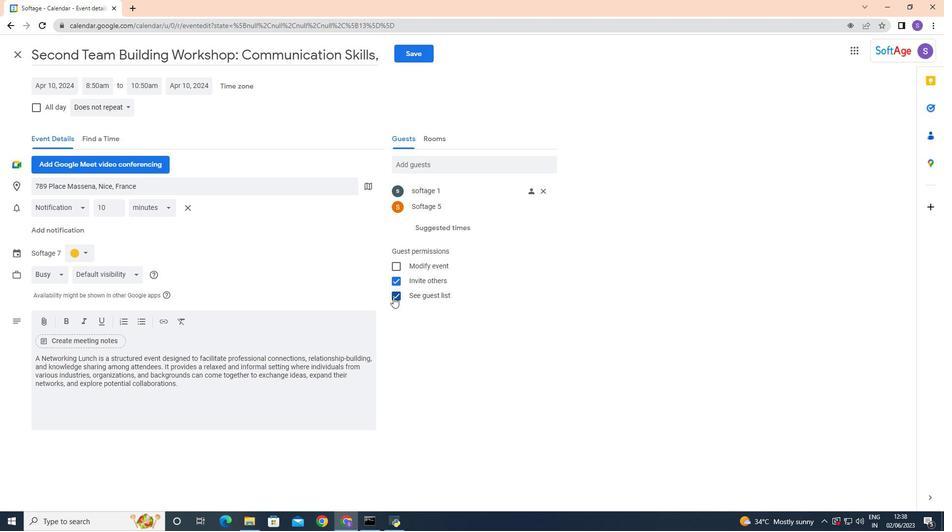 
Action: Mouse moved to (118, 109)
Screenshot: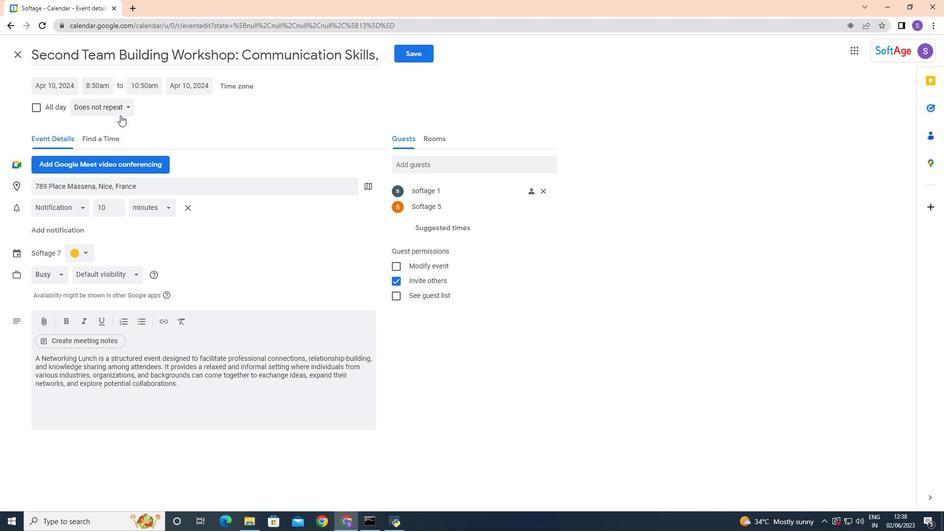 
Action: Mouse pressed left at (118, 109)
Screenshot: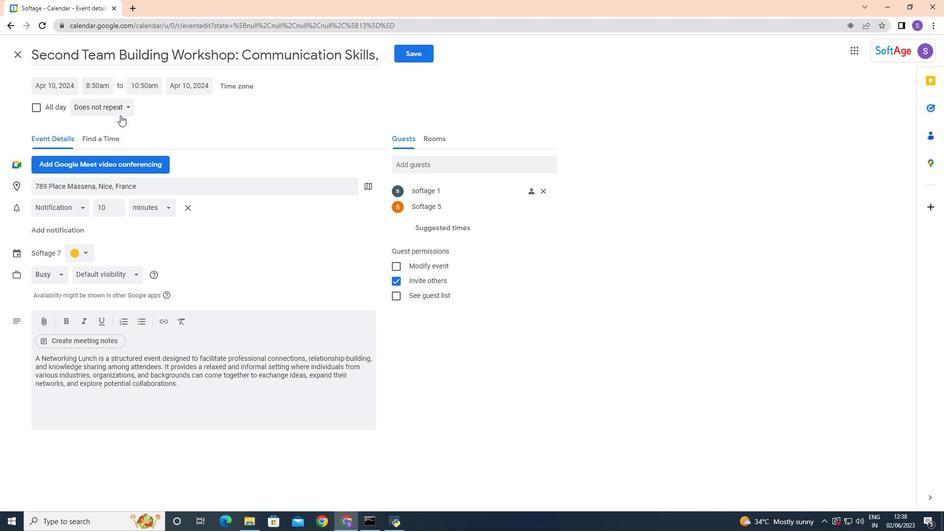 
Action: Mouse moved to (129, 196)
Screenshot: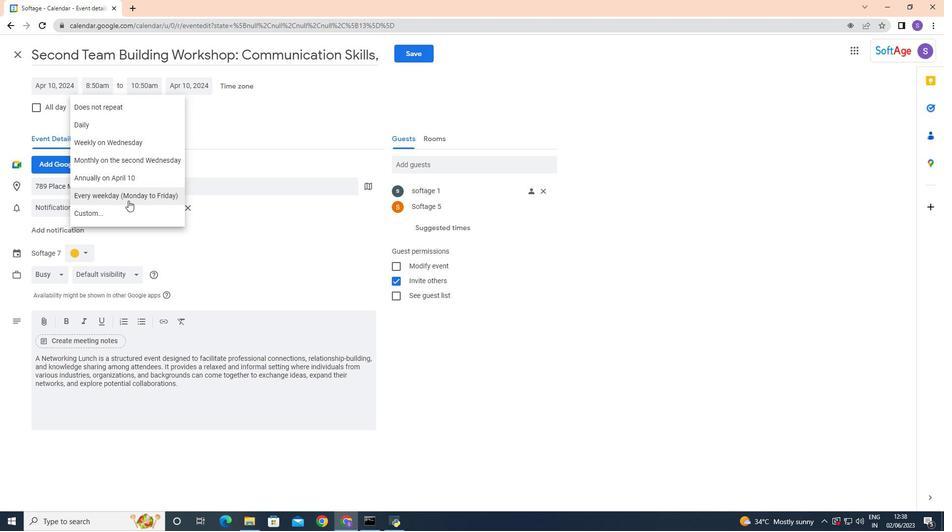
Action: Mouse pressed left at (129, 196)
Screenshot: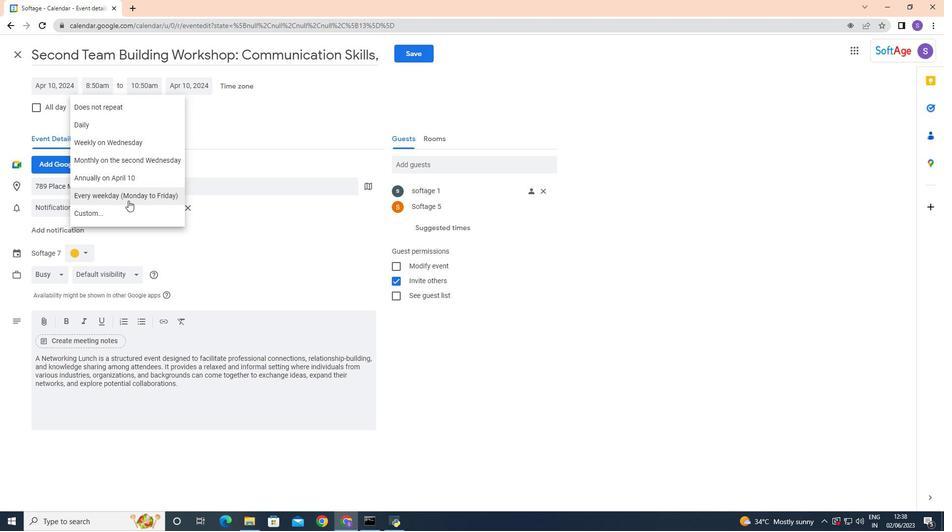 
Action: Mouse moved to (315, 141)
Screenshot: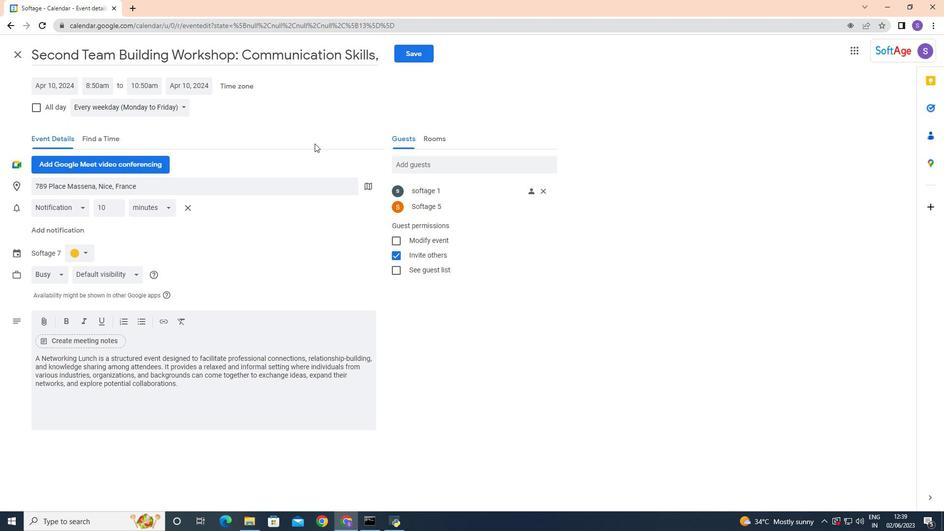 
Action: Mouse pressed left at (315, 141)
Screenshot: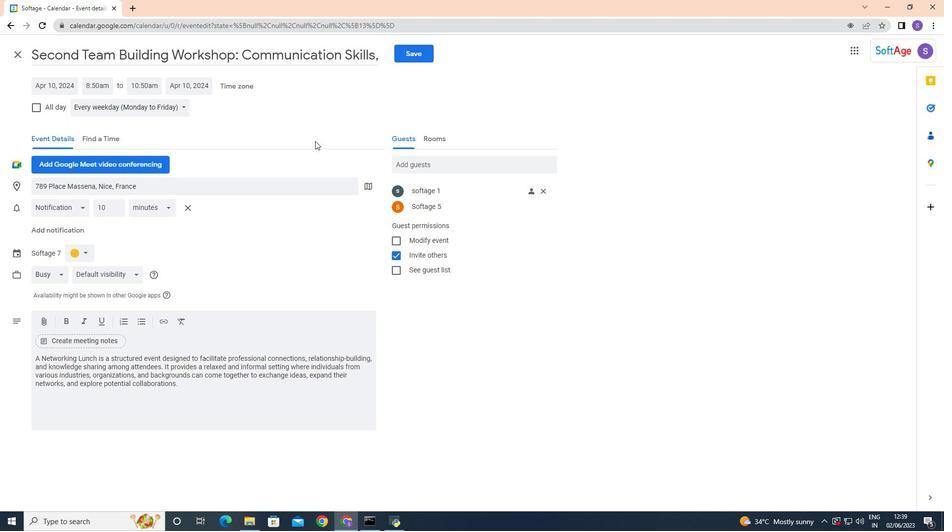 
Action: Mouse moved to (316, 195)
Screenshot: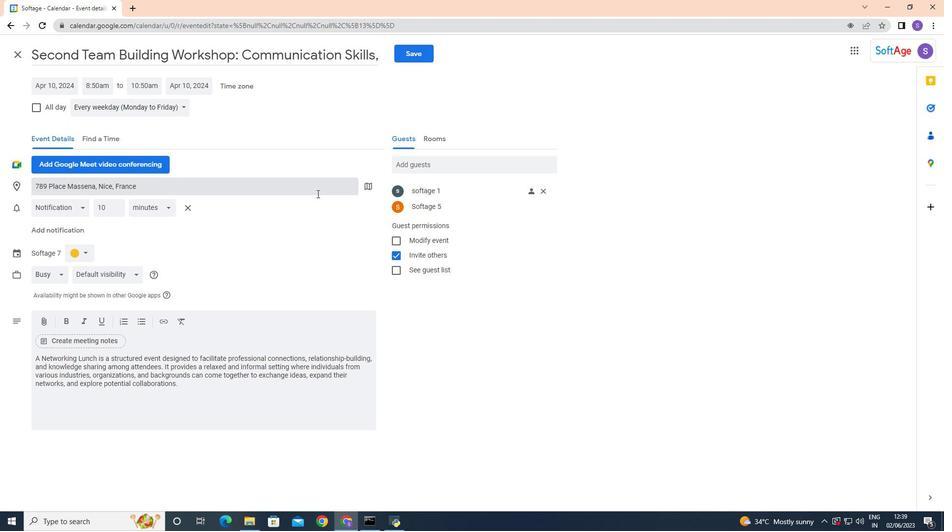 
Action: Mouse scrolled (316, 195) with delta (0, 0)
Screenshot: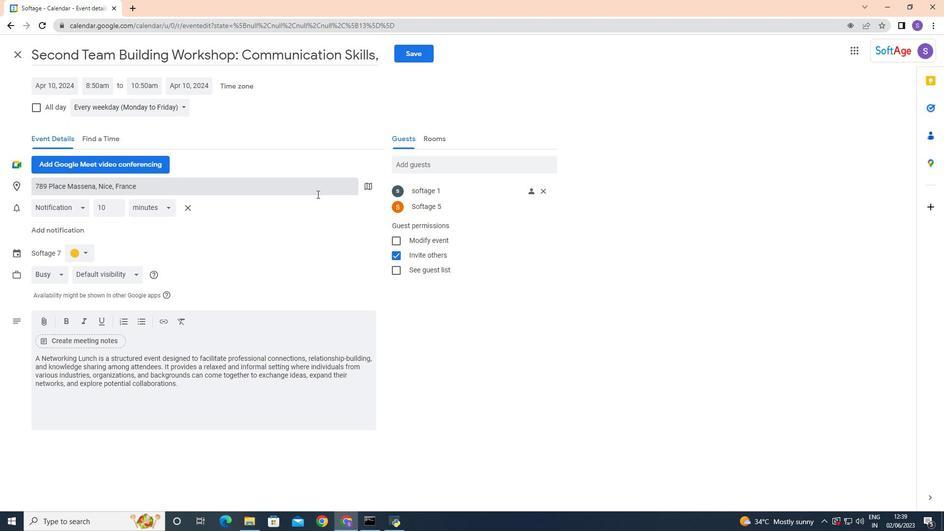 
Action: Mouse moved to (294, 218)
Screenshot: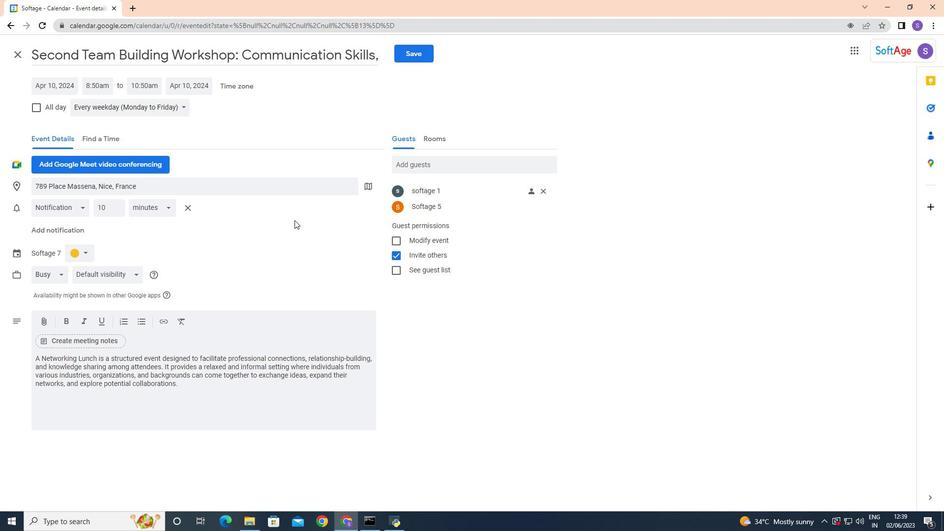 
